 Task: Find connections with filter location Stade with filter topic #socialmediawith filter profile language English with filter current company Government Jobs in India with filter school Indian Institute of Management Kashipur with filter industry Fashion Accessories Manufacturing with filter service category Network Support with filter keywords title Homeless Shelter Worker
Action: Mouse moved to (186, 282)
Screenshot: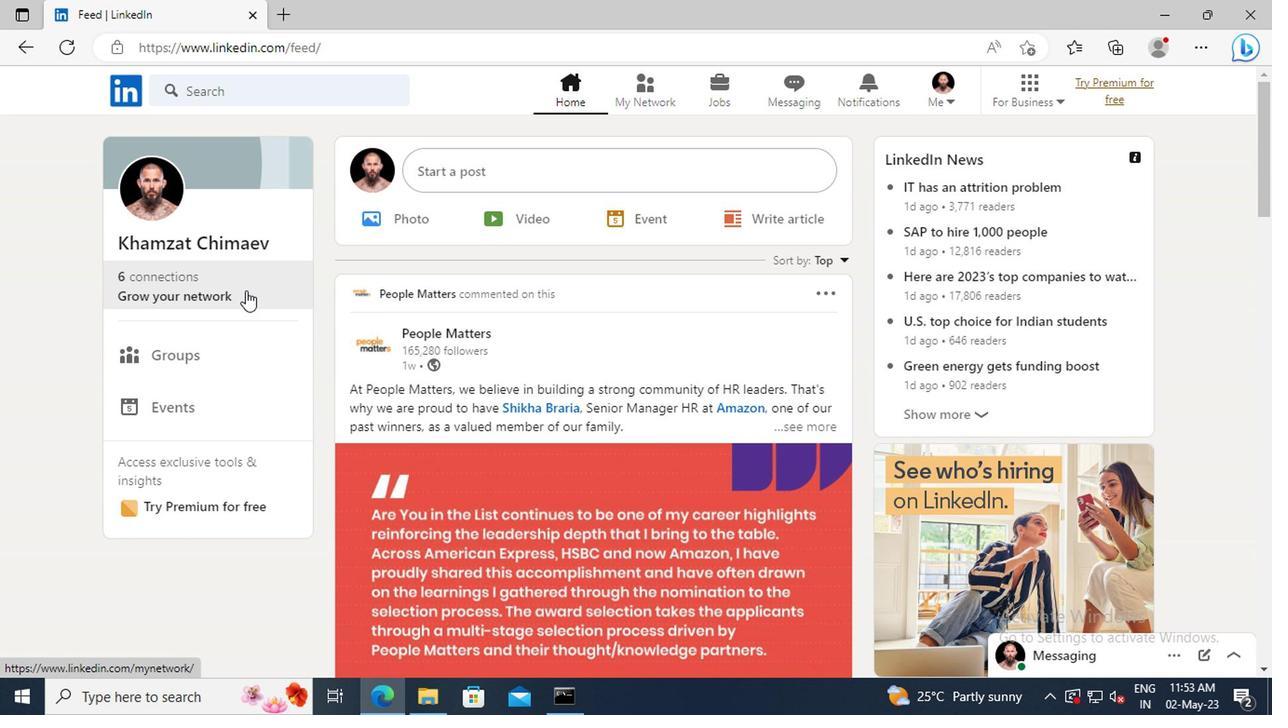 
Action: Mouse pressed left at (186, 282)
Screenshot: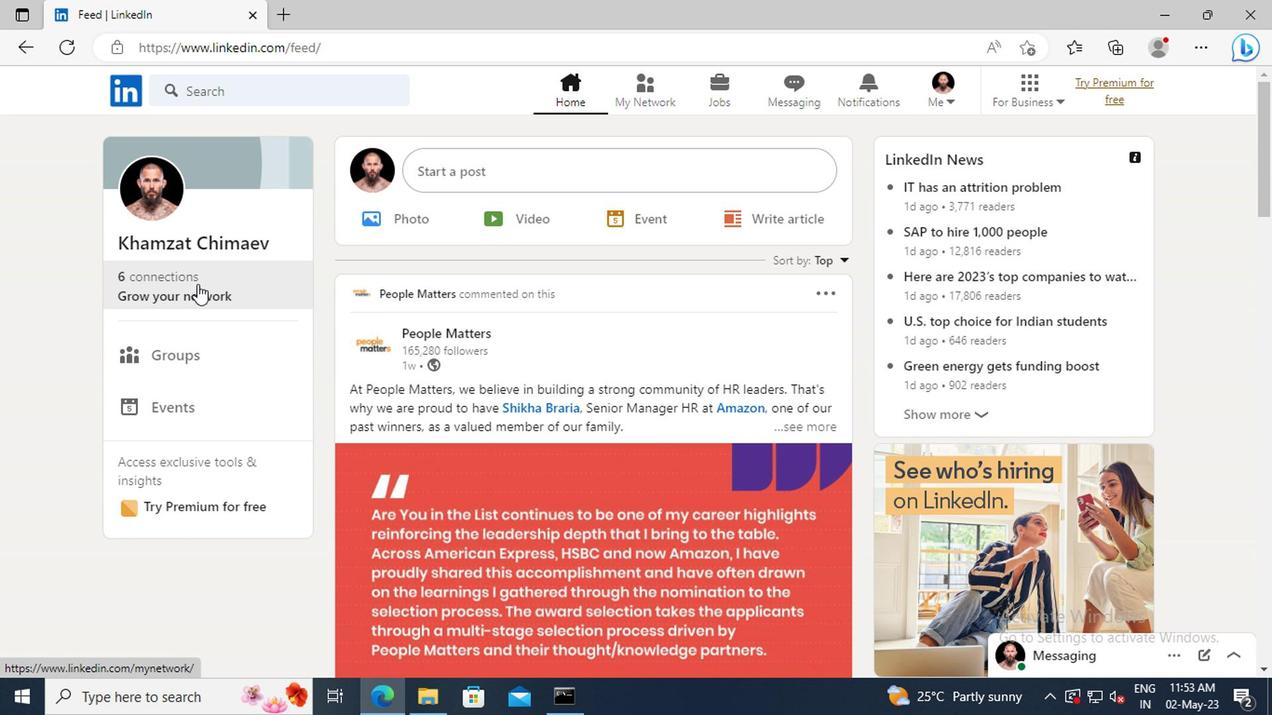 
Action: Mouse moved to (197, 196)
Screenshot: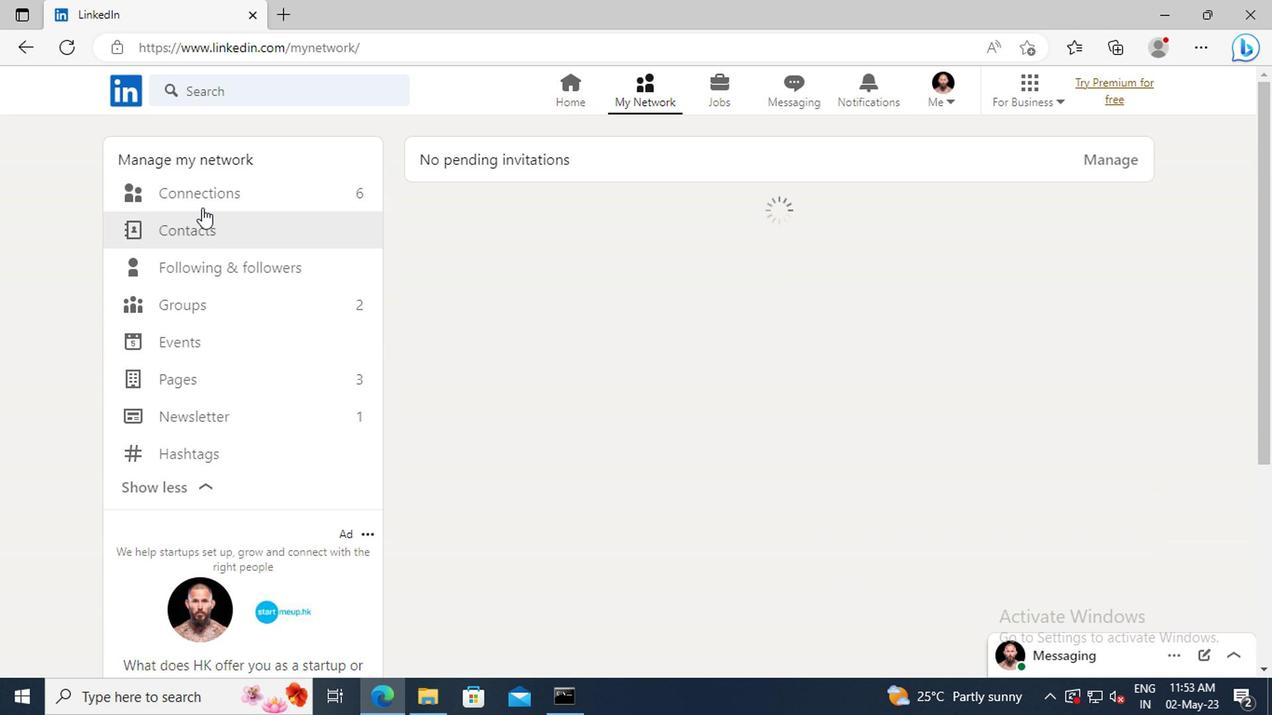 
Action: Mouse pressed left at (197, 196)
Screenshot: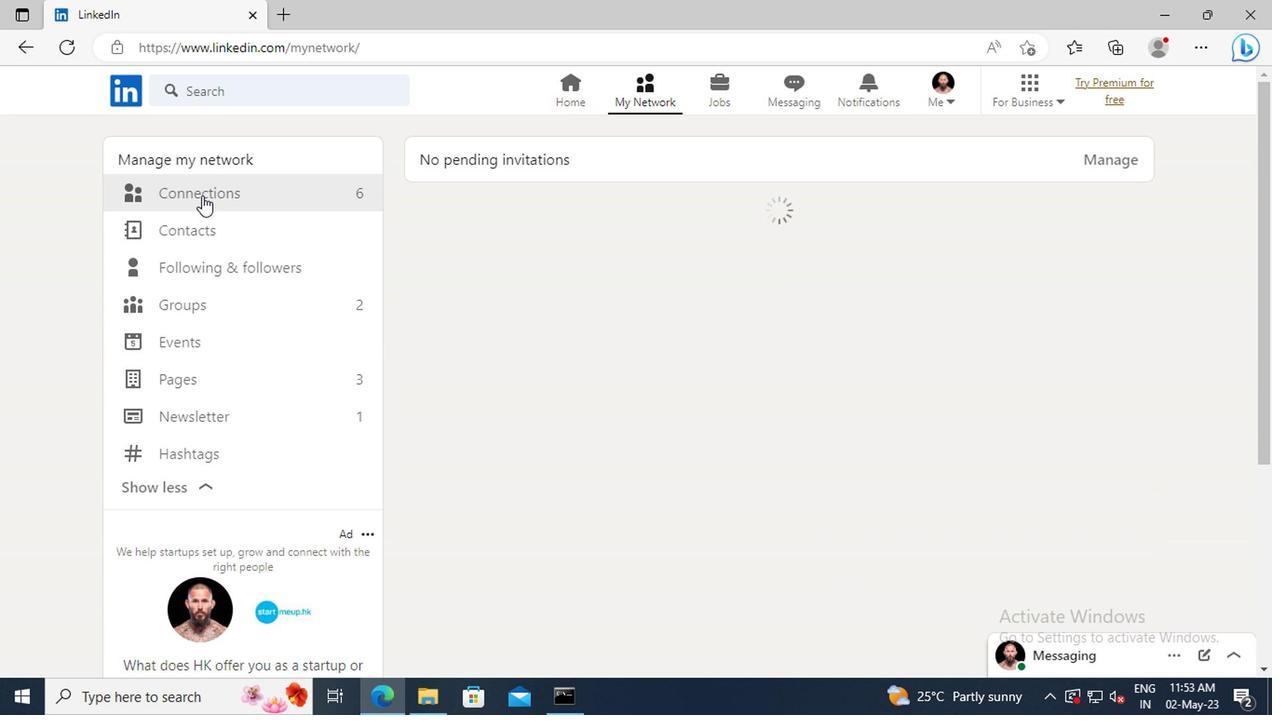 
Action: Mouse moved to (746, 200)
Screenshot: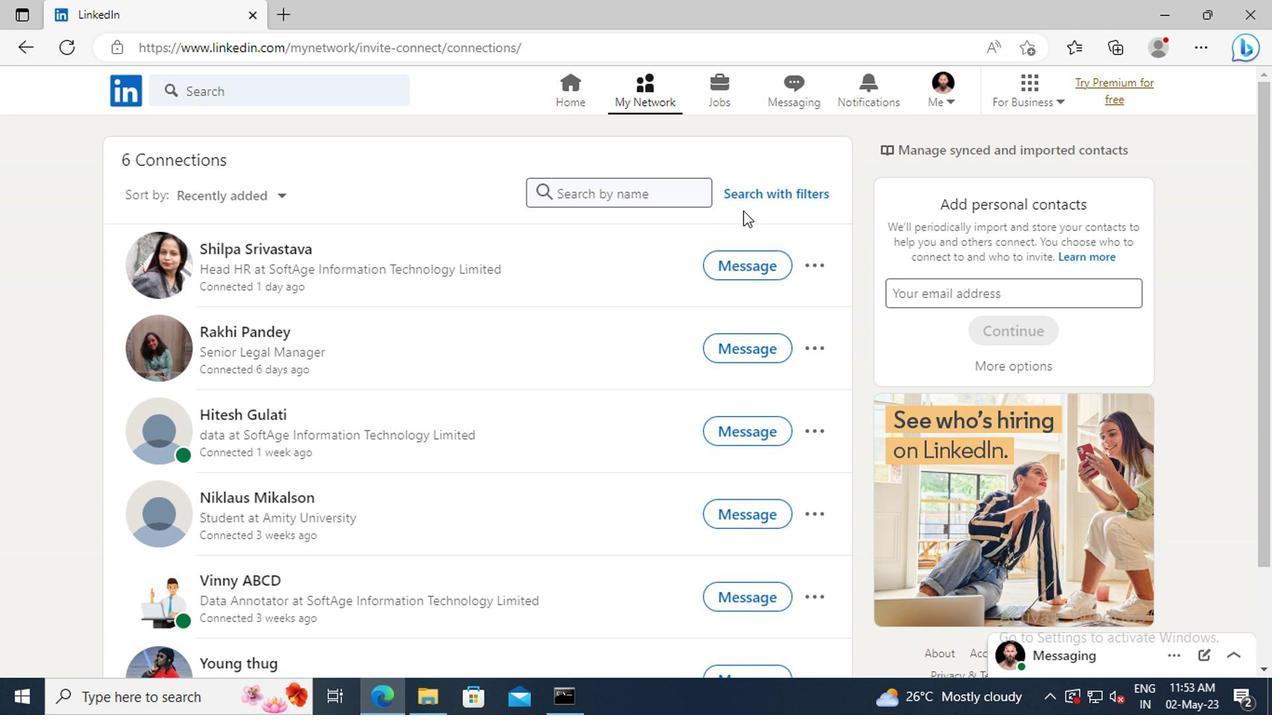 
Action: Mouse pressed left at (746, 200)
Screenshot: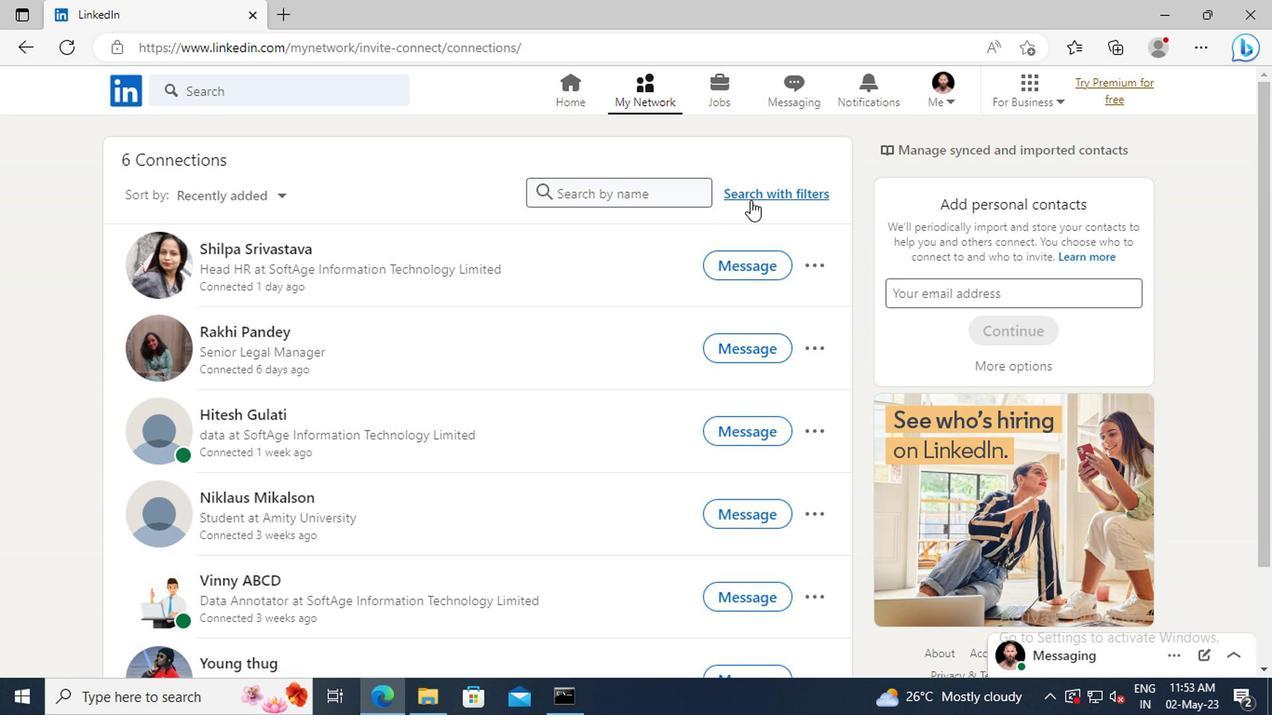
Action: Mouse moved to (699, 145)
Screenshot: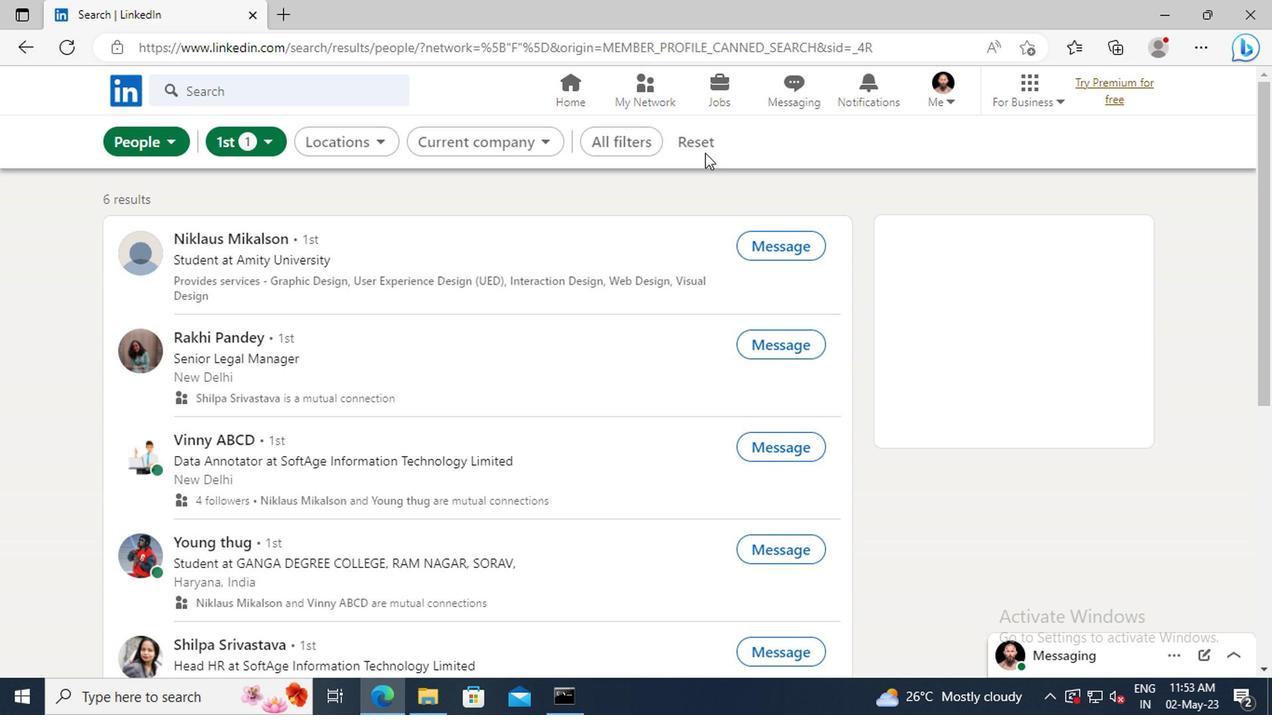 
Action: Mouse pressed left at (699, 145)
Screenshot: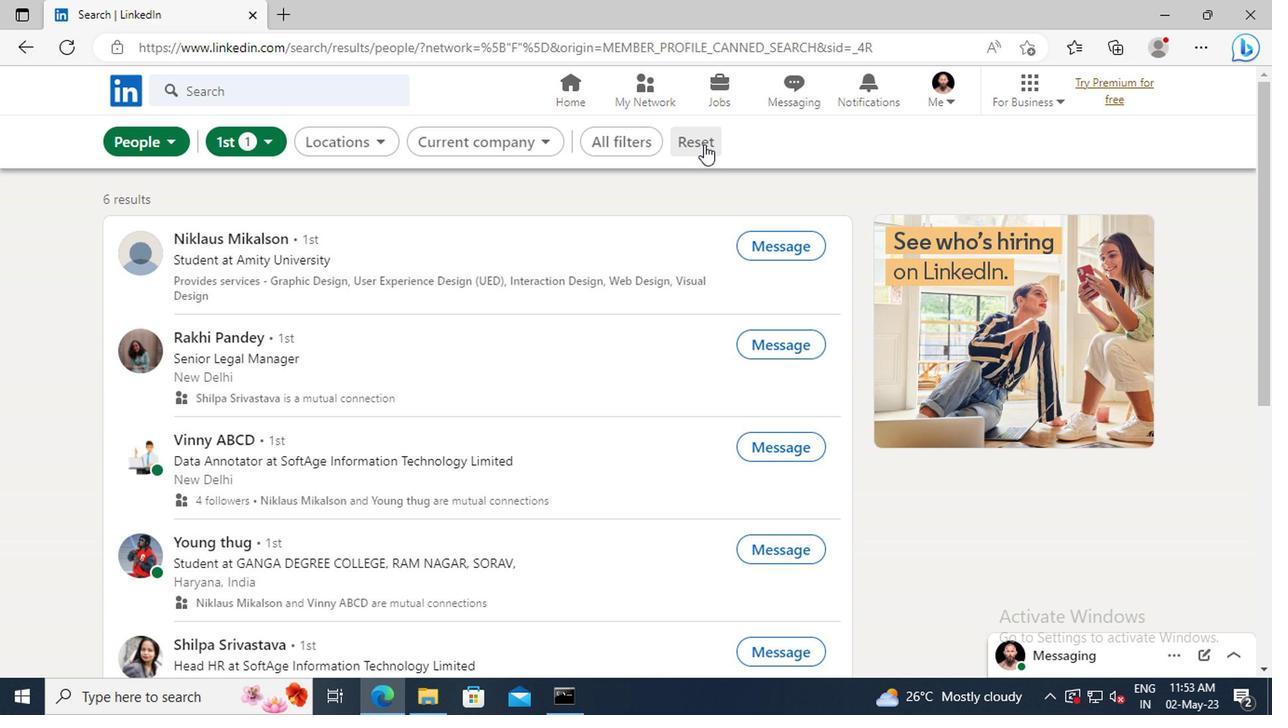 
Action: Mouse moved to (676, 141)
Screenshot: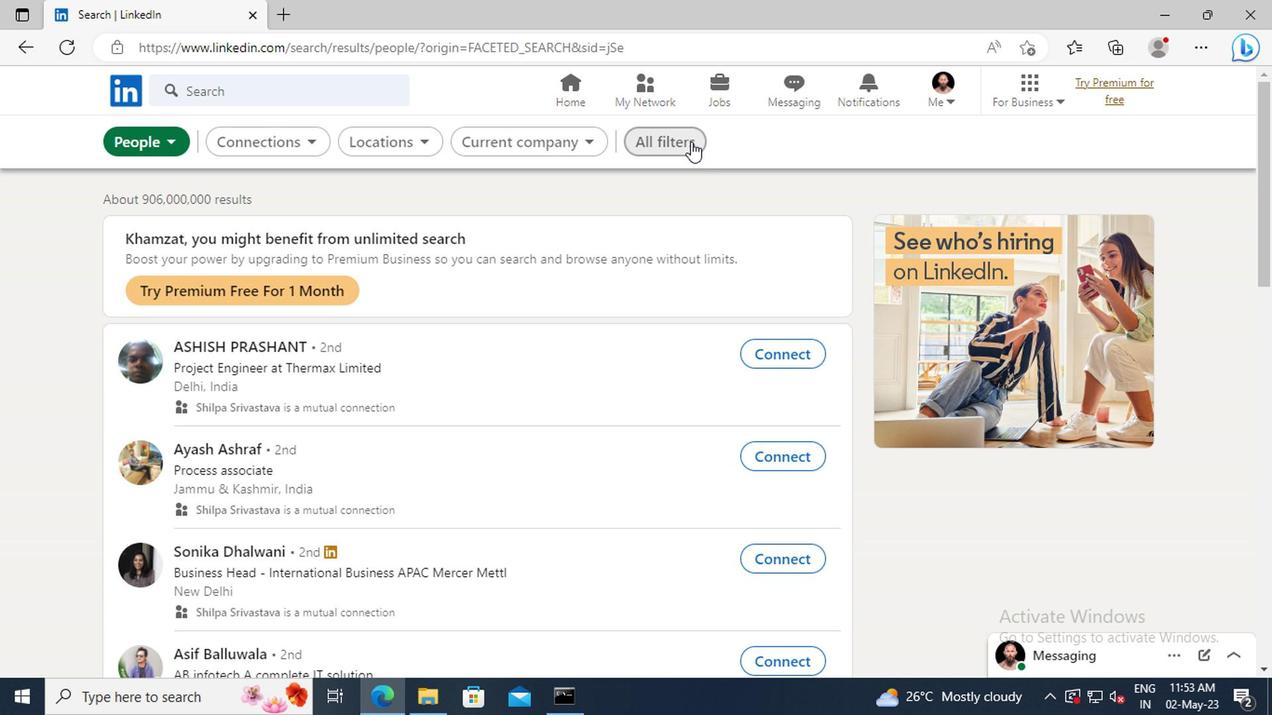 
Action: Mouse pressed left at (676, 141)
Screenshot: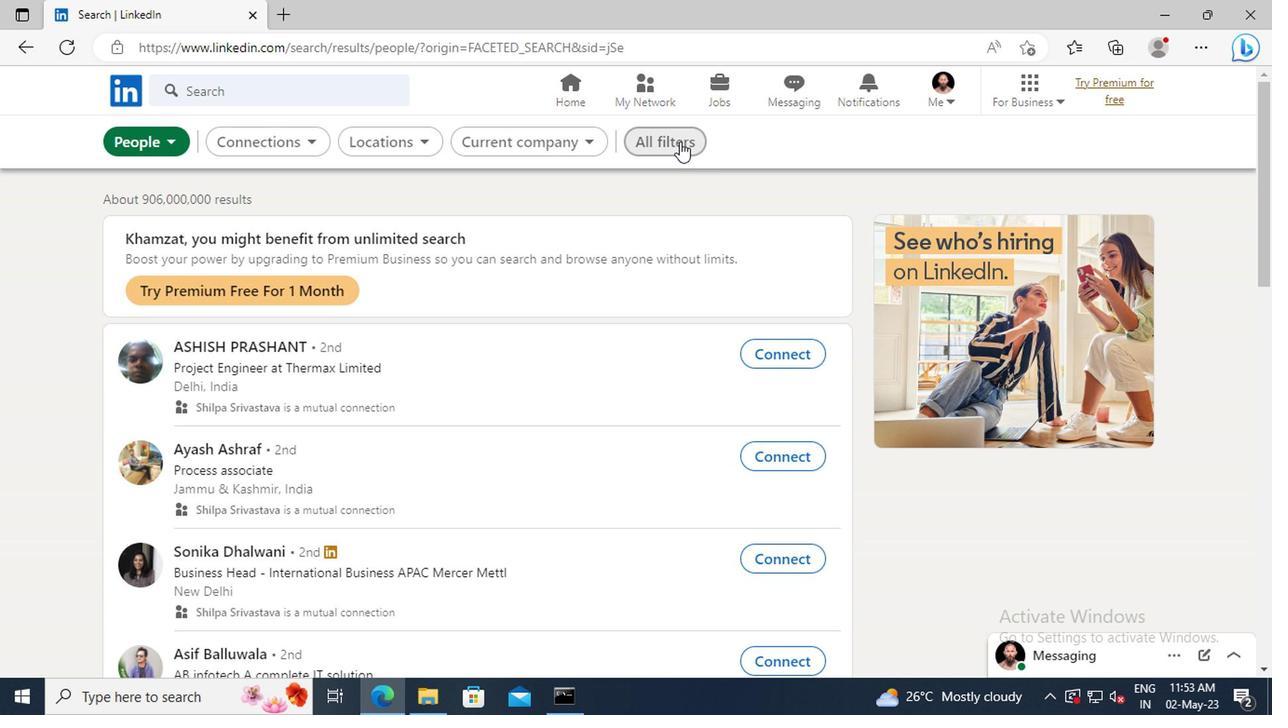 
Action: Mouse moved to (988, 347)
Screenshot: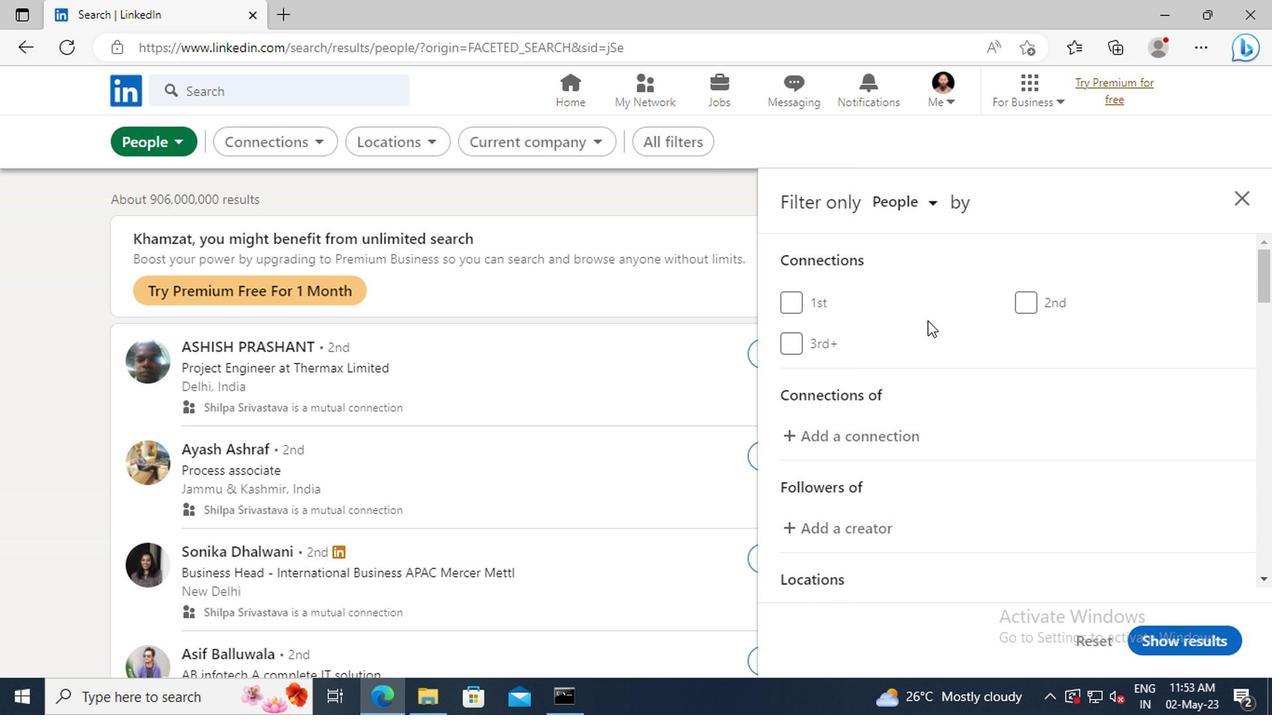 
Action: Mouse scrolled (988, 346) with delta (0, -1)
Screenshot: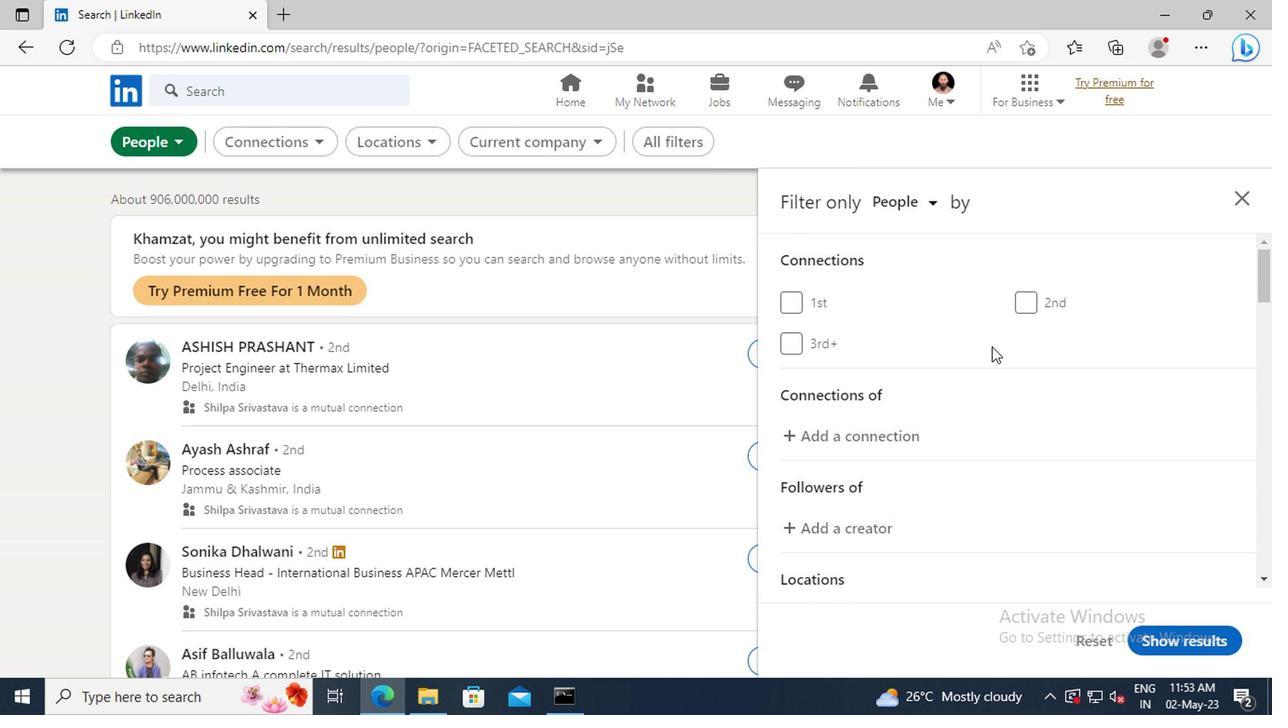 
Action: Mouse scrolled (988, 346) with delta (0, -1)
Screenshot: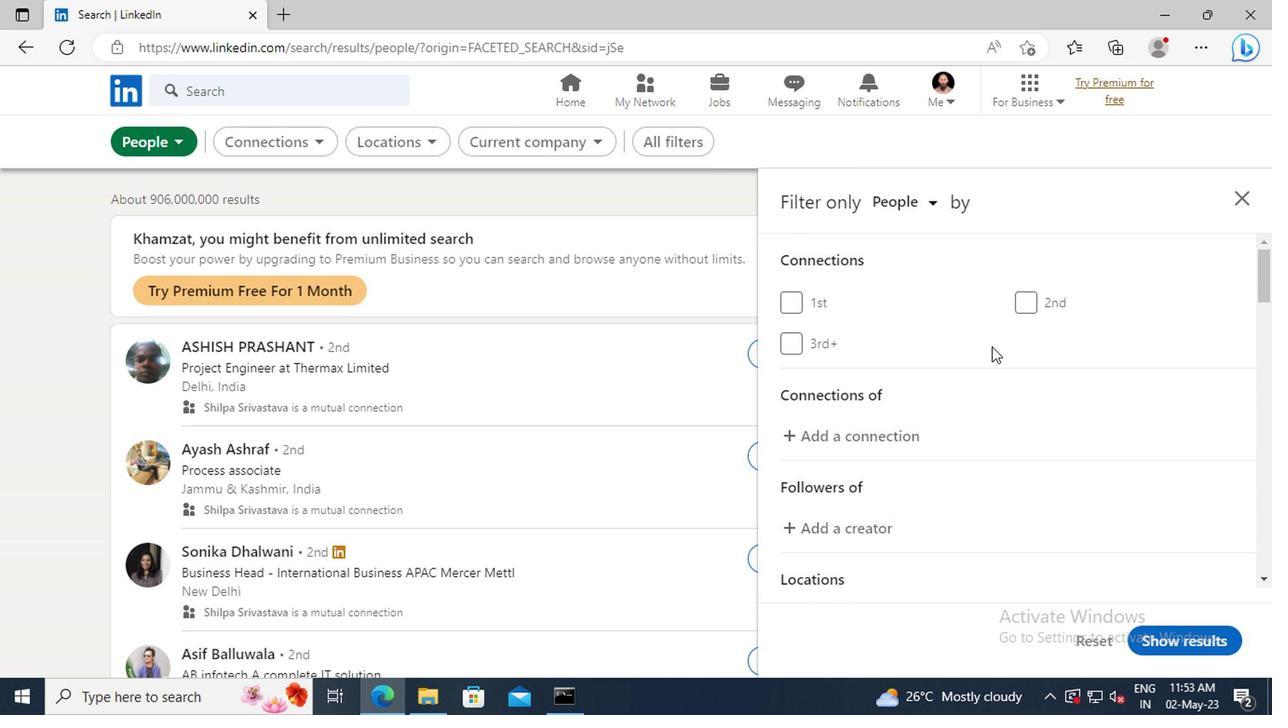 
Action: Mouse scrolled (988, 346) with delta (0, -1)
Screenshot: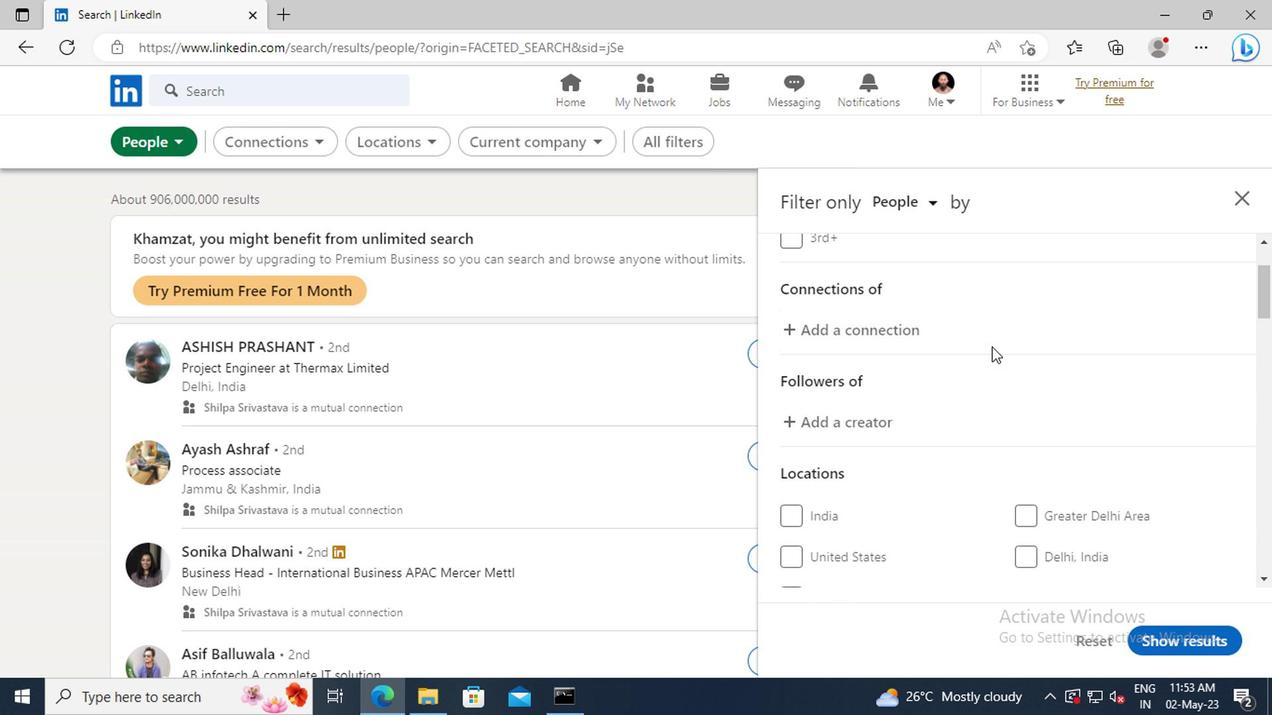 
Action: Mouse scrolled (988, 346) with delta (0, -1)
Screenshot: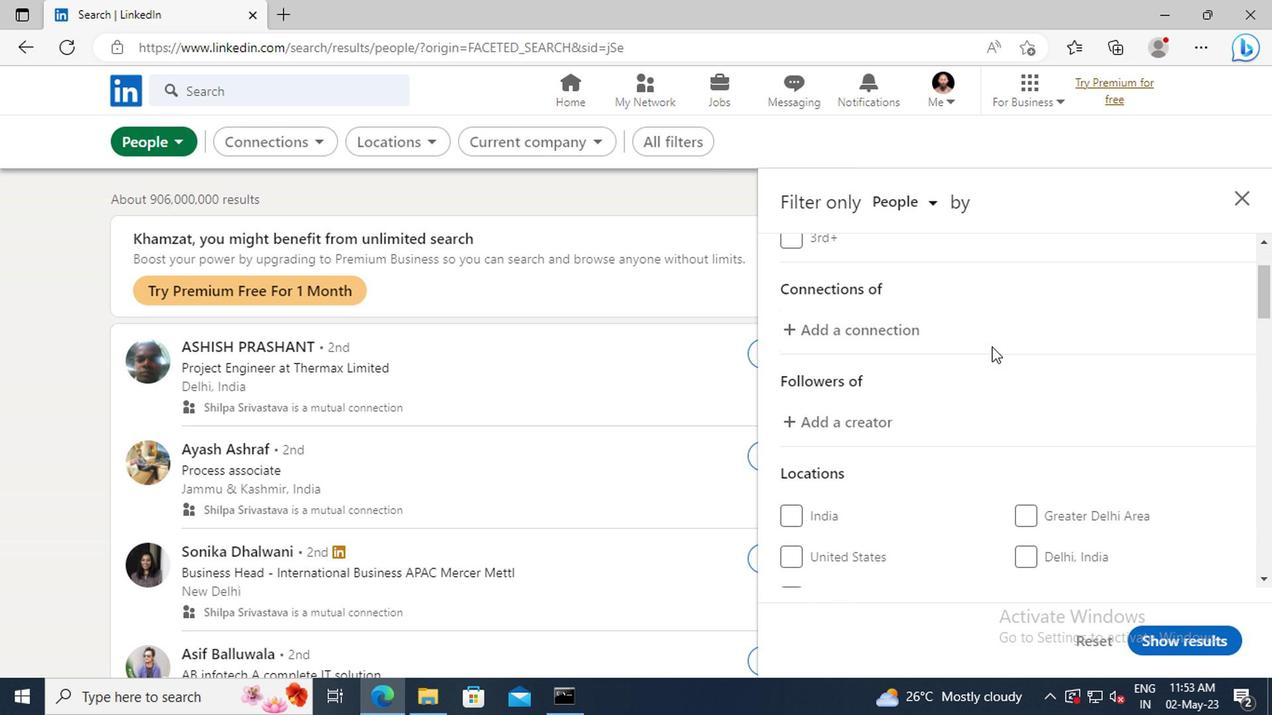 
Action: Mouse scrolled (988, 346) with delta (0, -1)
Screenshot: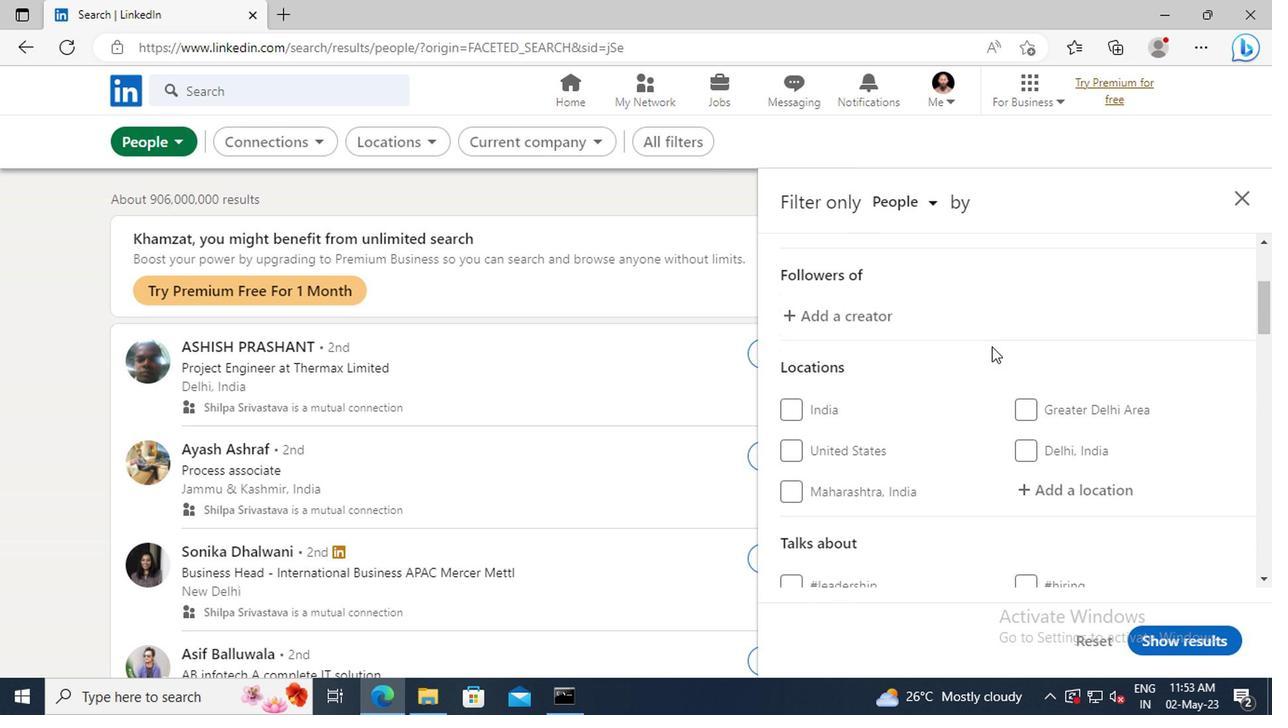 
Action: Mouse moved to (1024, 437)
Screenshot: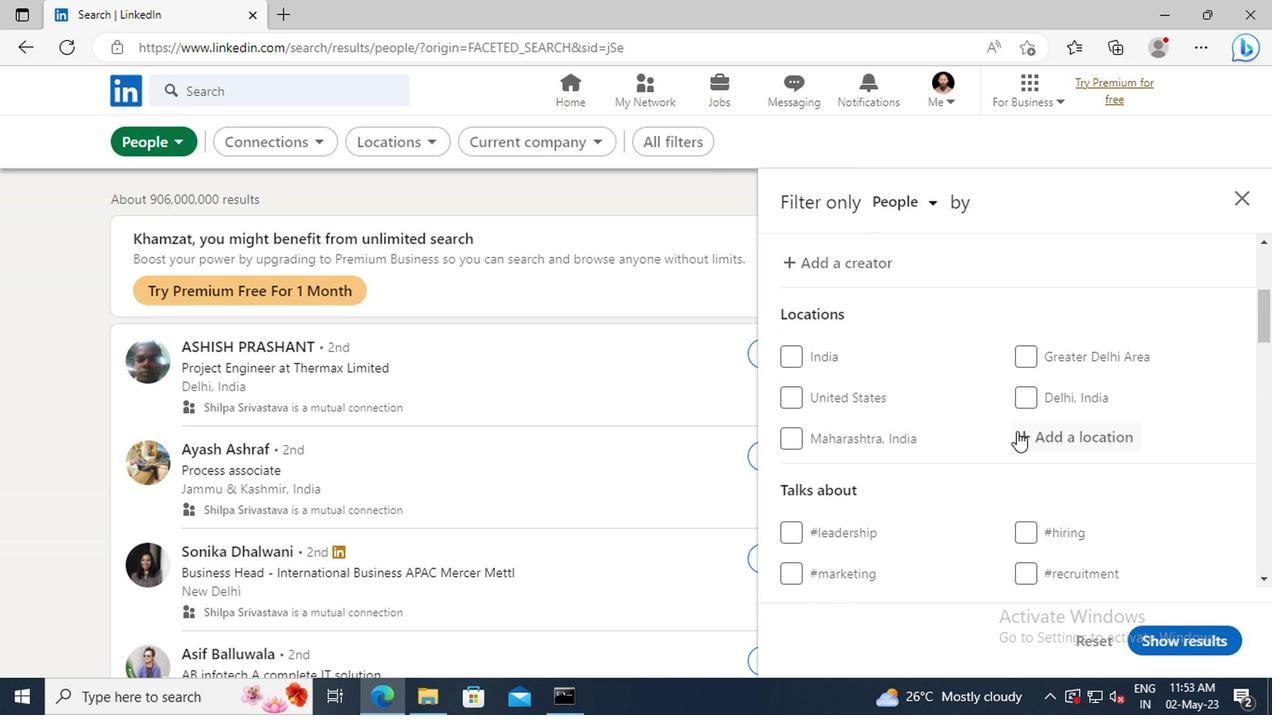 
Action: Mouse pressed left at (1024, 437)
Screenshot: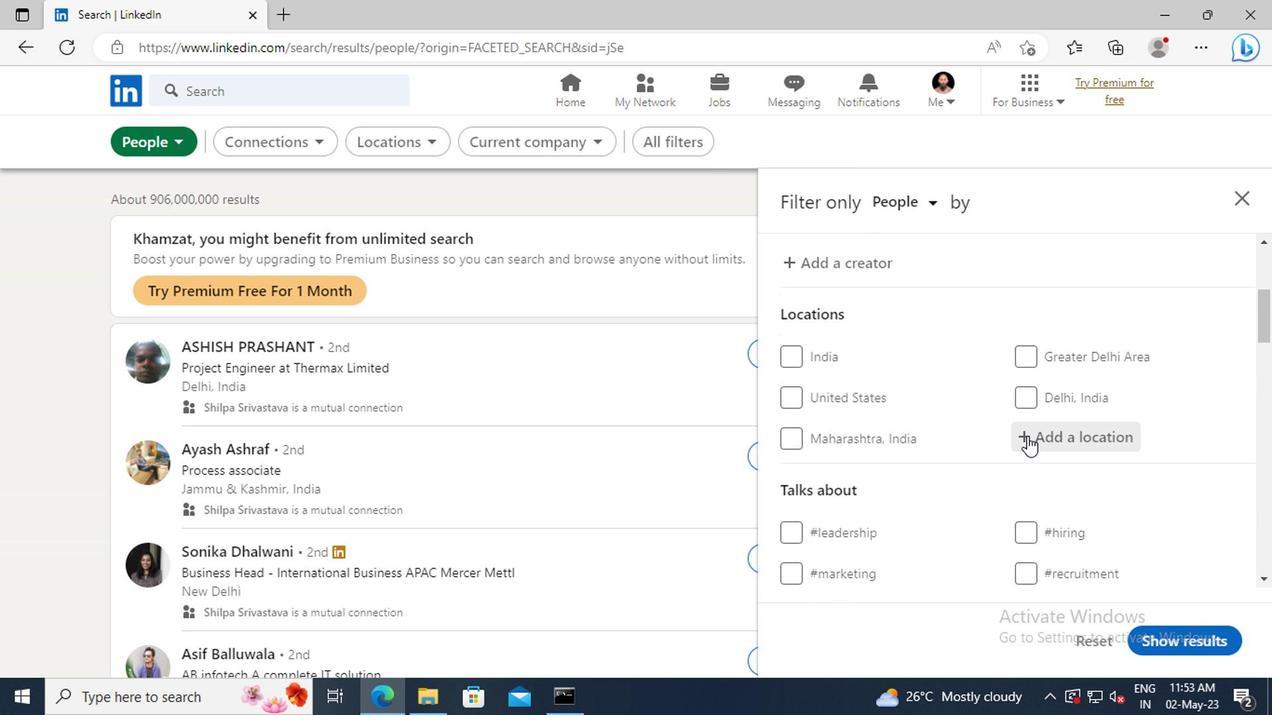 
Action: Key pressed <Key.shift>STADE
Screenshot: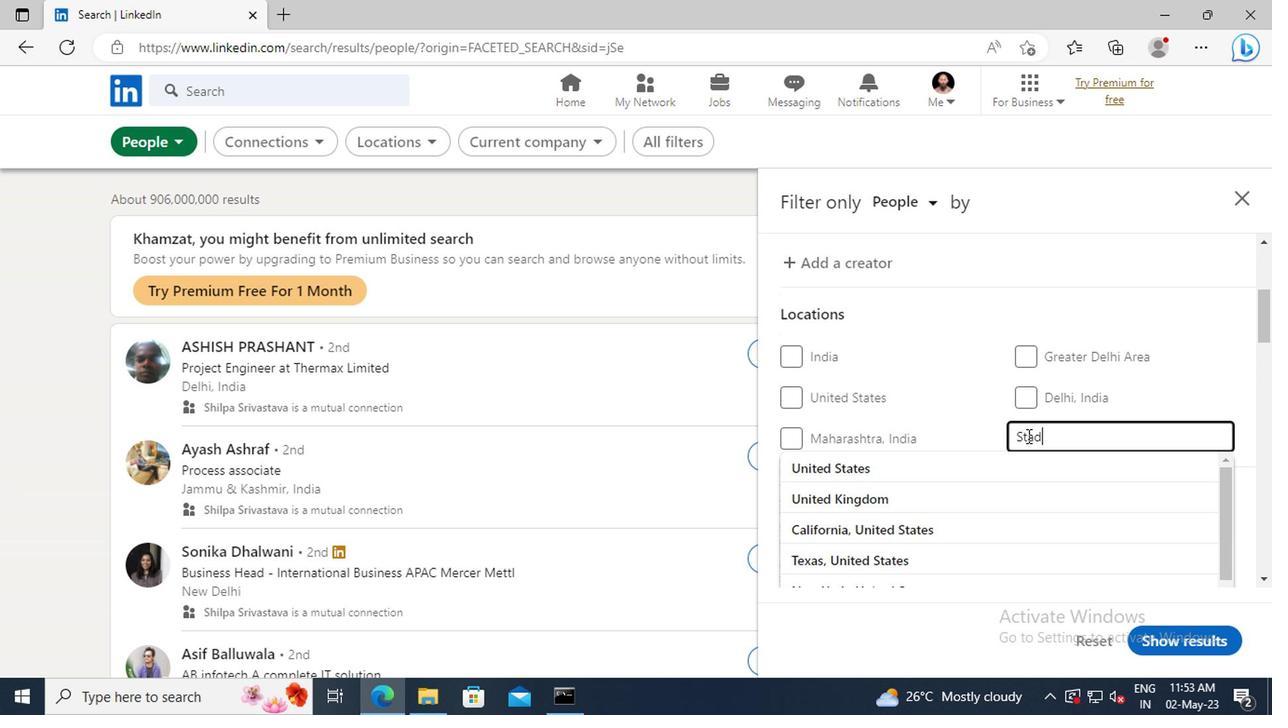 
Action: Mouse moved to (1033, 534)
Screenshot: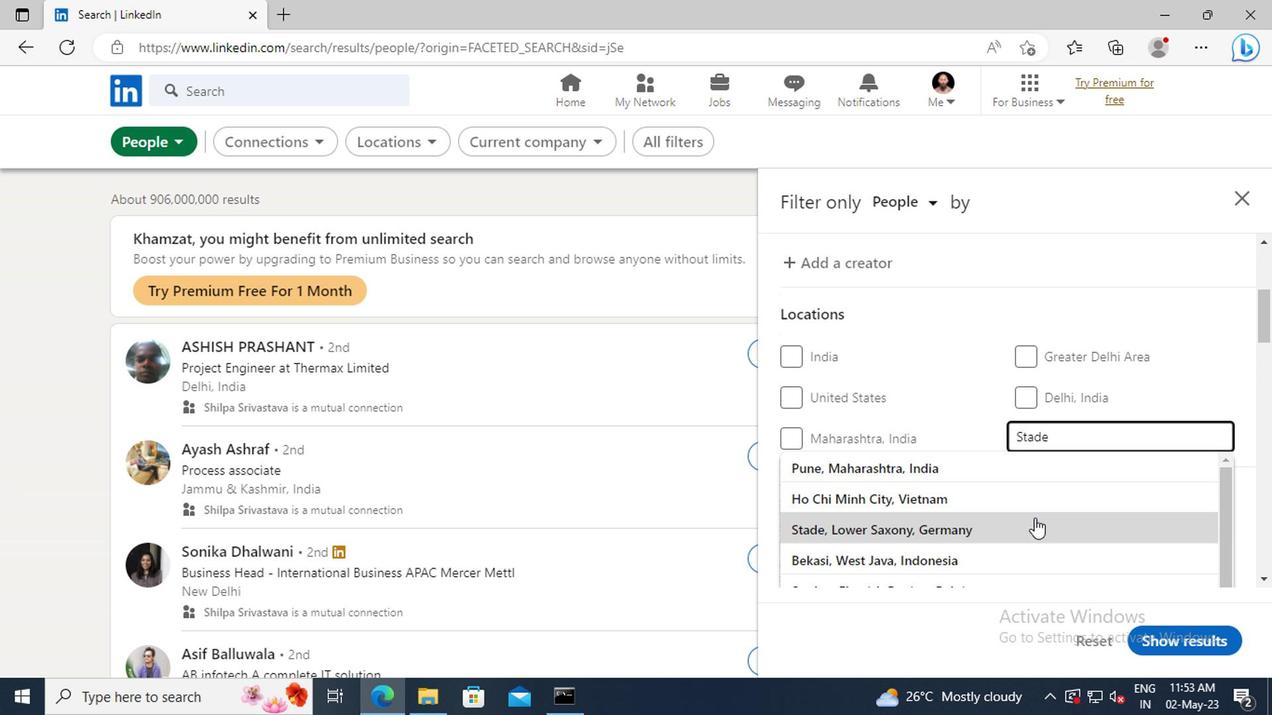 
Action: Mouse pressed left at (1033, 534)
Screenshot: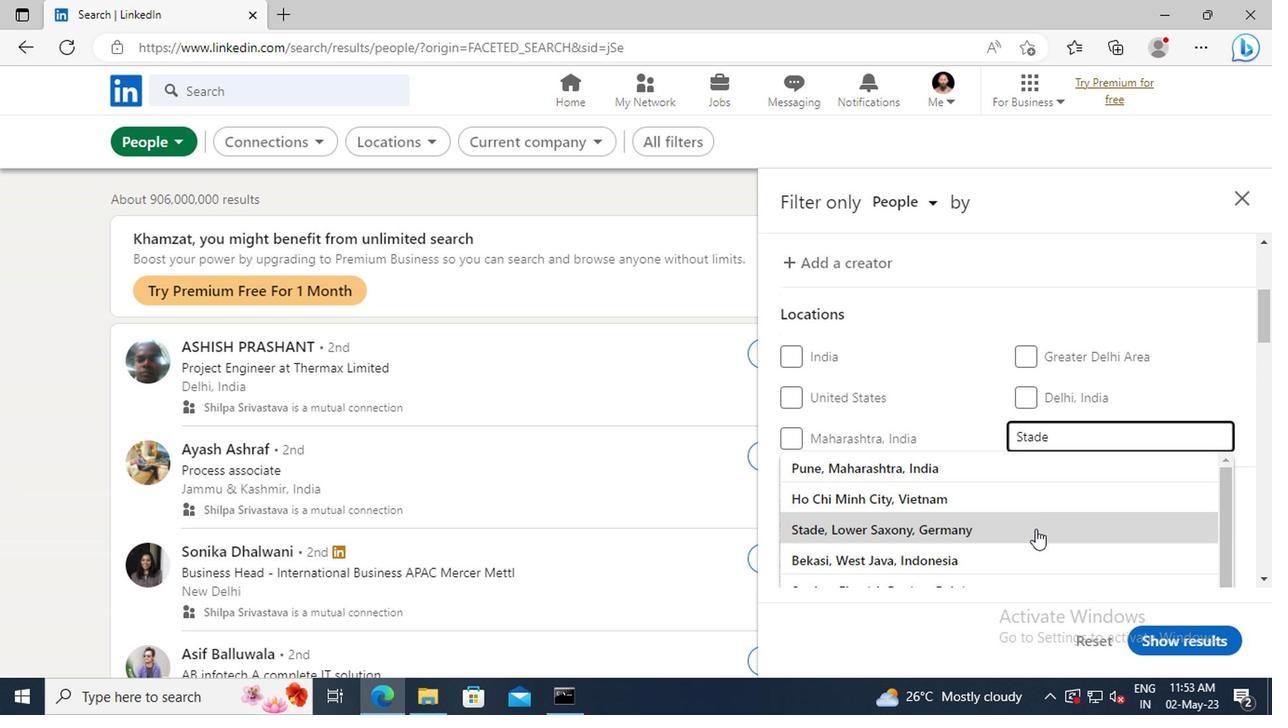 
Action: Mouse moved to (1033, 526)
Screenshot: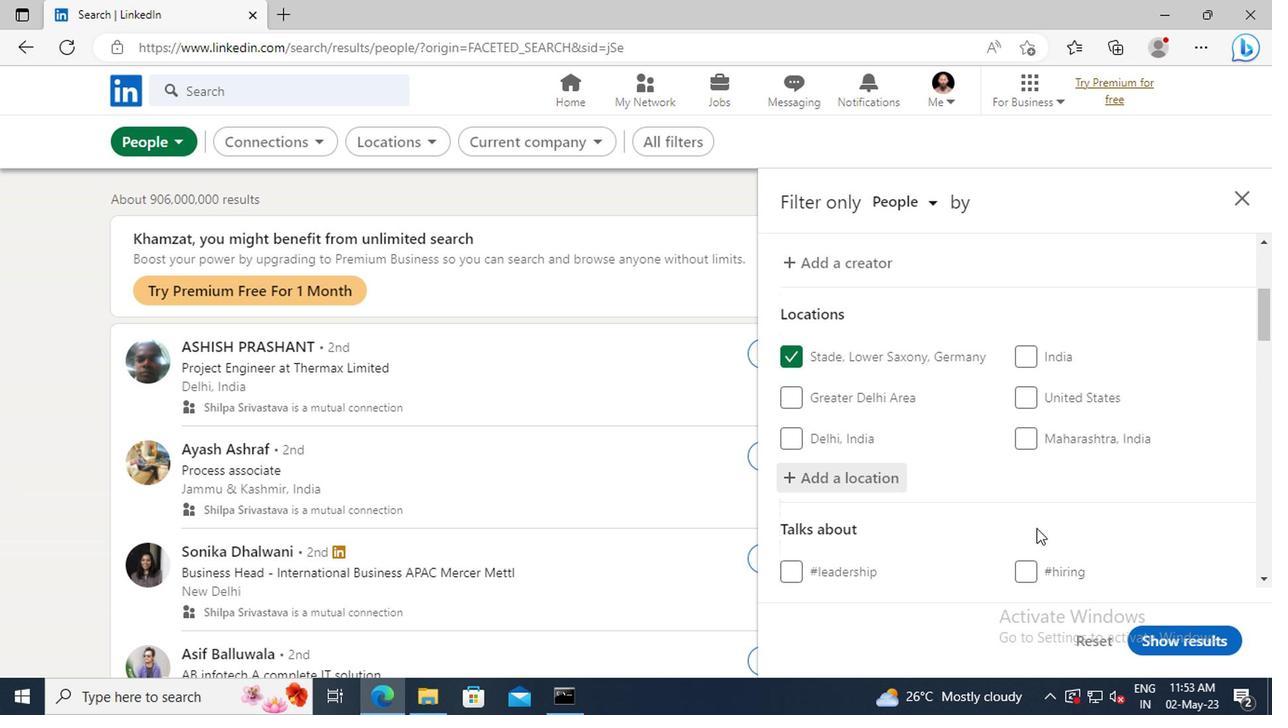 
Action: Mouse scrolled (1033, 524) with delta (0, -1)
Screenshot: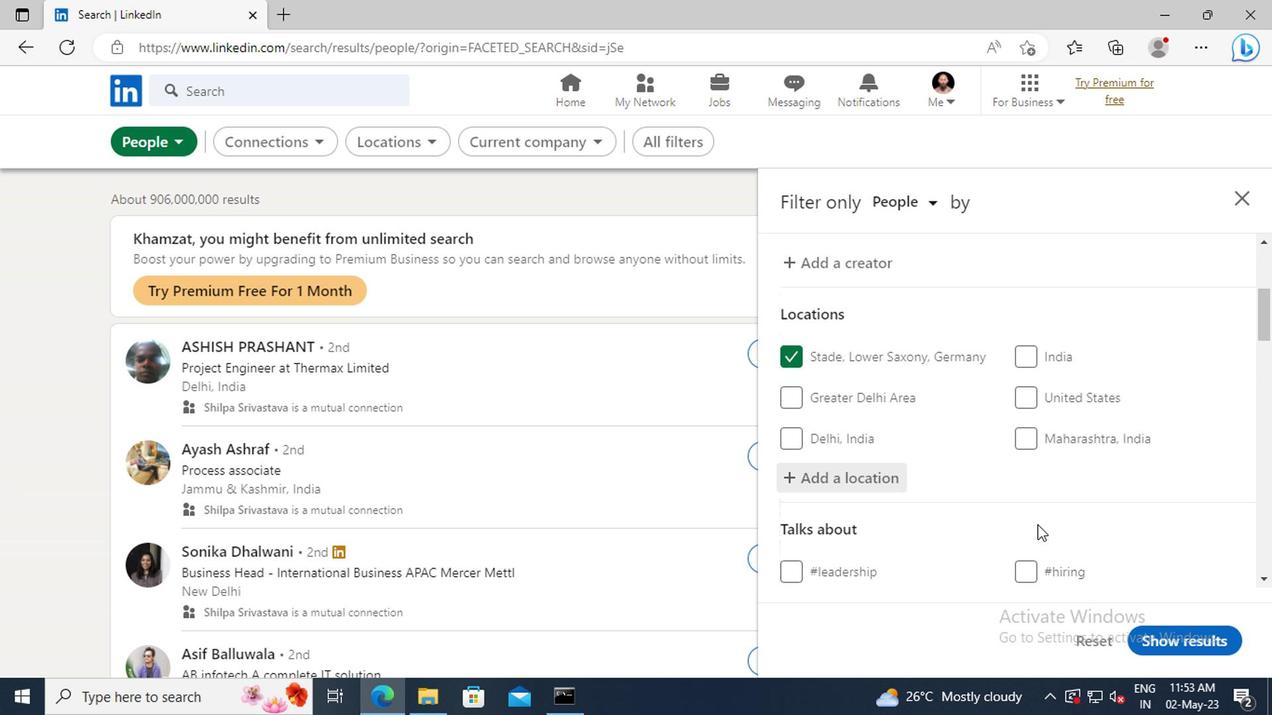 
Action: Mouse scrolled (1033, 524) with delta (0, -1)
Screenshot: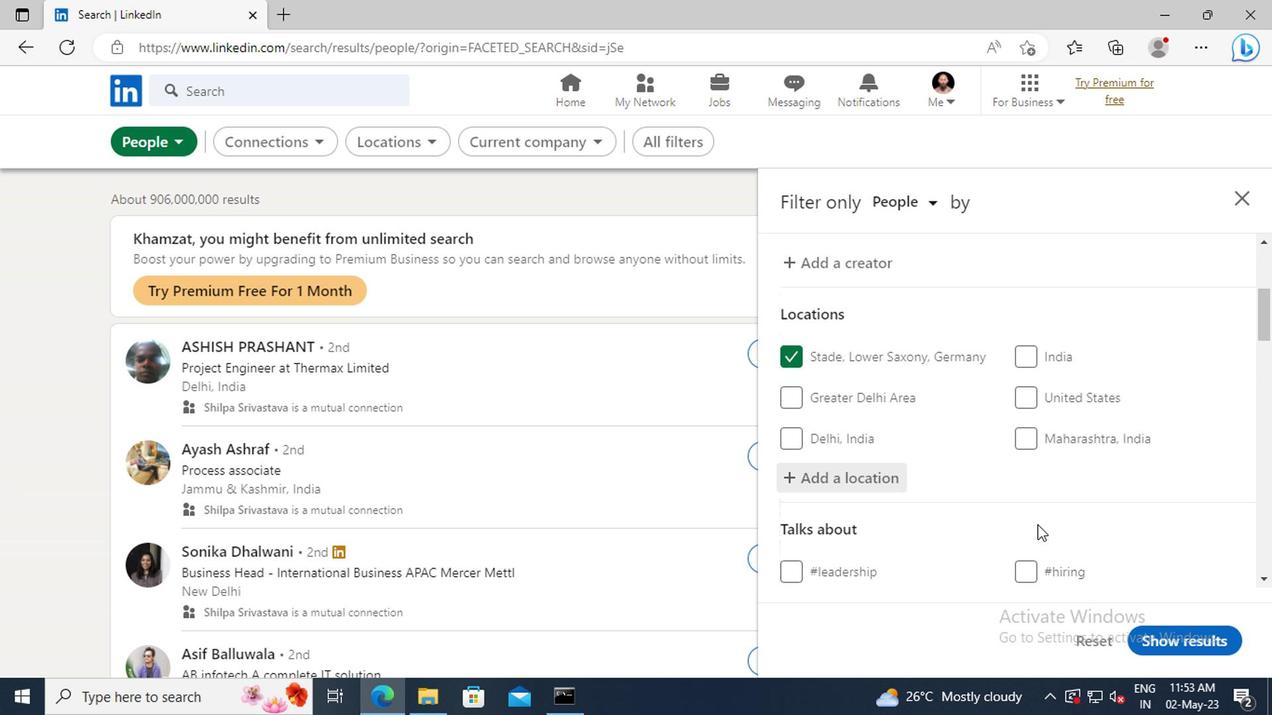 
Action: Mouse moved to (1033, 520)
Screenshot: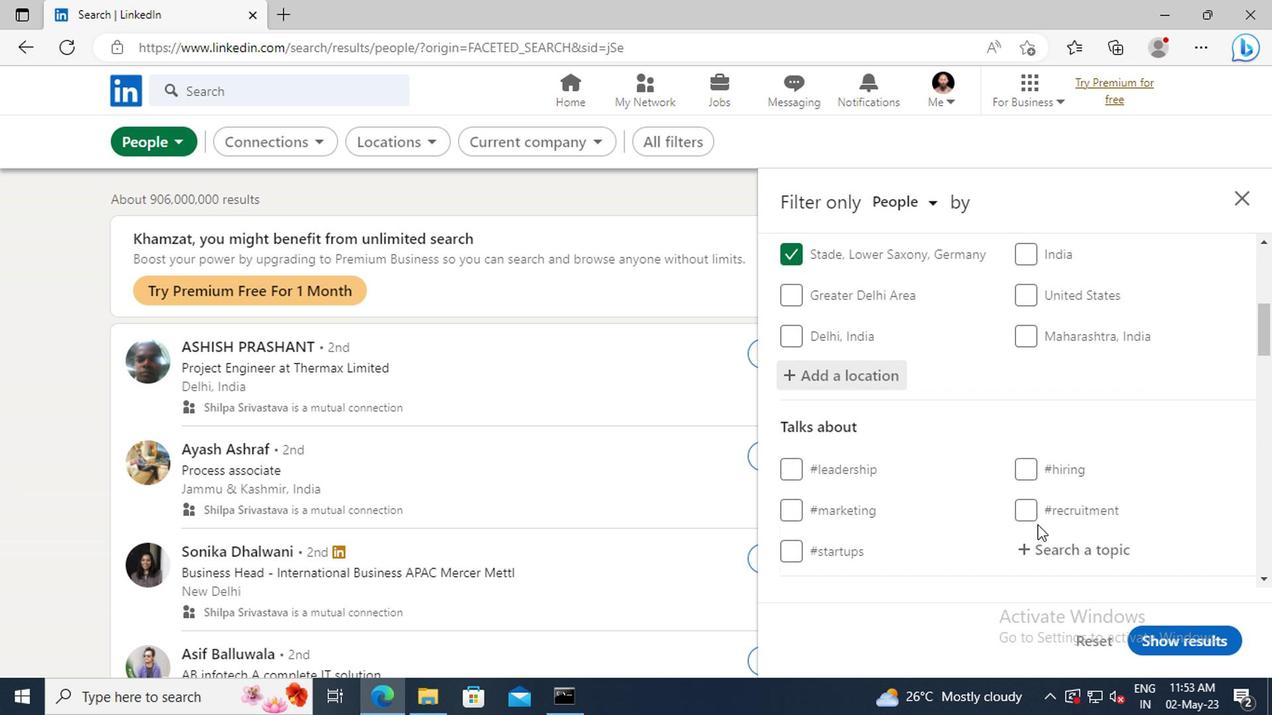 
Action: Mouse scrolled (1033, 519) with delta (0, 0)
Screenshot: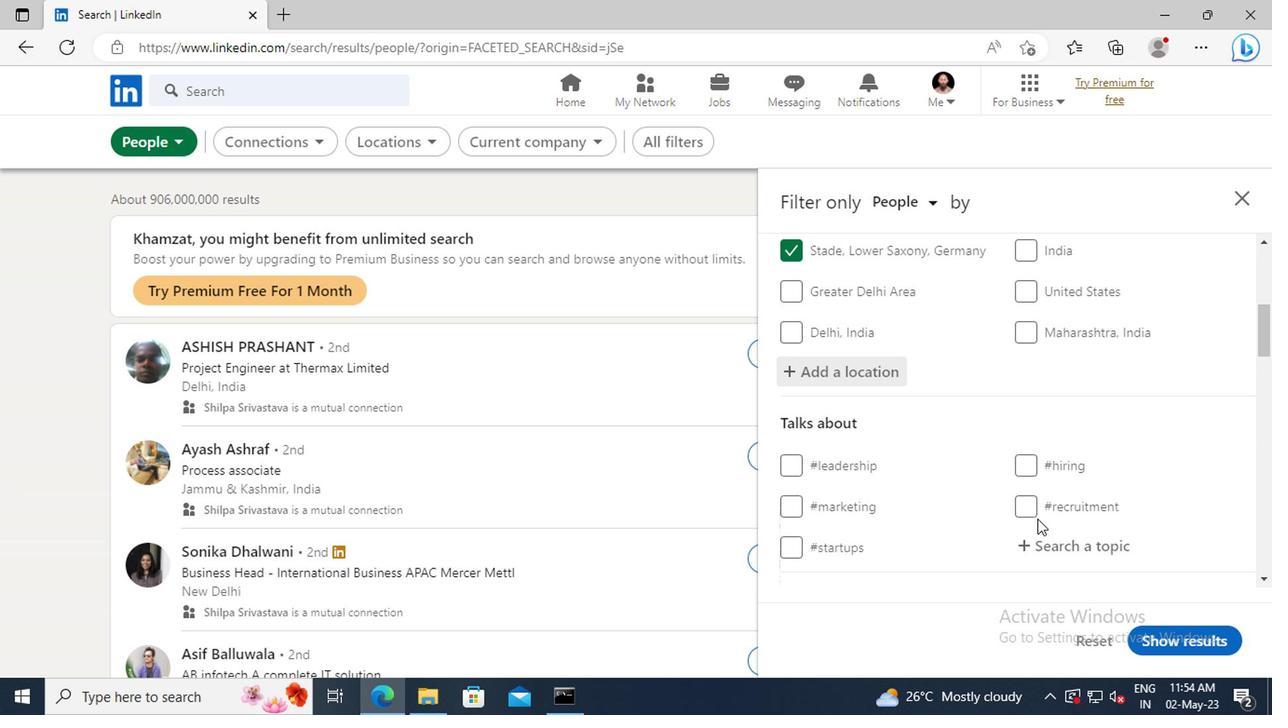 
Action: Mouse moved to (1033, 501)
Screenshot: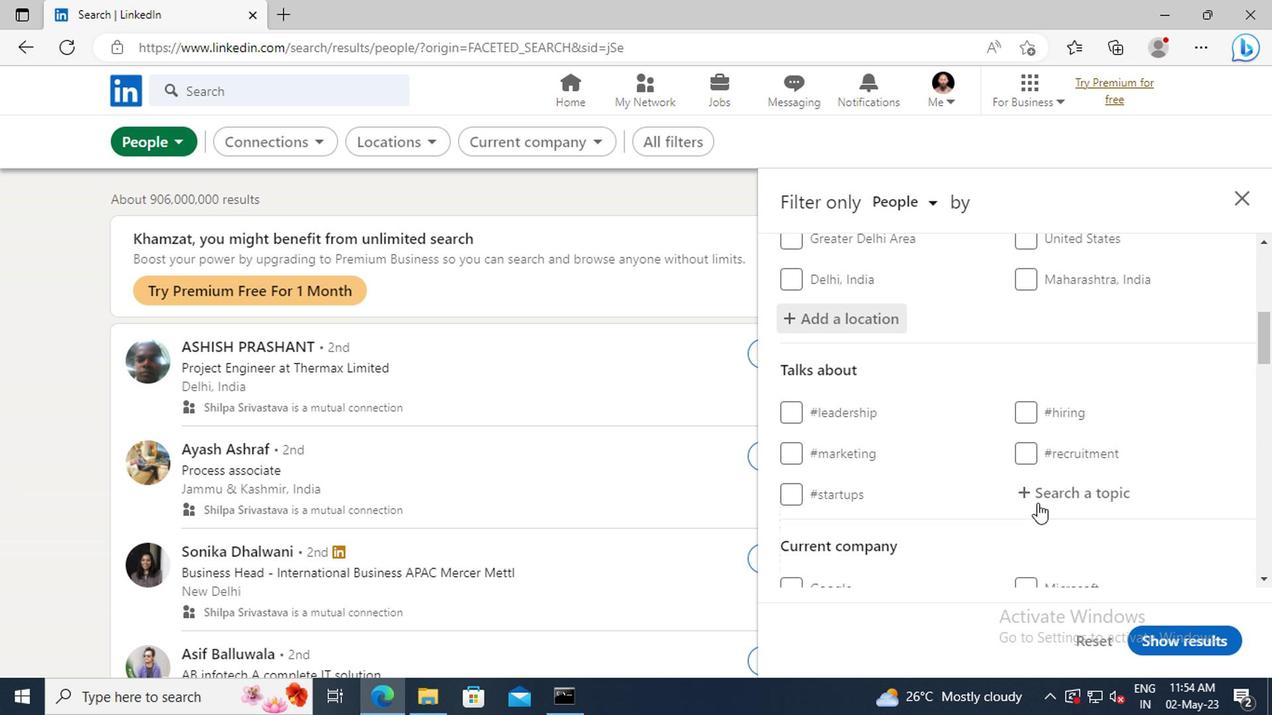 
Action: Mouse pressed left at (1033, 501)
Screenshot: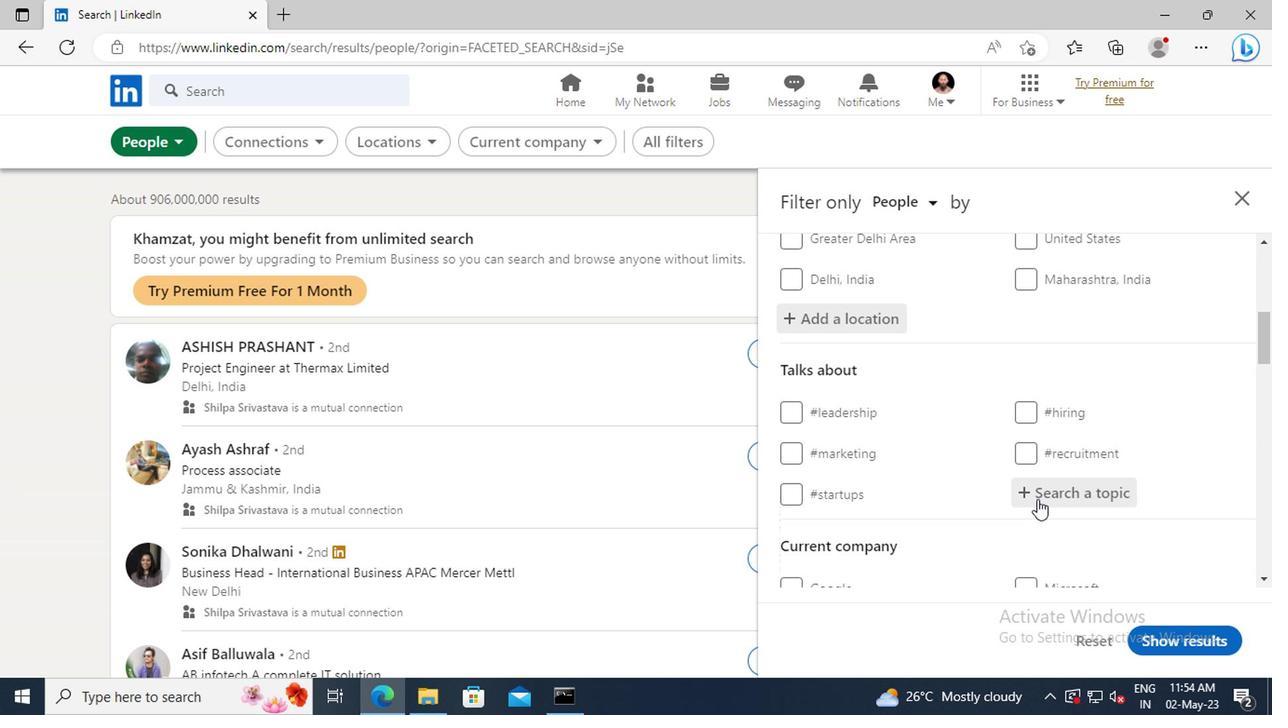 
Action: Key pressed SOCIALMEDIA
Screenshot: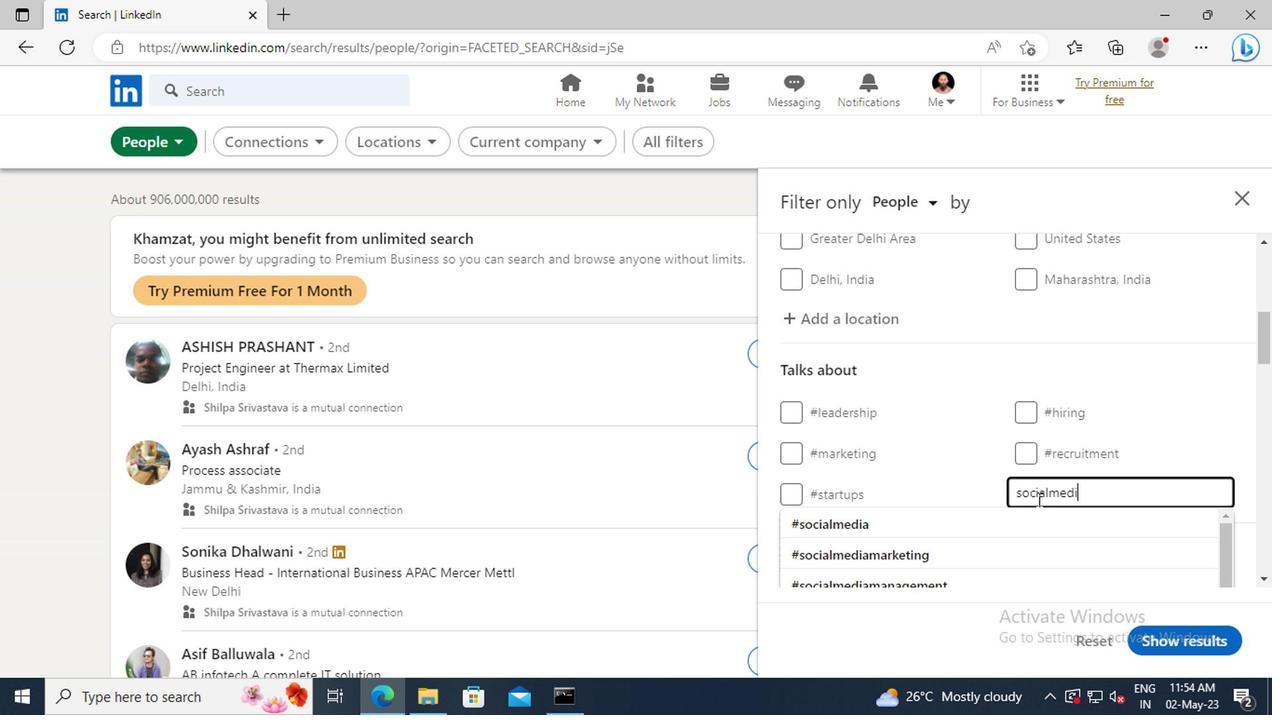 
Action: Mouse moved to (1033, 518)
Screenshot: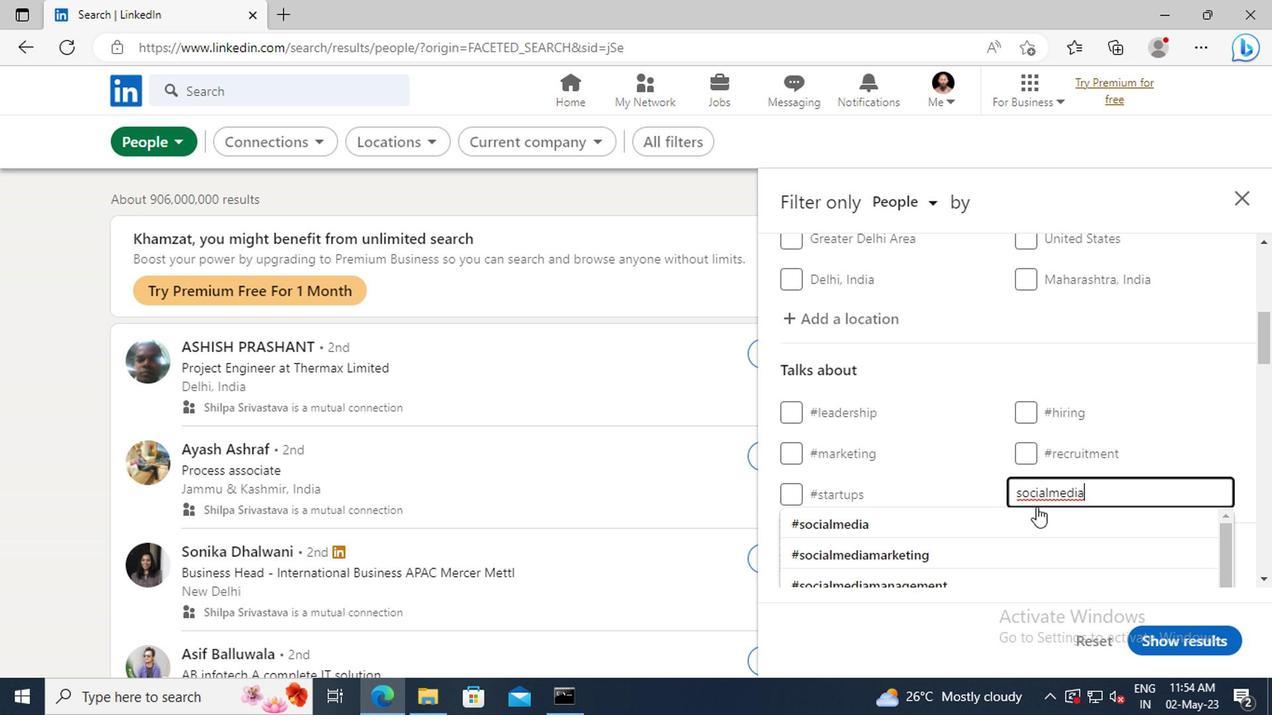 
Action: Mouse pressed left at (1033, 518)
Screenshot: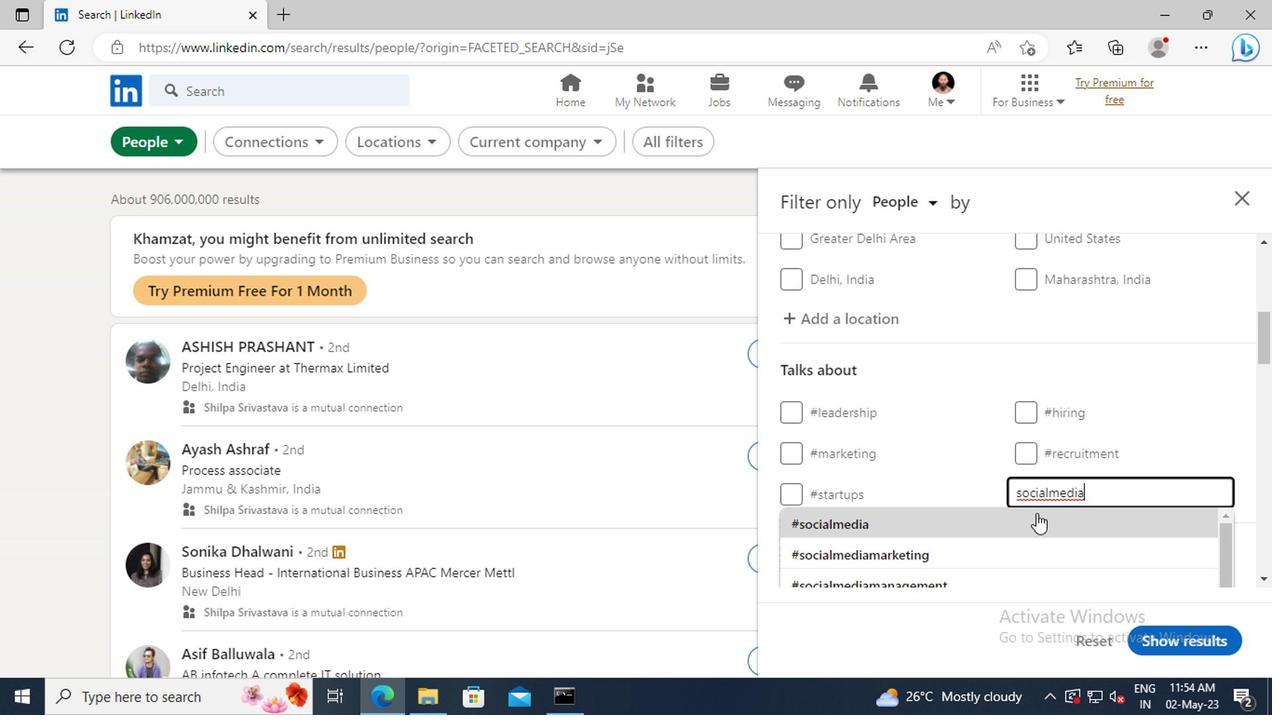 
Action: Mouse moved to (1030, 497)
Screenshot: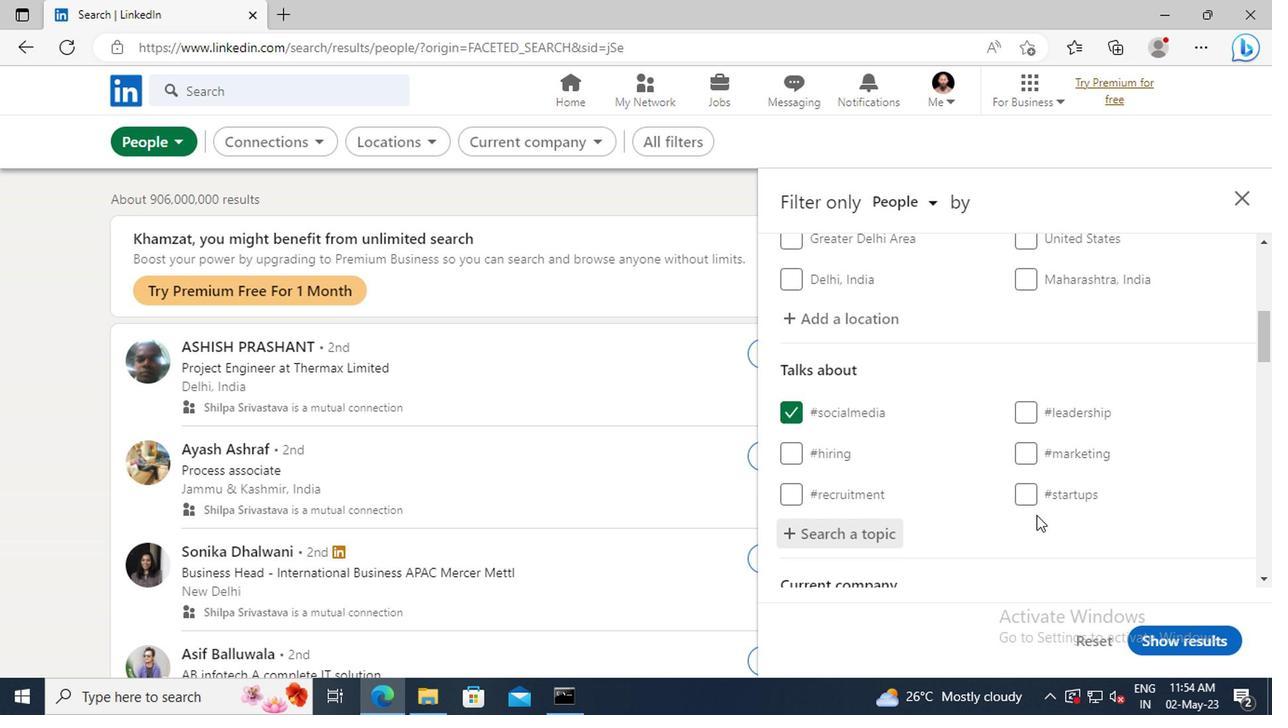 
Action: Mouse scrolled (1030, 496) with delta (0, 0)
Screenshot: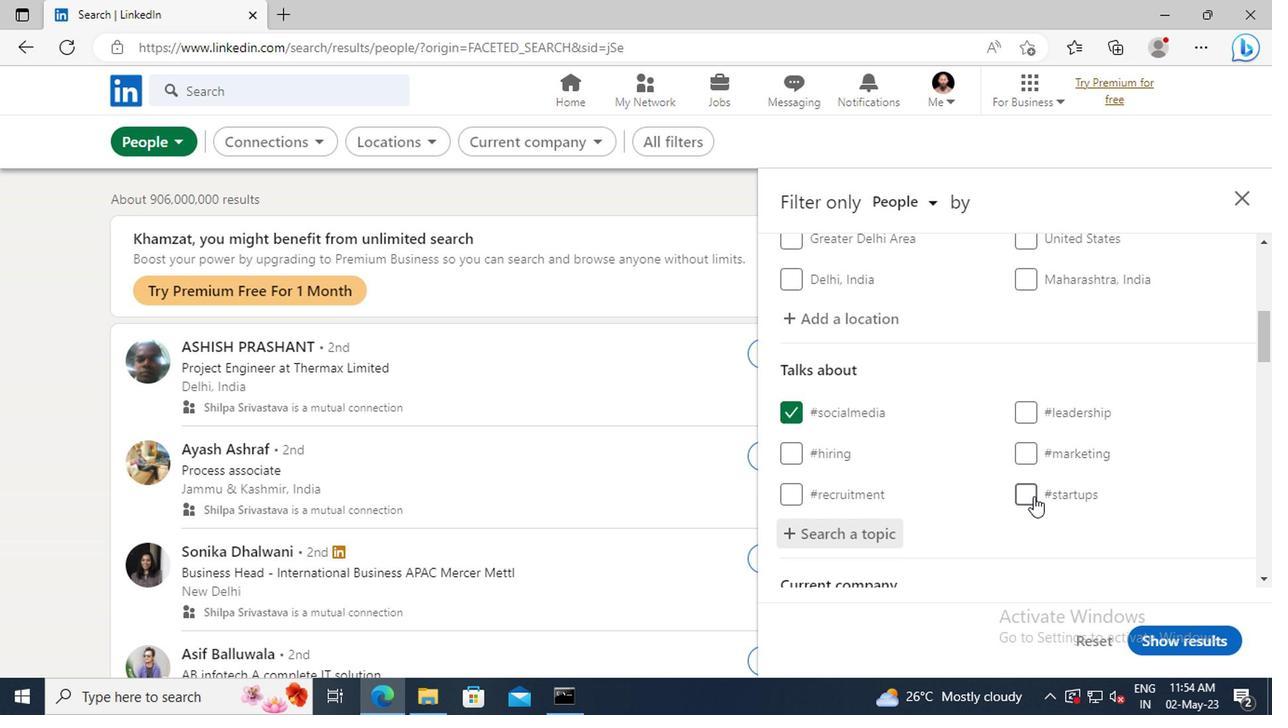 
Action: Mouse scrolled (1030, 496) with delta (0, 0)
Screenshot: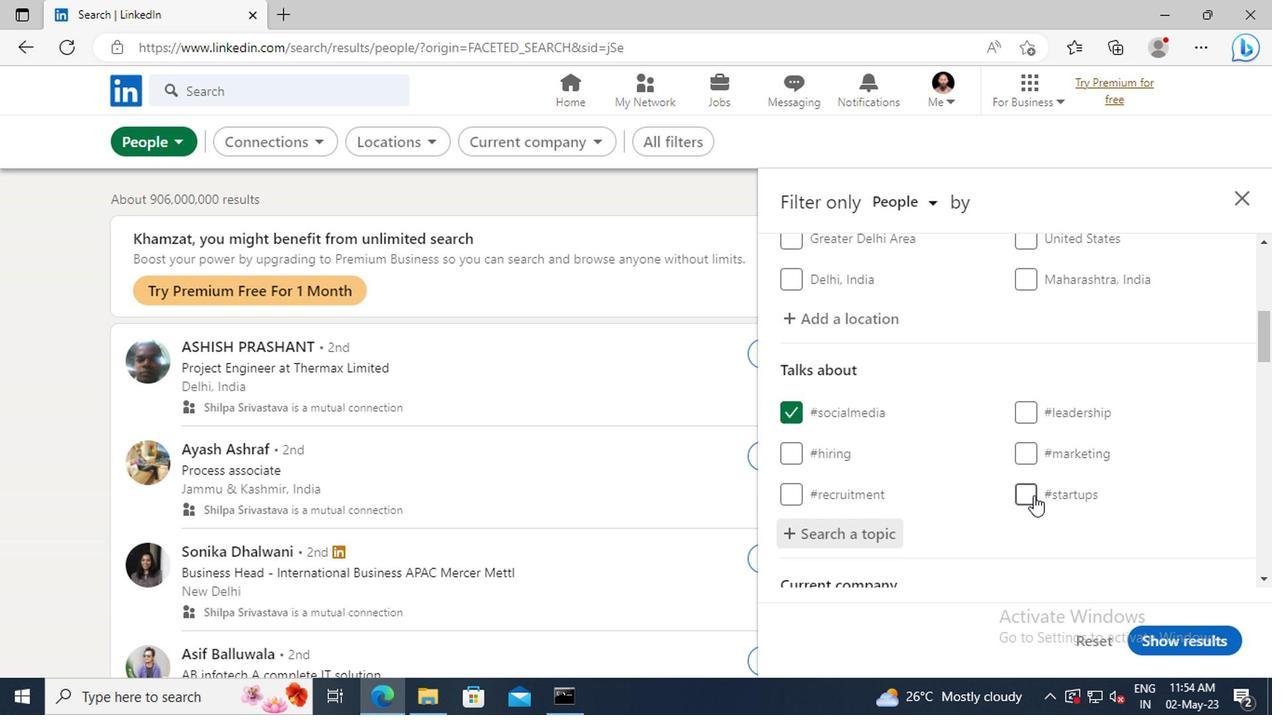 
Action: Mouse moved to (1028, 479)
Screenshot: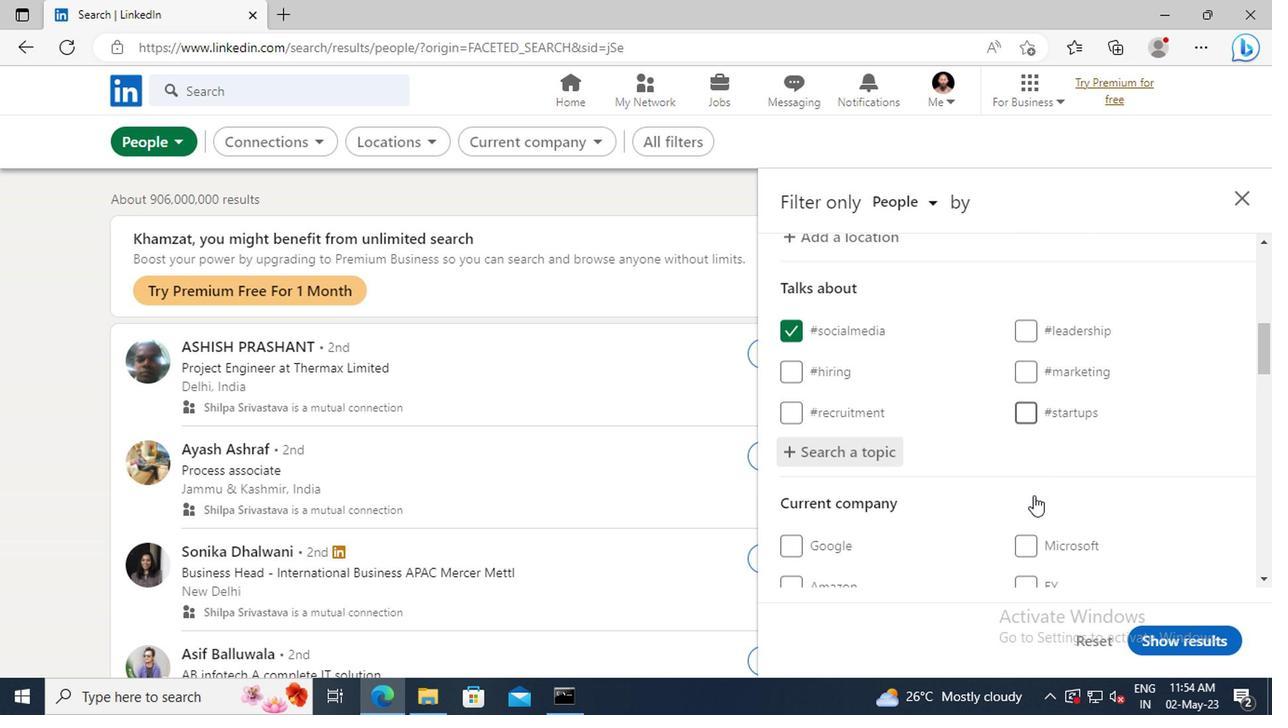 
Action: Mouse scrolled (1028, 478) with delta (0, 0)
Screenshot: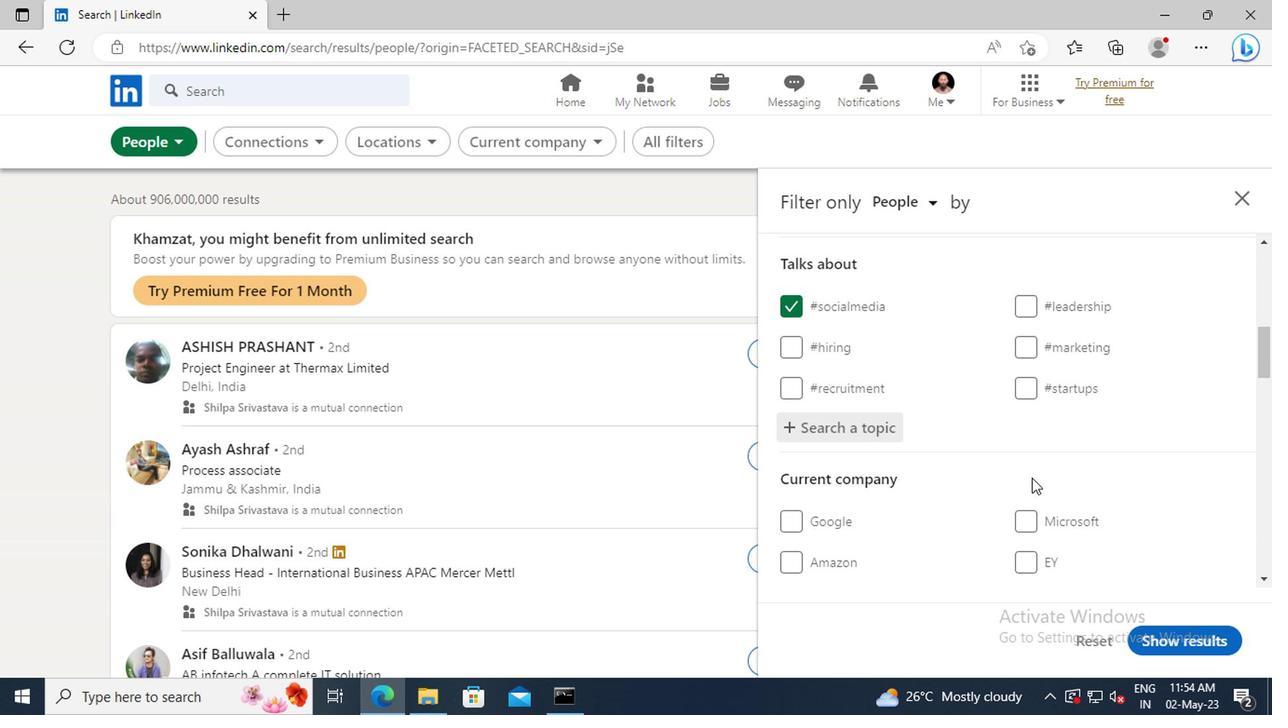 
Action: Mouse scrolled (1028, 478) with delta (0, 0)
Screenshot: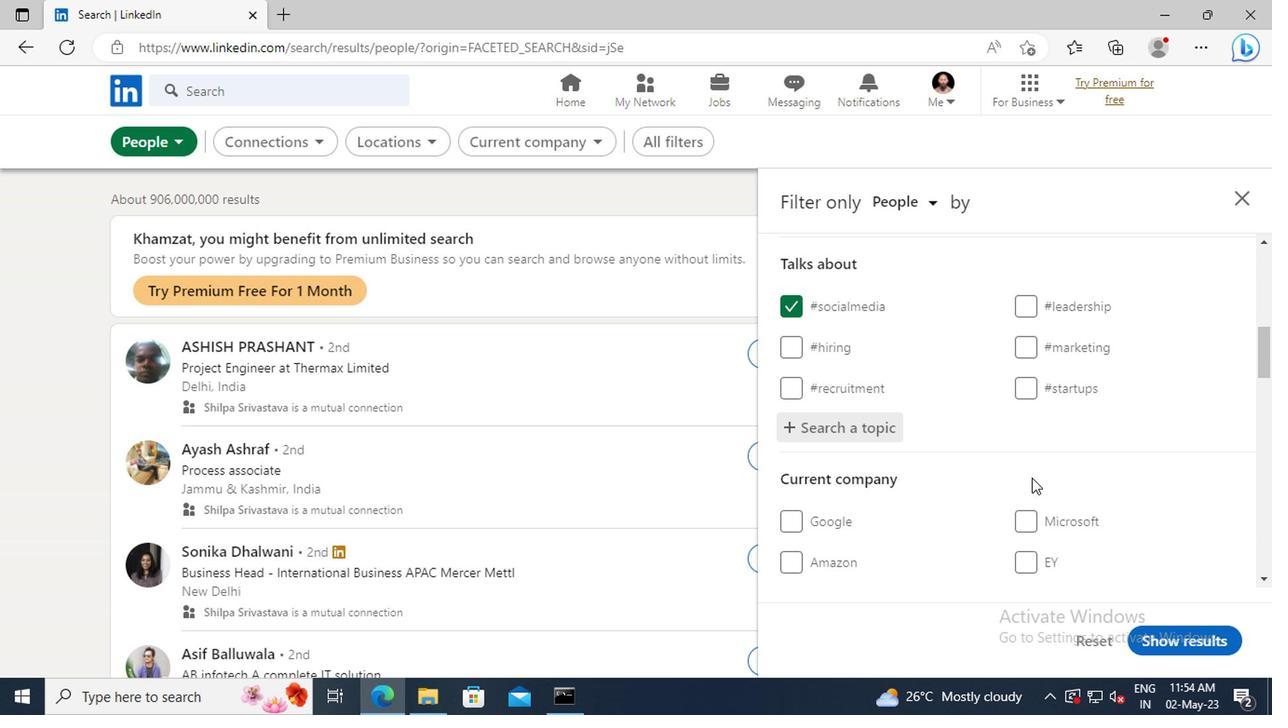 
Action: Mouse scrolled (1028, 478) with delta (0, 0)
Screenshot: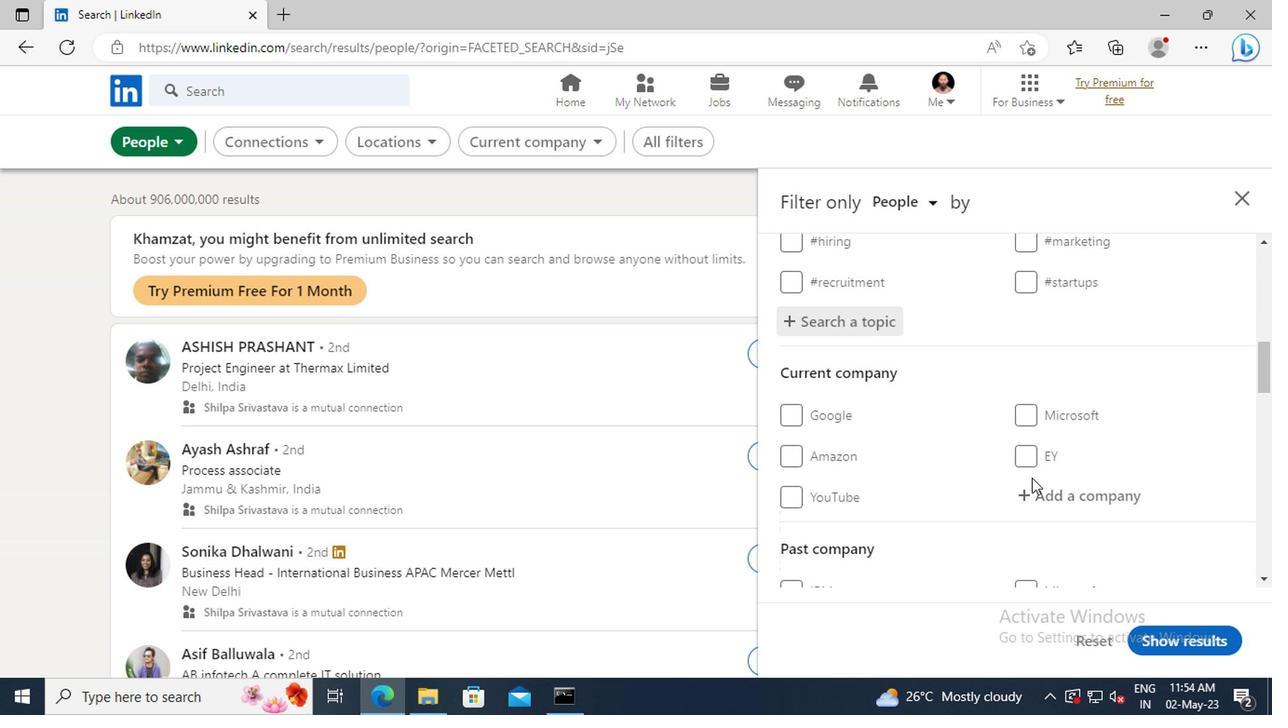 
Action: Mouse scrolled (1028, 478) with delta (0, 0)
Screenshot: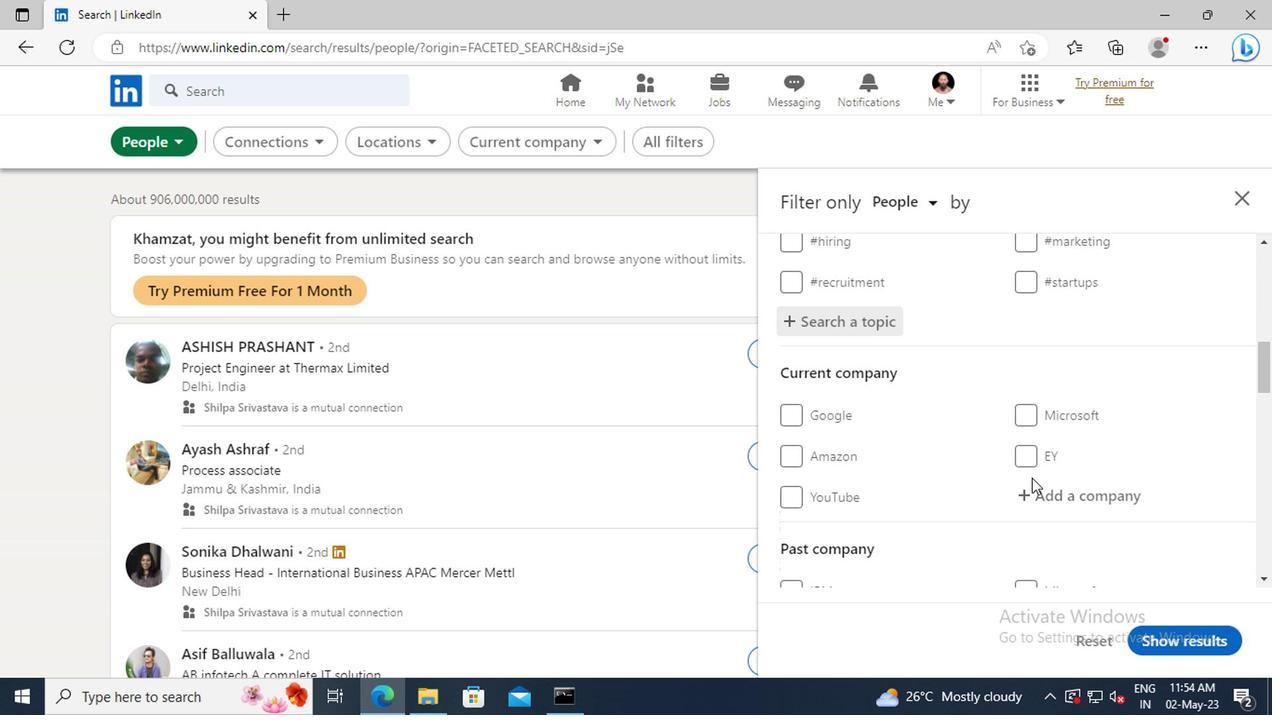 
Action: Mouse scrolled (1028, 478) with delta (0, 0)
Screenshot: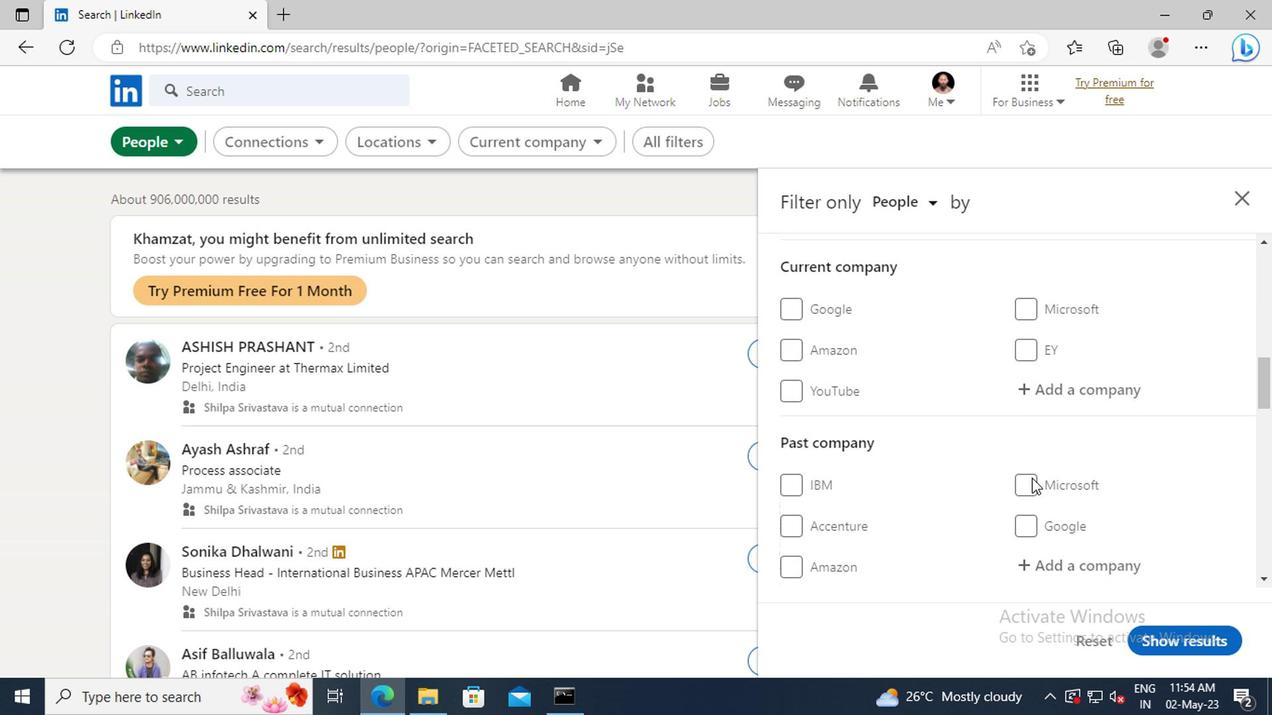 
Action: Mouse scrolled (1028, 478) with delta (0, 0)
Screenshot: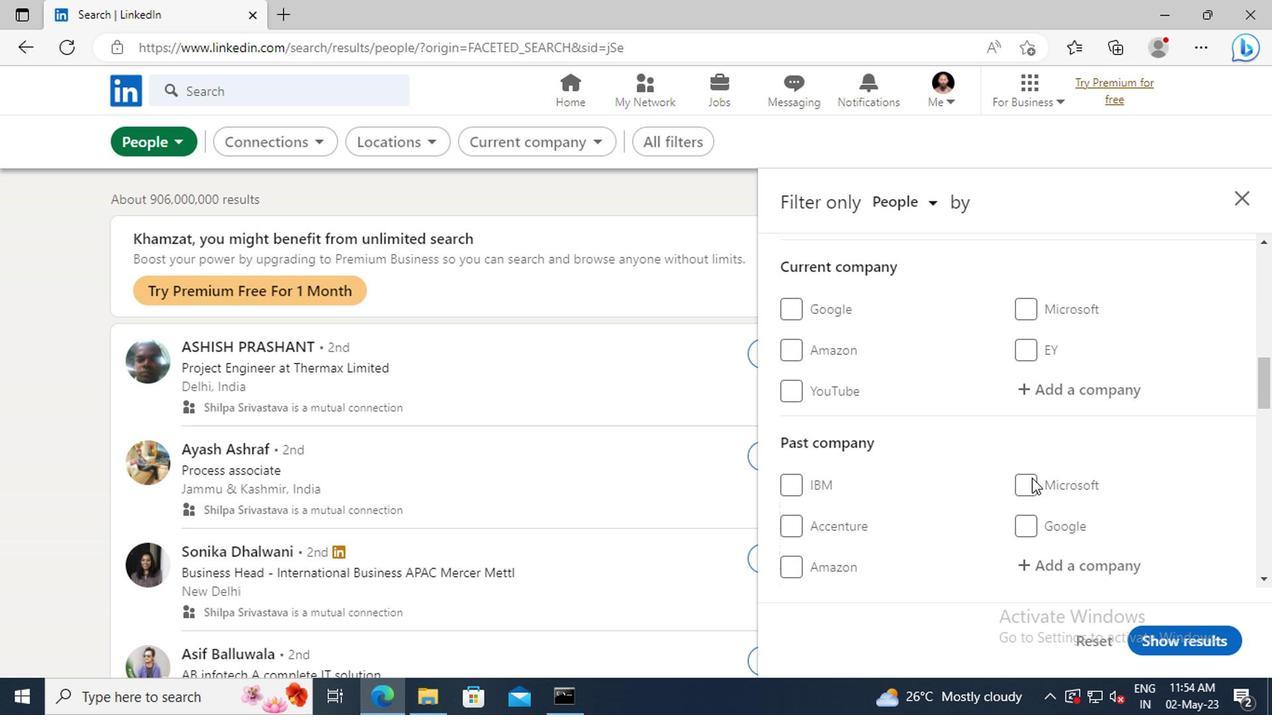 
Action: Mouse scrolled (1028, 478) with delta (0, 0)
Screenshot: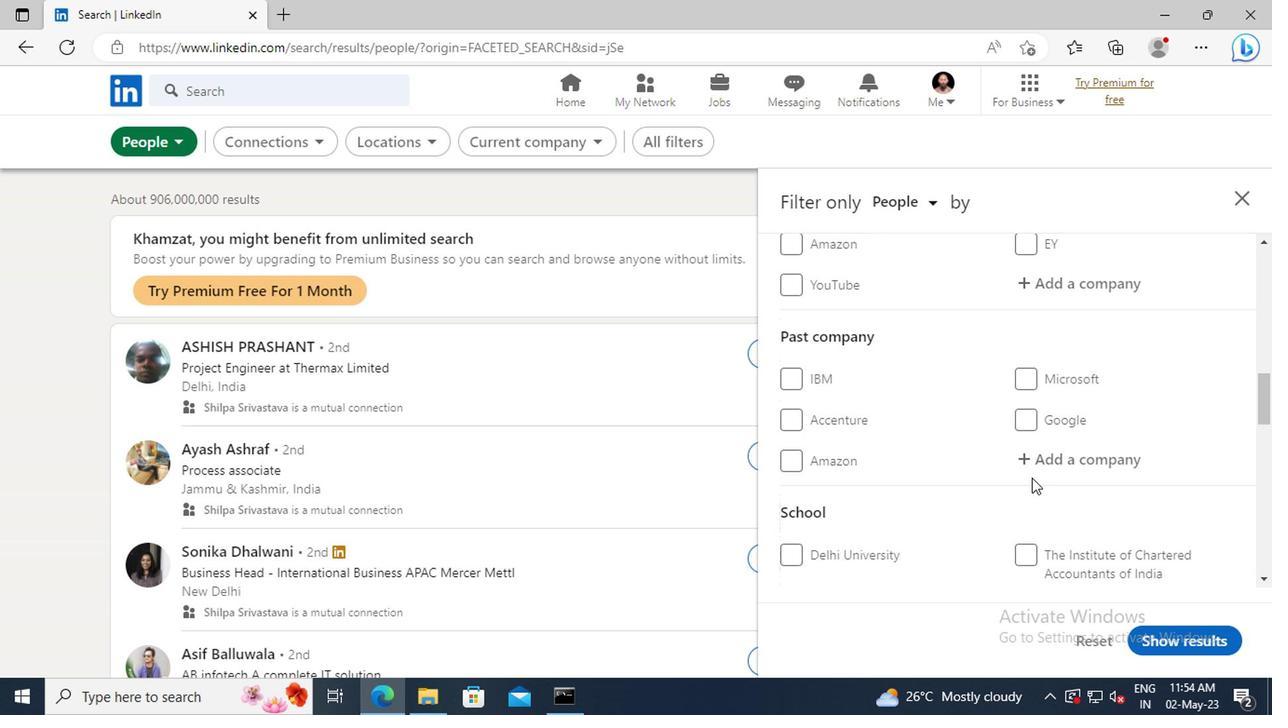
Action: Mouse scrolled (1028, 478) with delta (0, 0)
Screenshot: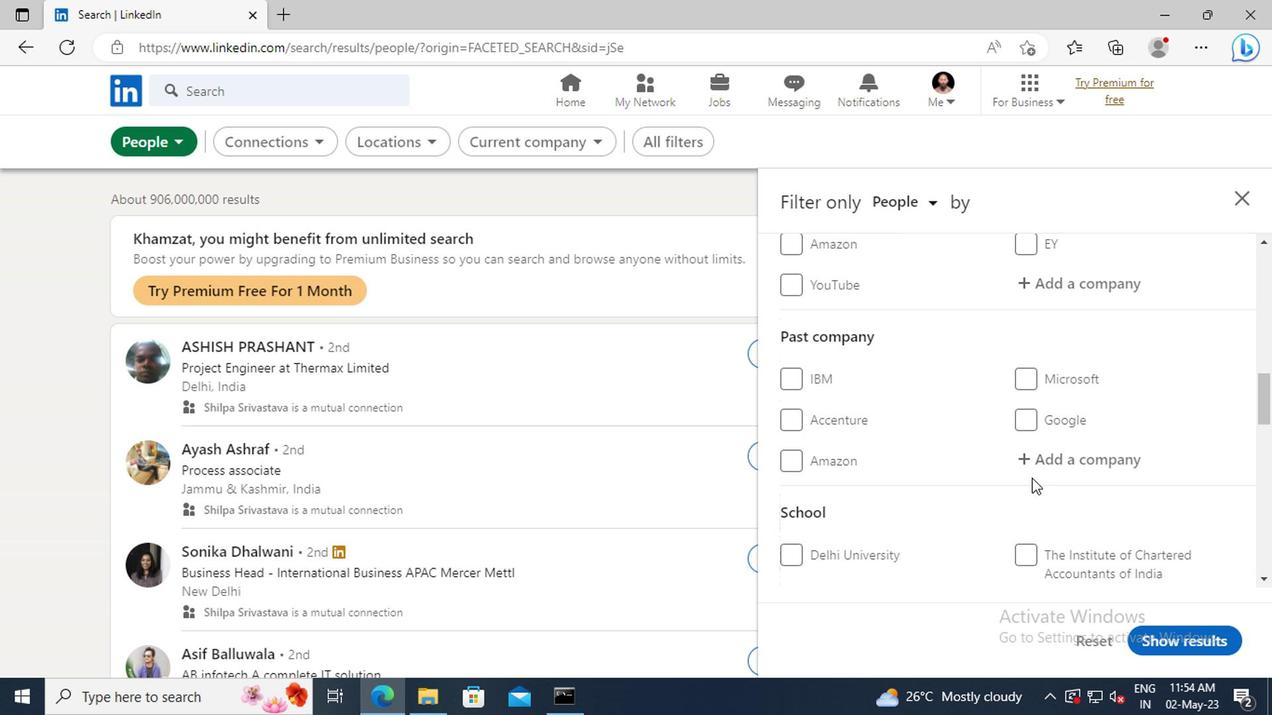 
Action: Mouse scrolled (1028, 478) with delta (0, 0)
Screenshot: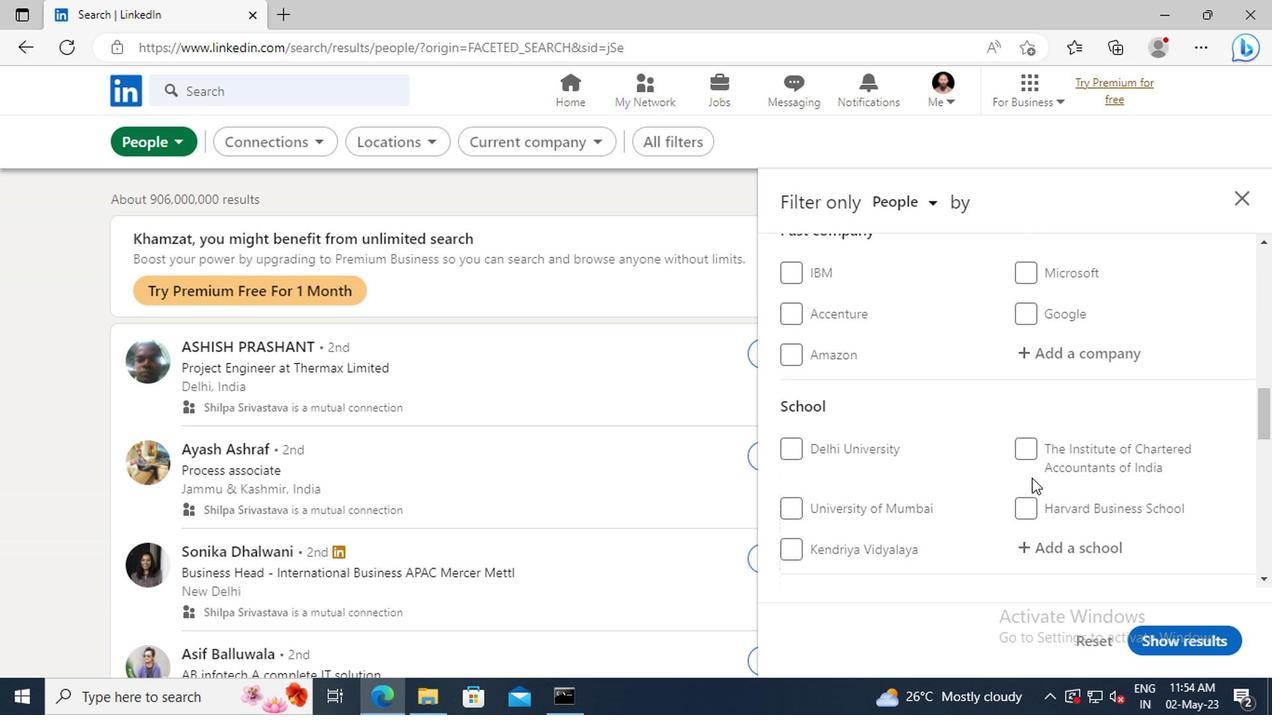
Action: Mouse scrolled (1028, 478) with delta (0, 0)
Screenshot: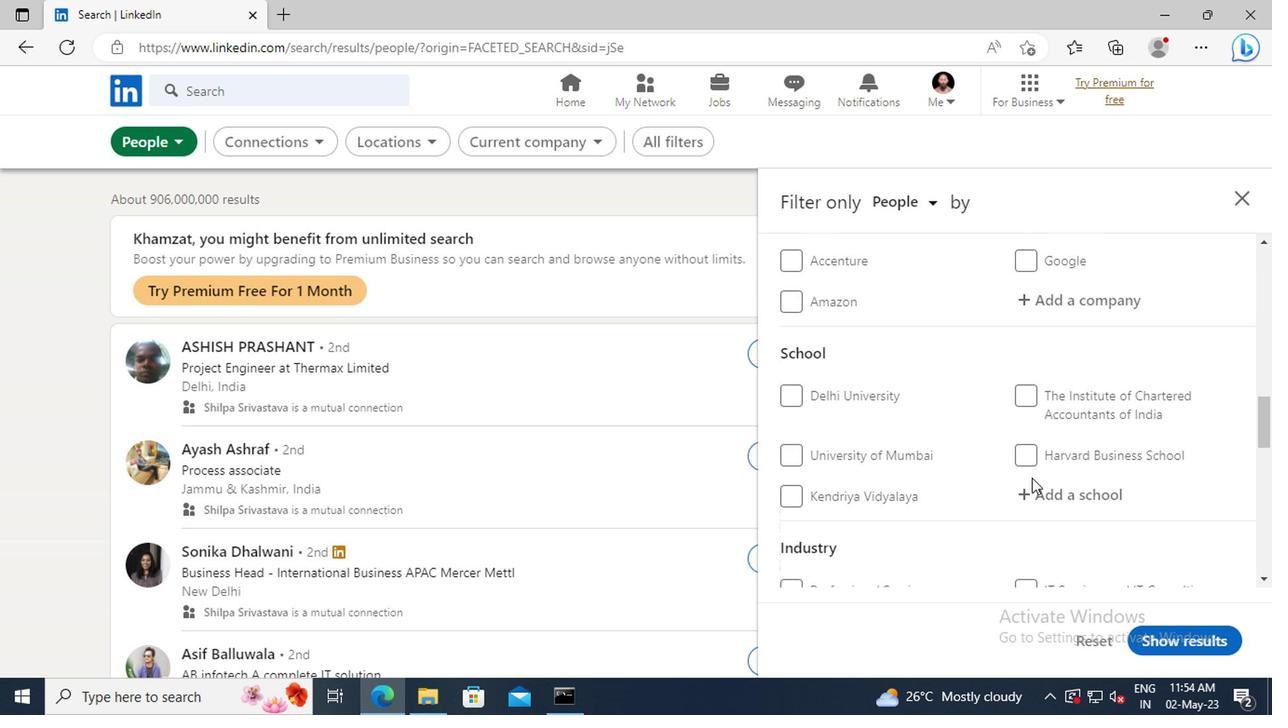 
Action: Mouse scrolled (1028, 478) with delta (0, 0)
Screenshot: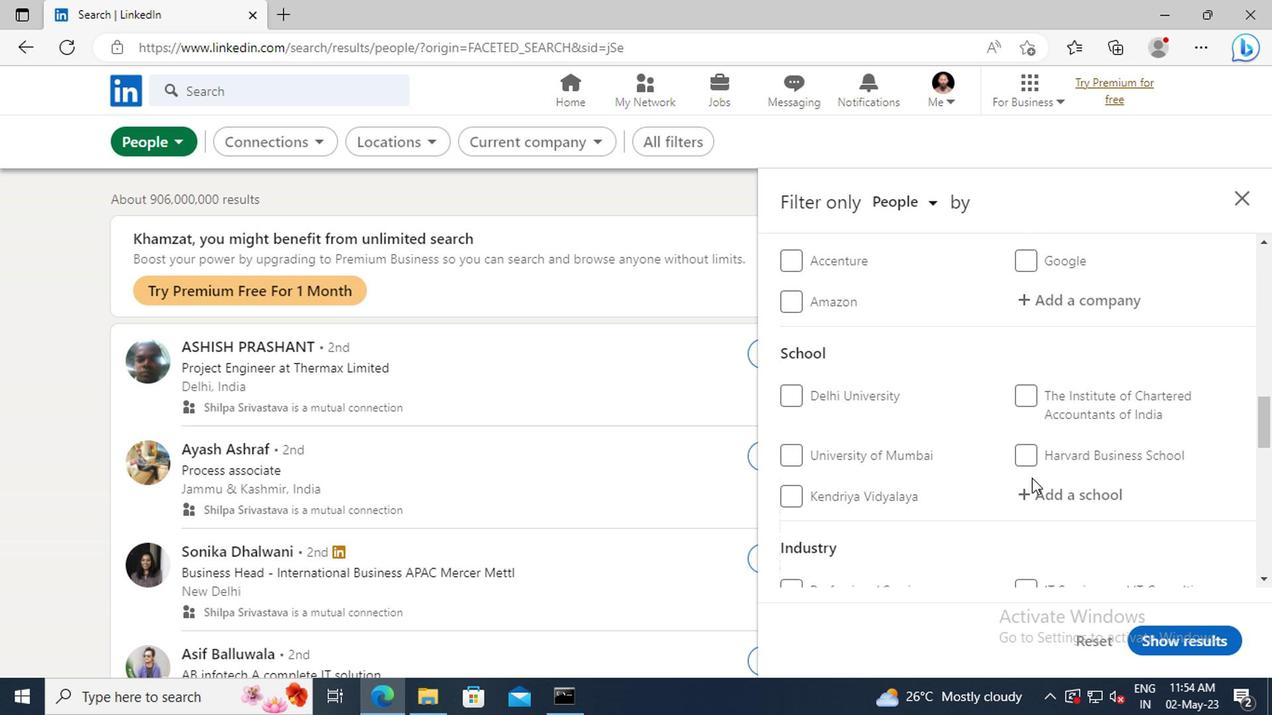 
Action: Mouse scrolled (1028, 478) with delta (0, 0)
Screenshot: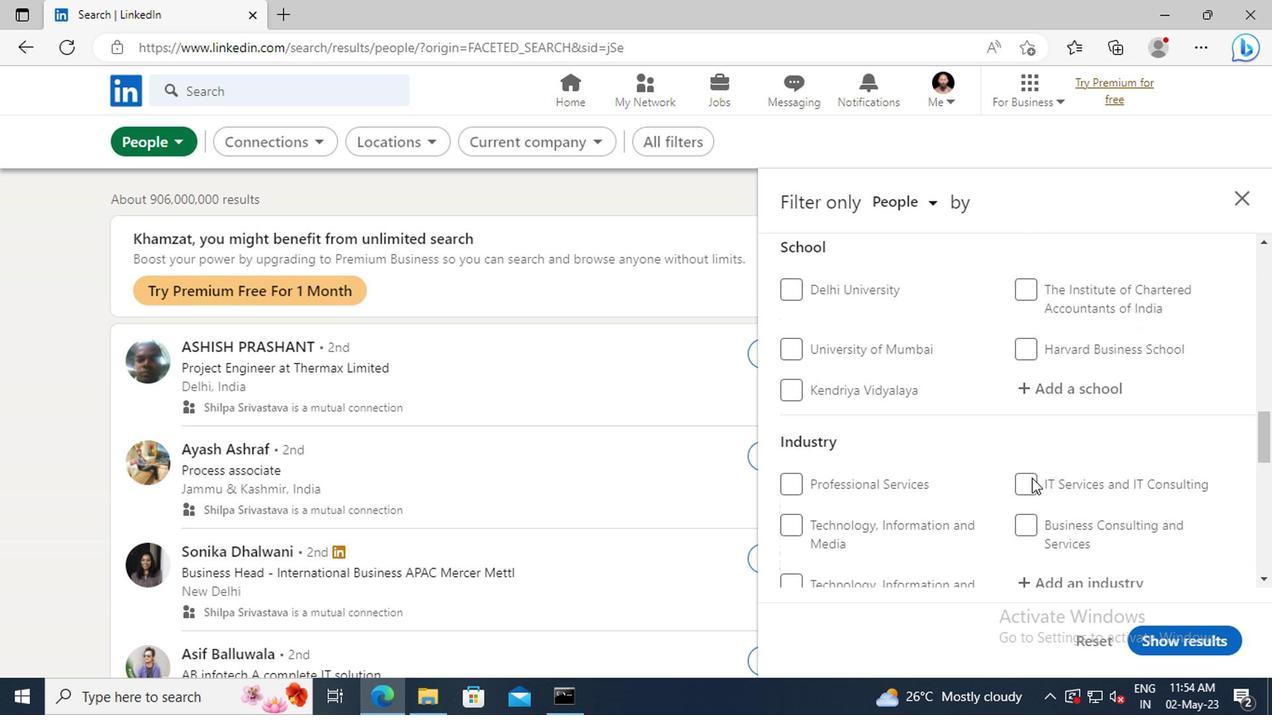 
Action: Mouse scrolled (1028, 478) with delta (0, 0)
Screenshot: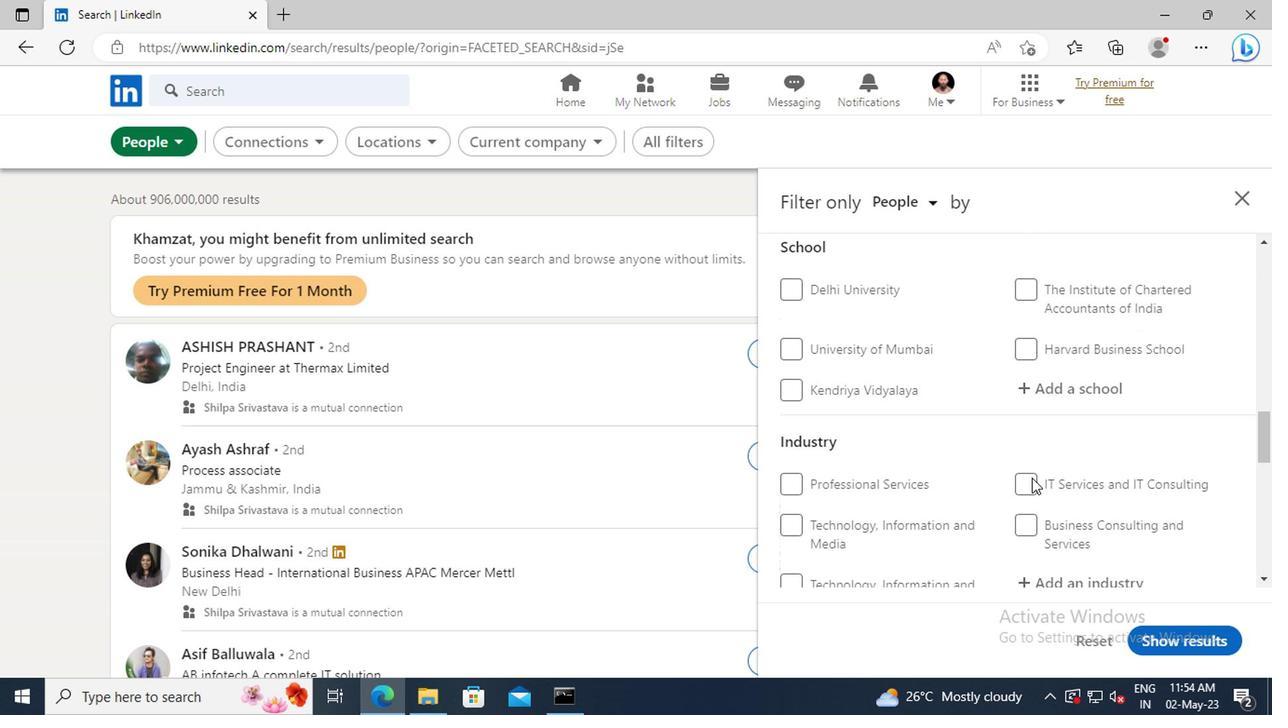 
Action: Mouse scrolled (1028, 478) with delta (0, 0)
Screenshot: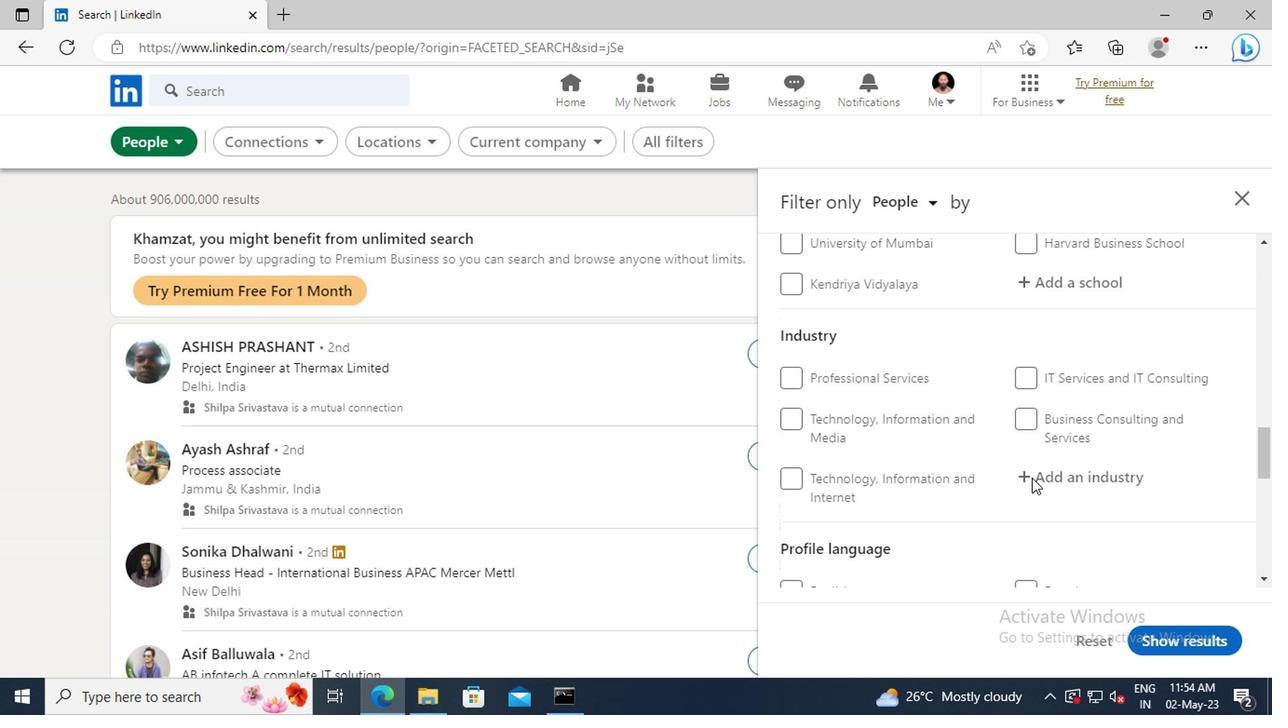 
Action: Mouse scrolled (1028, 478) with delta (0, 0)
Screenshot: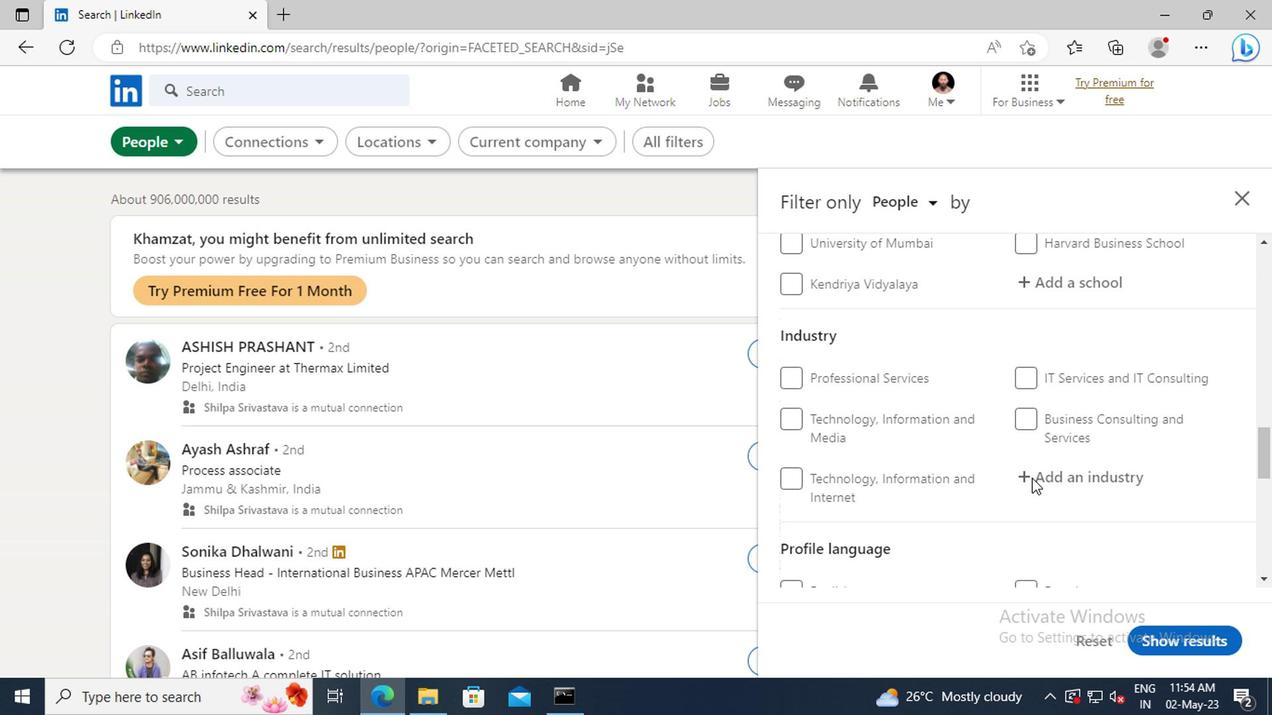 
Action: Mouse moved to (788, 494)
Screenshot: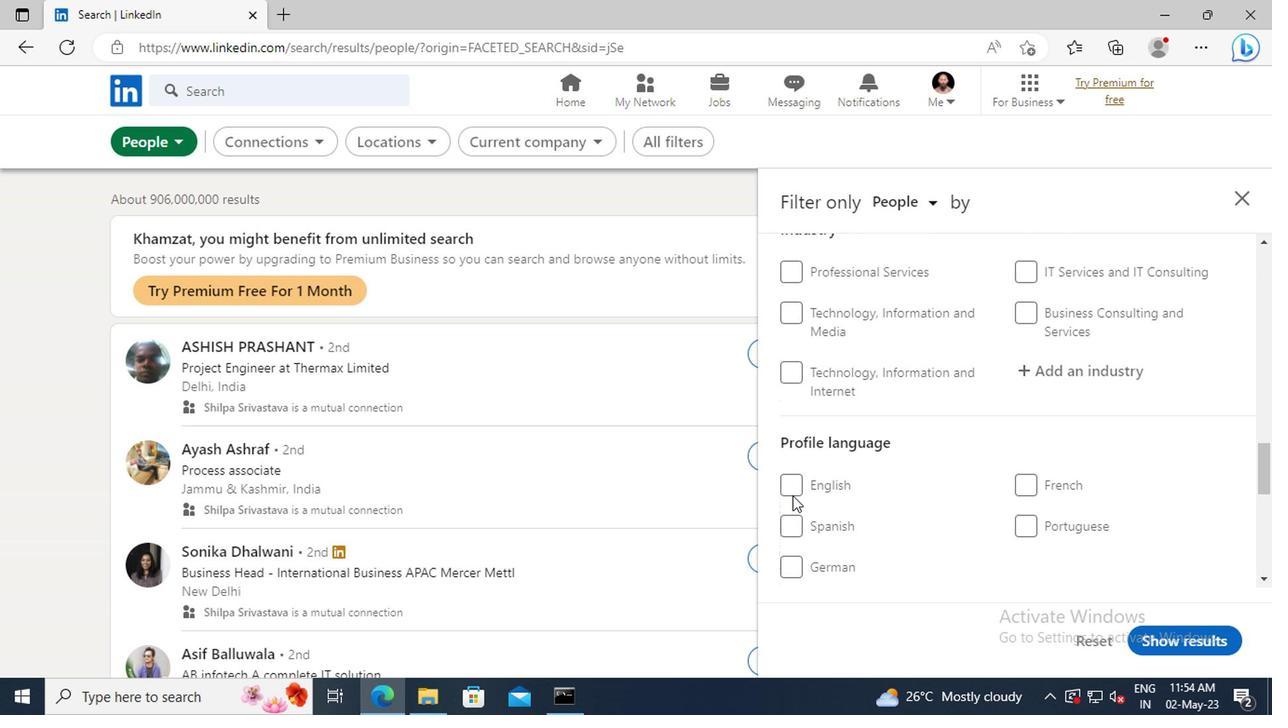 
Action: Mouse pressed left at (788, 494)
Screenshot: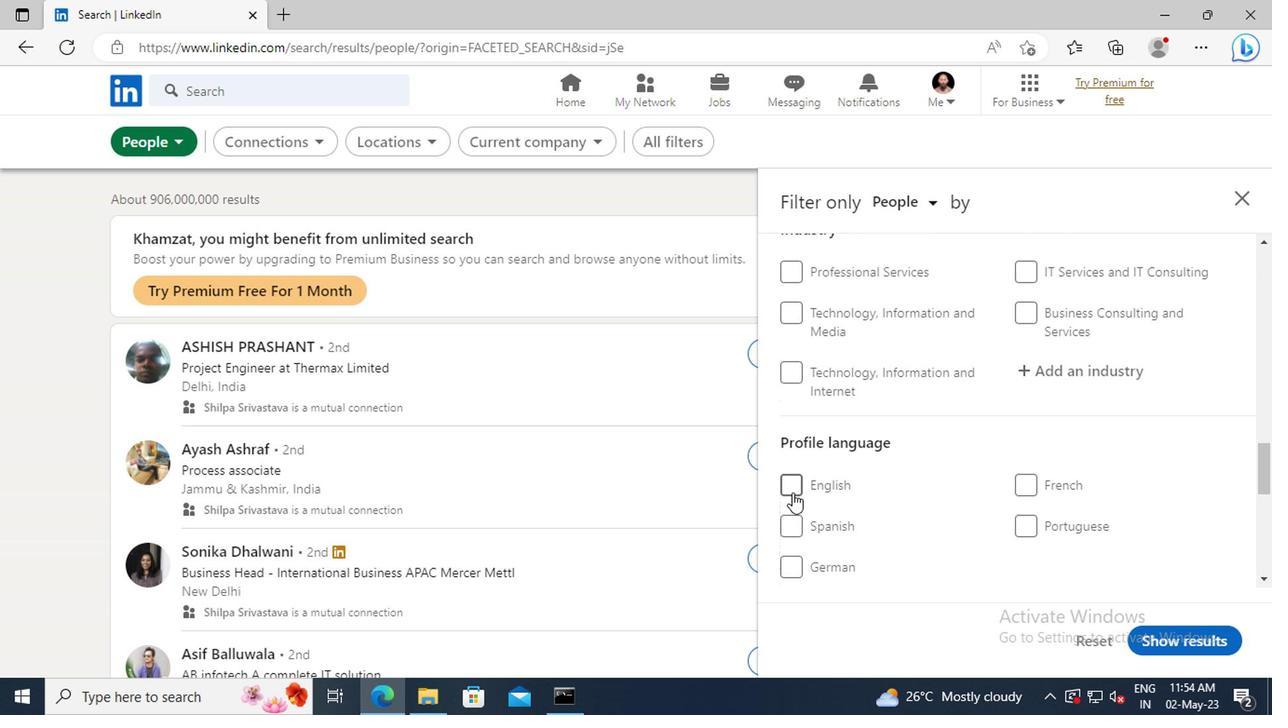 
Action: Mouse moved to (999, 487)
Screenshot: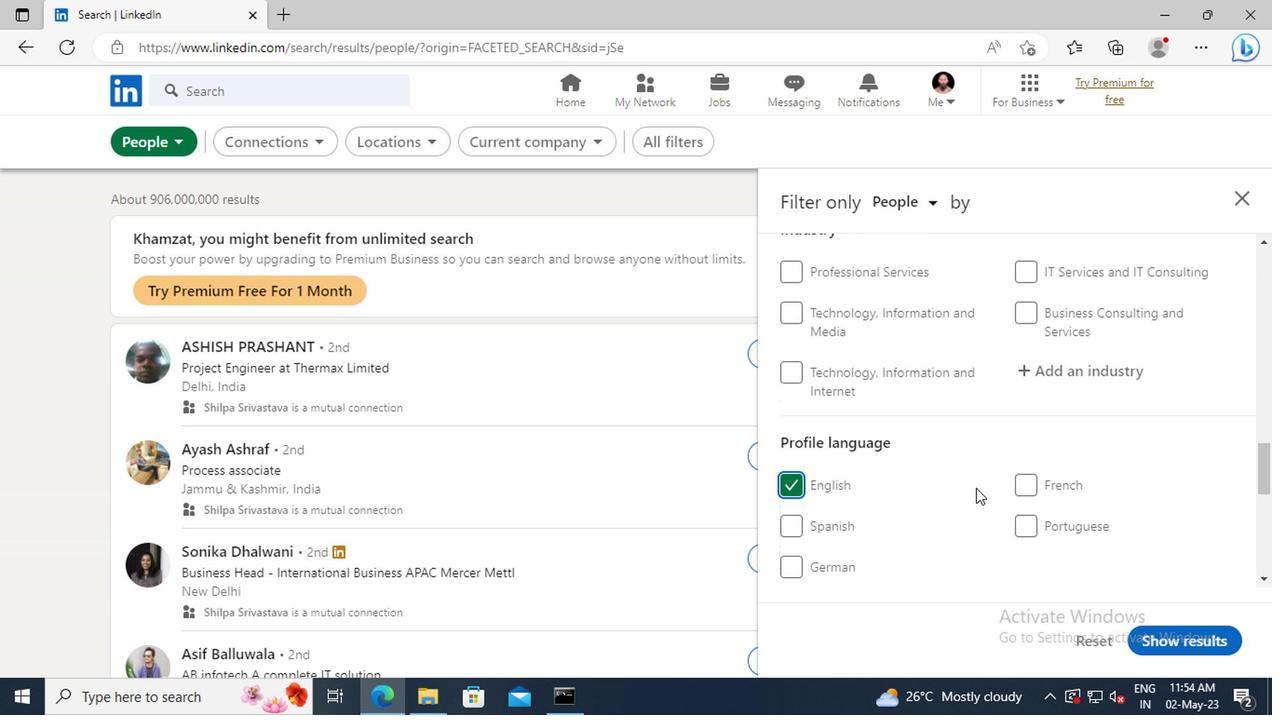 
Action: Mouse scrolled (999, 488) with delta (0, 0)
Screenshot: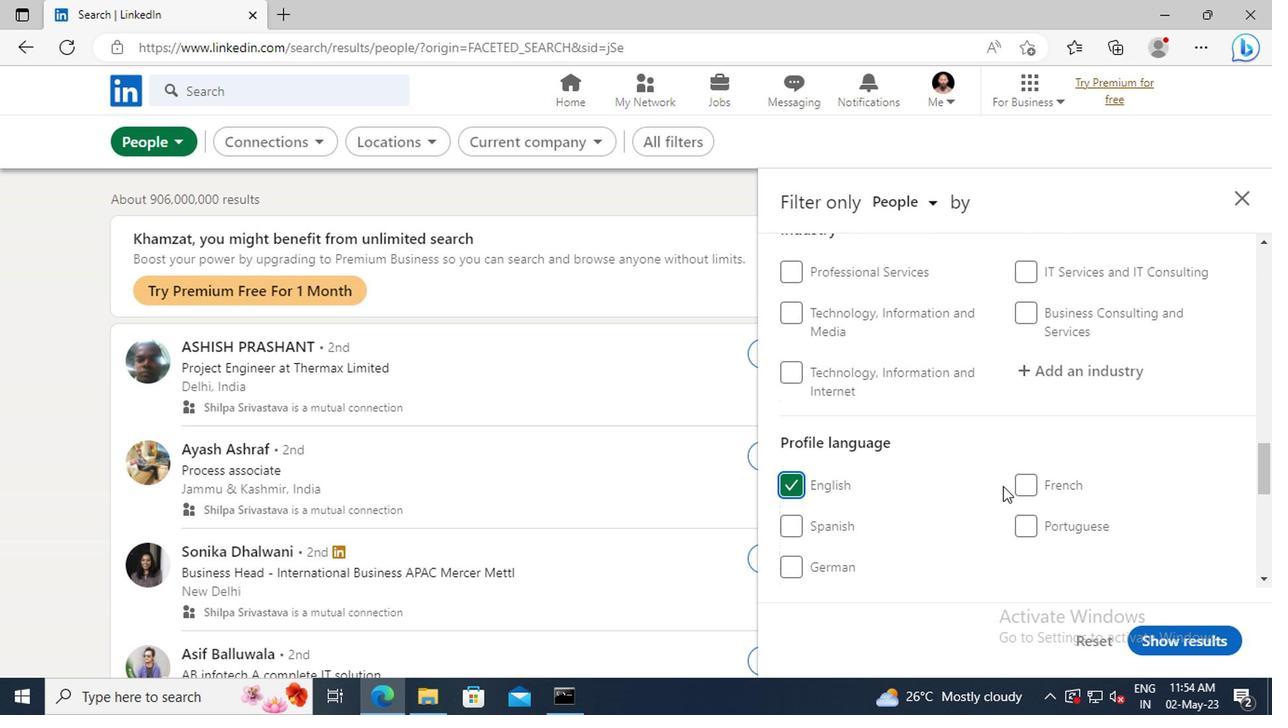 
Action: Mouse scrolled (999, 488) with delta (0, 0)
Screenshot: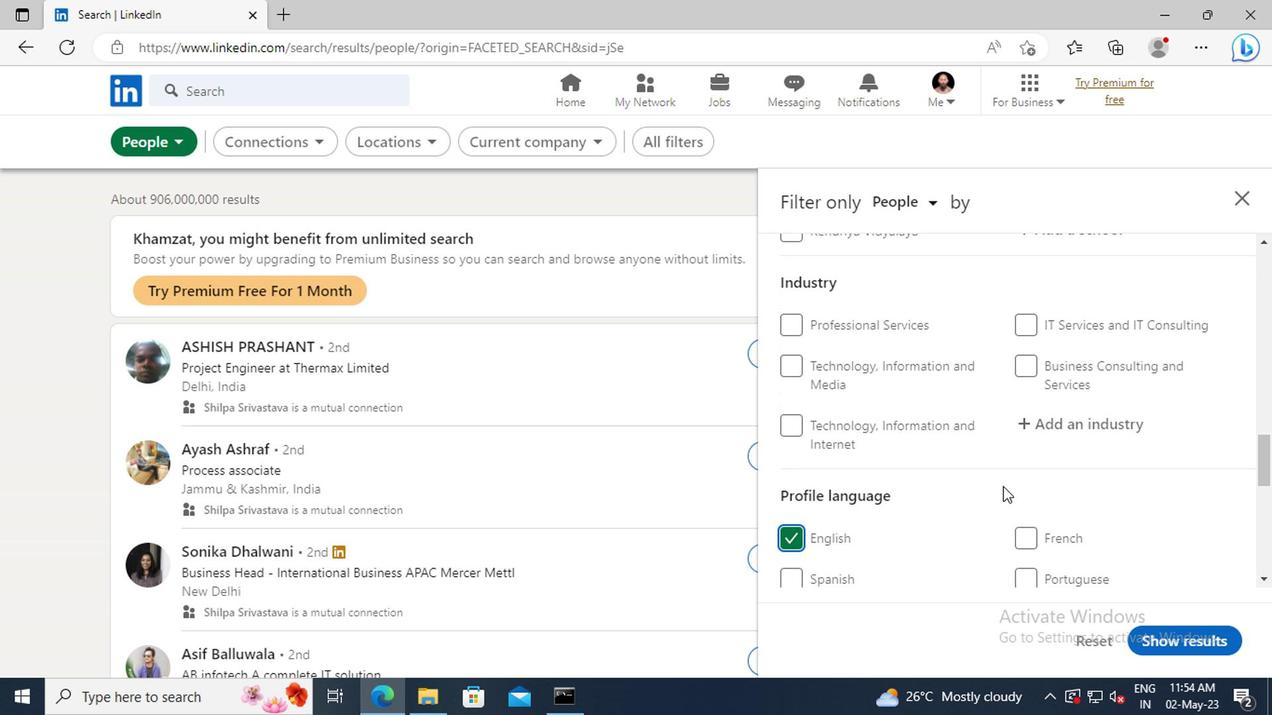 
Action: Mouse scrolled (999, 488) with delta (0, 0)
Screenshot: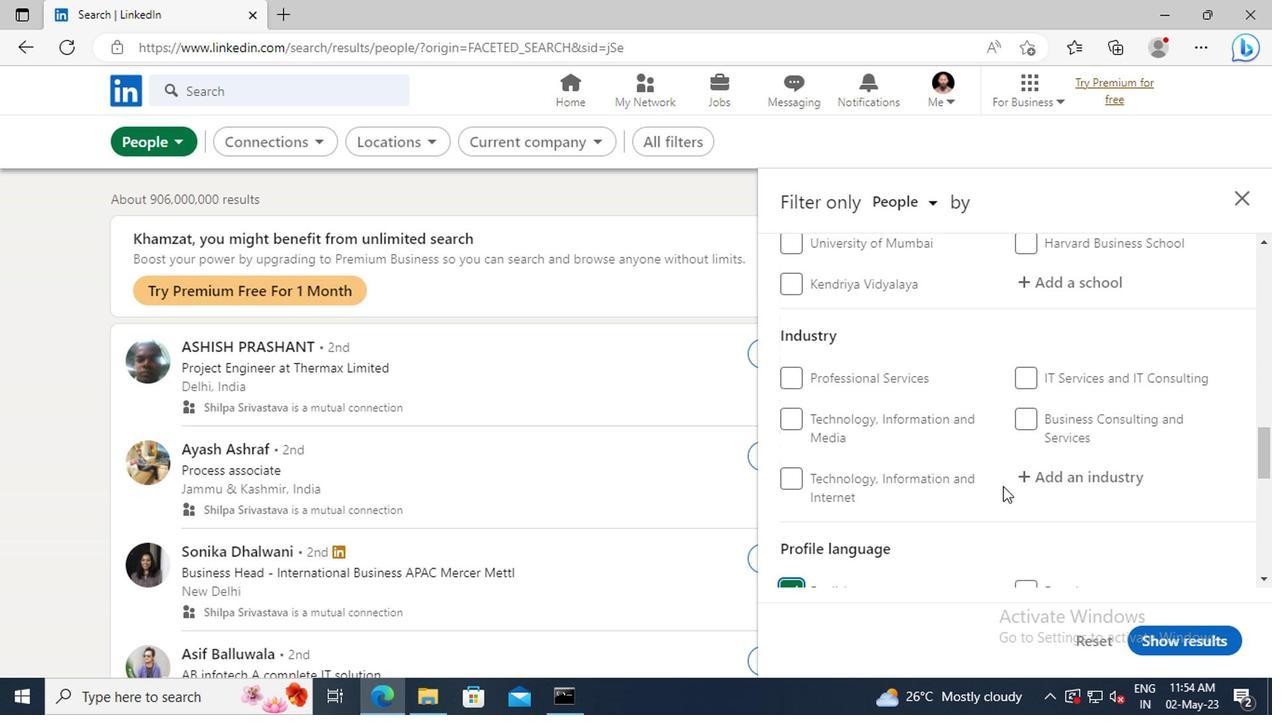 
Action: Mouse moved to (1000, 487)
Screenshot: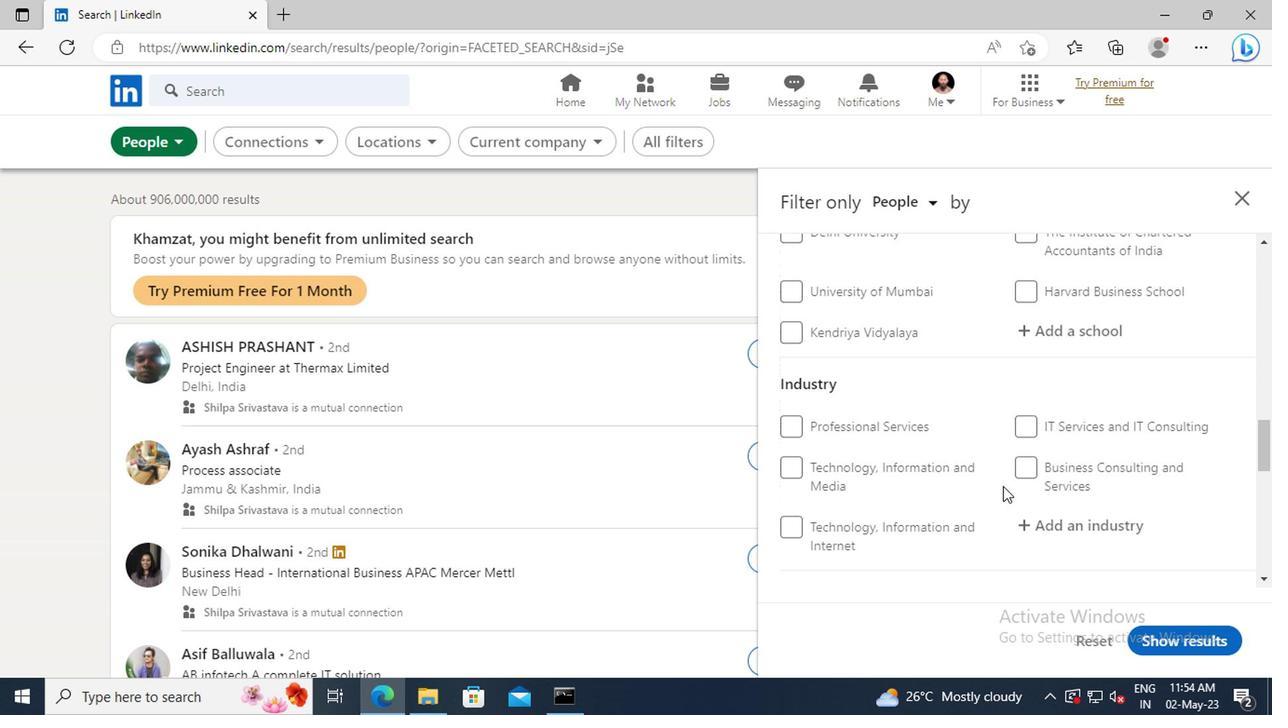 
Action: Mouse scrolled (1000, 488) with delta (0, 0)
Screenshot: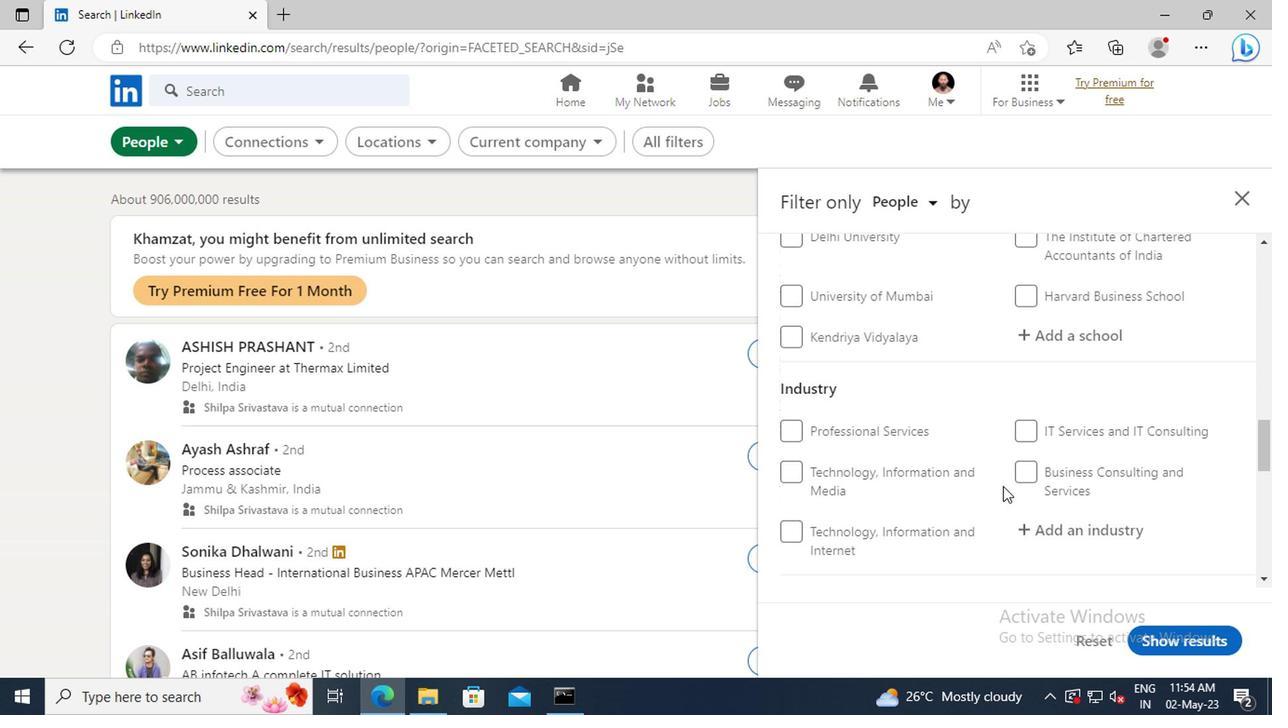 
Action: Mouse scrolled (1000, 488) with delta (0, 0)
Screenshot: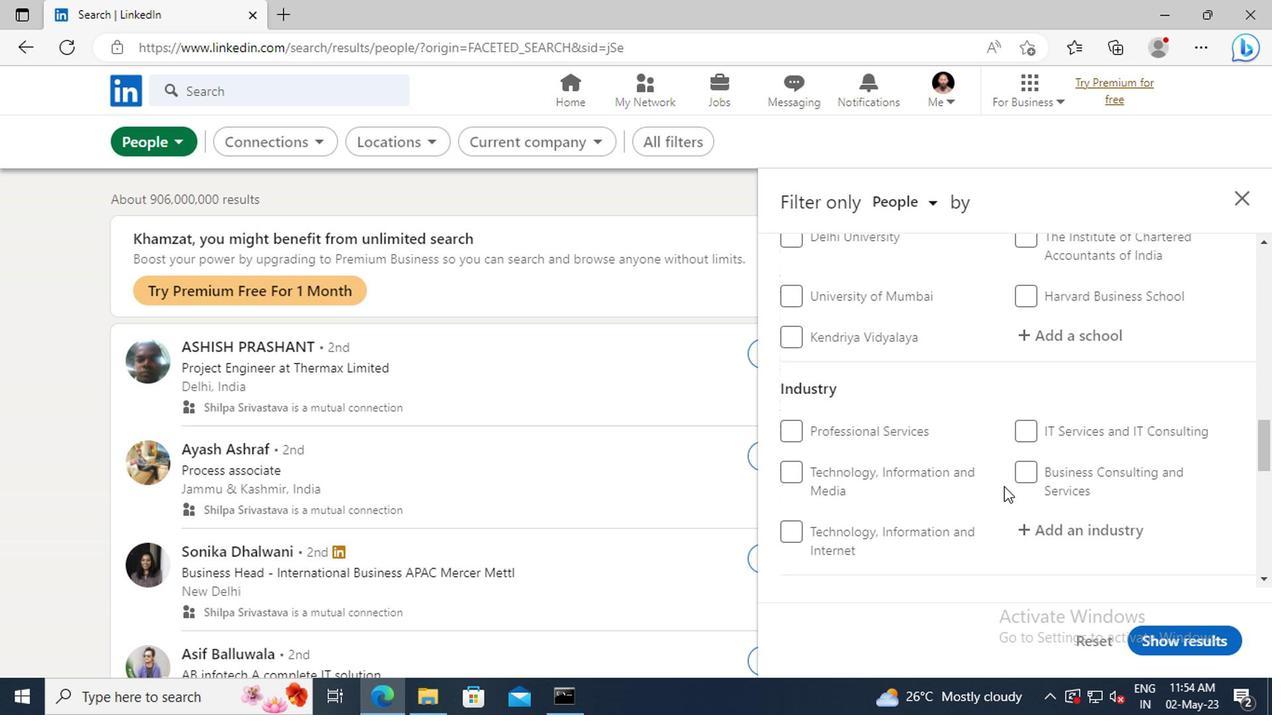 
Action: Mouse scrolled (1000, 488) with delta (0, 0)
Screenshot: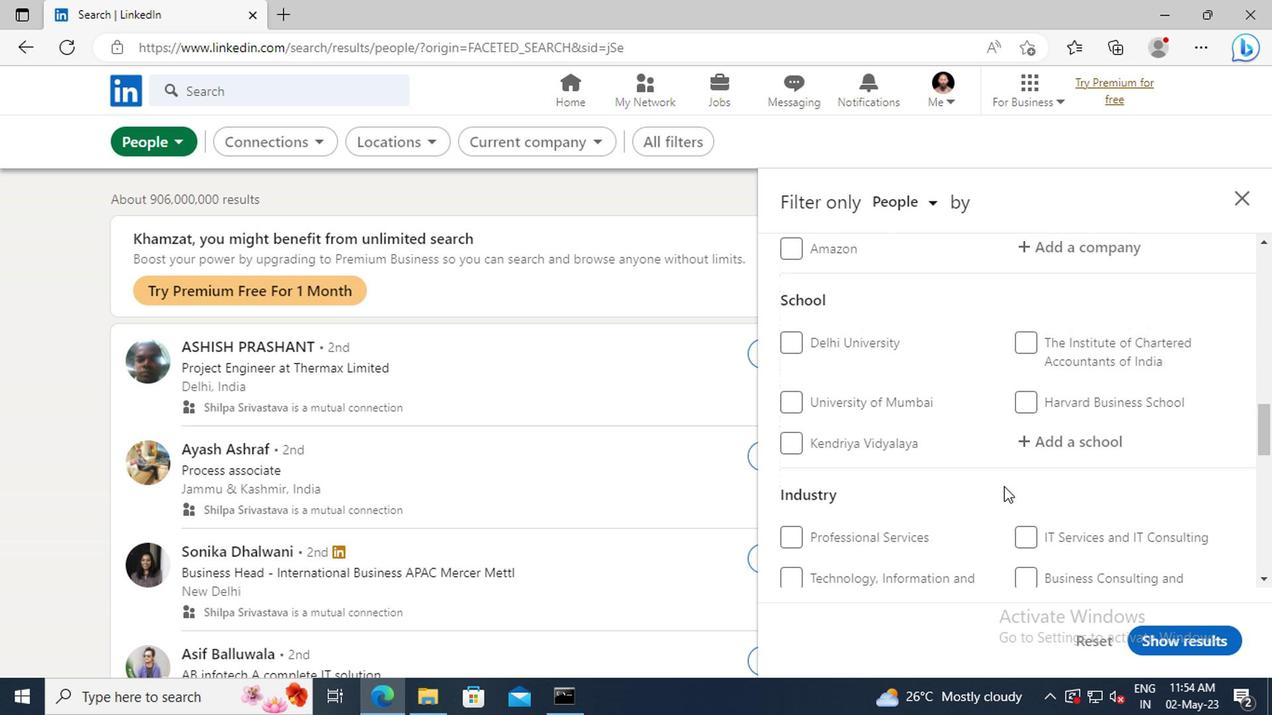 
Action: Mouse scrolled (1000, 488) with delta (0, 0)
Screenshot: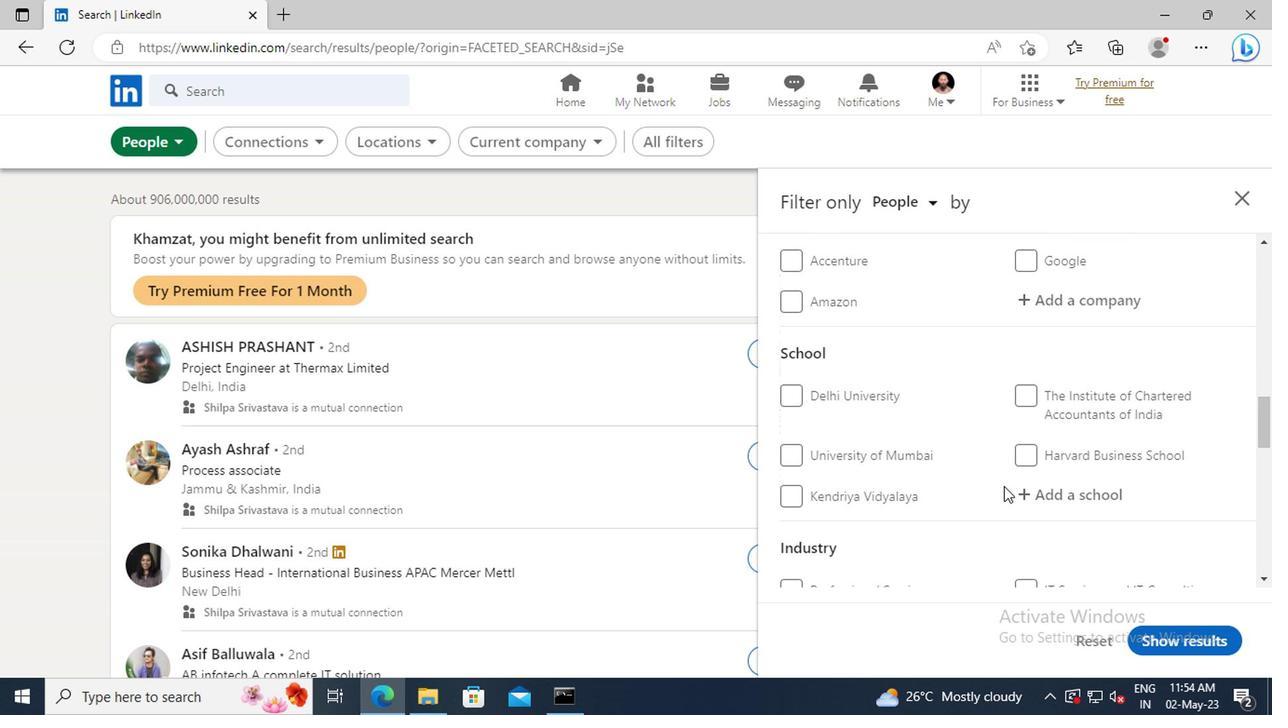 
Action: Mouse scrolled (1000, 488) with delta (0, 0)
Screenshot: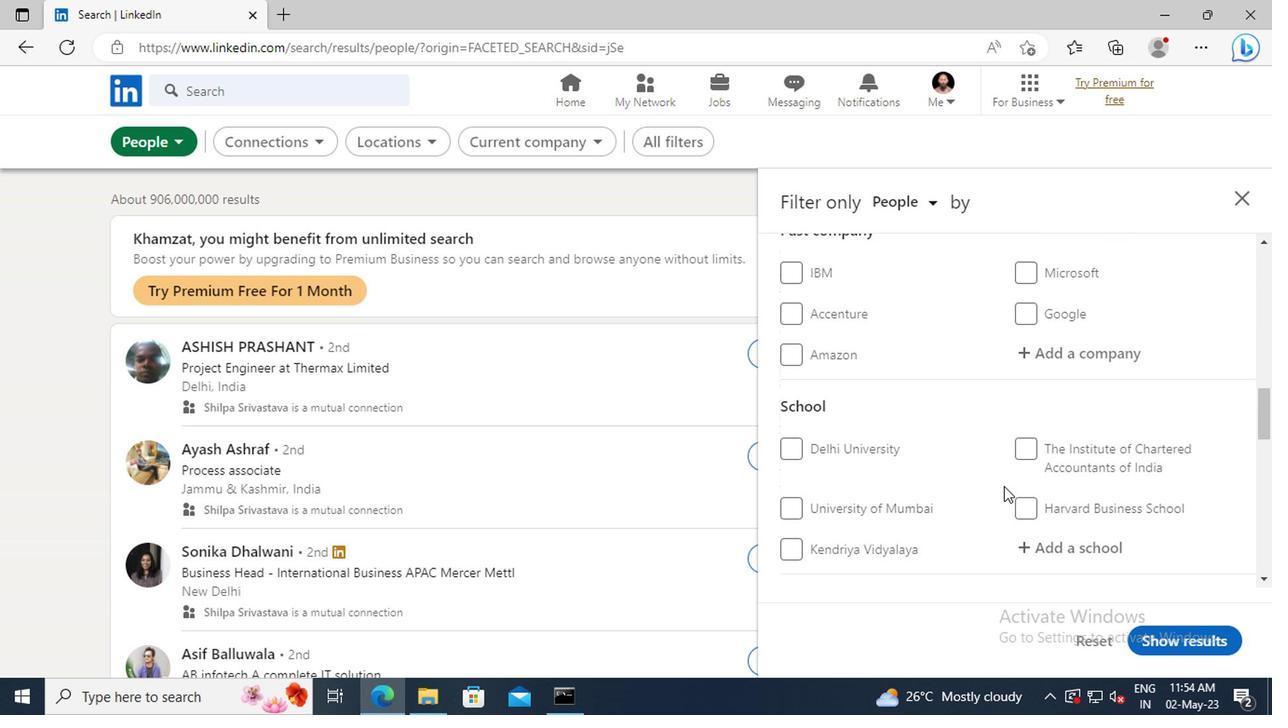 
Action: Mouse scrolled (1000, 488) with delta (0, 0)
Screenshot: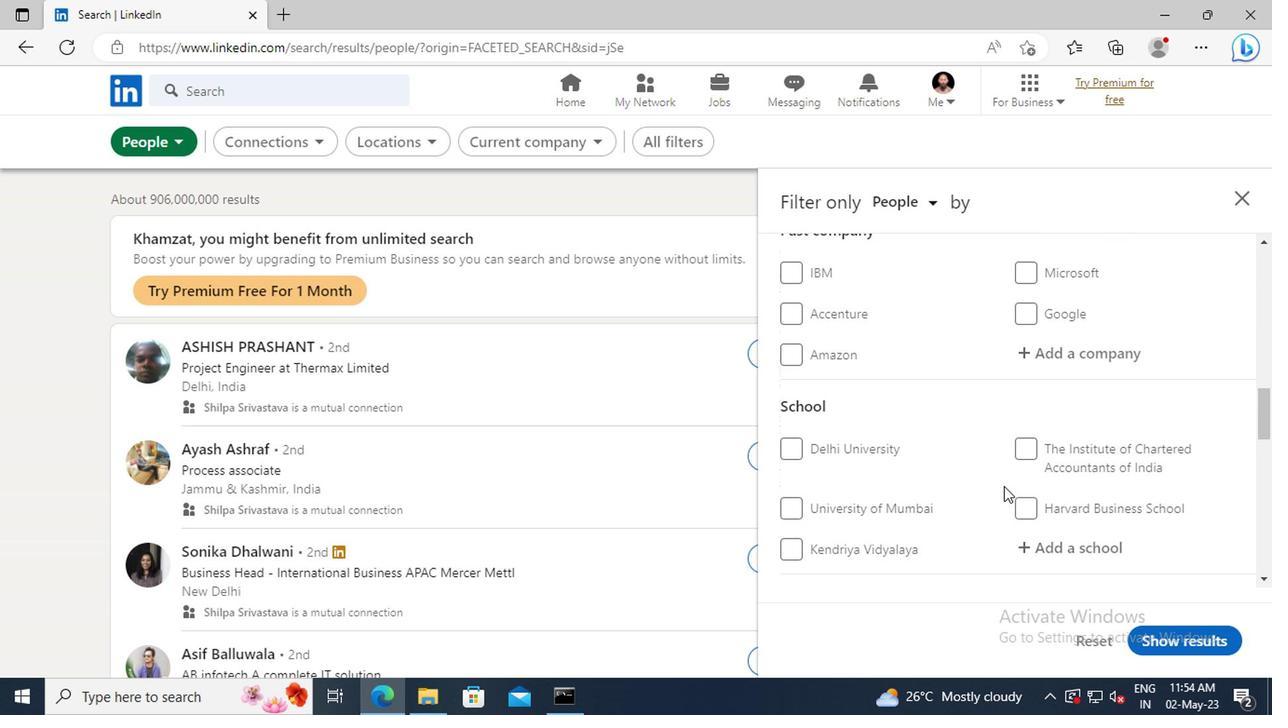 
Action: Mouse scrolled (1000, 488) with delta (0, 0)
Screenshot: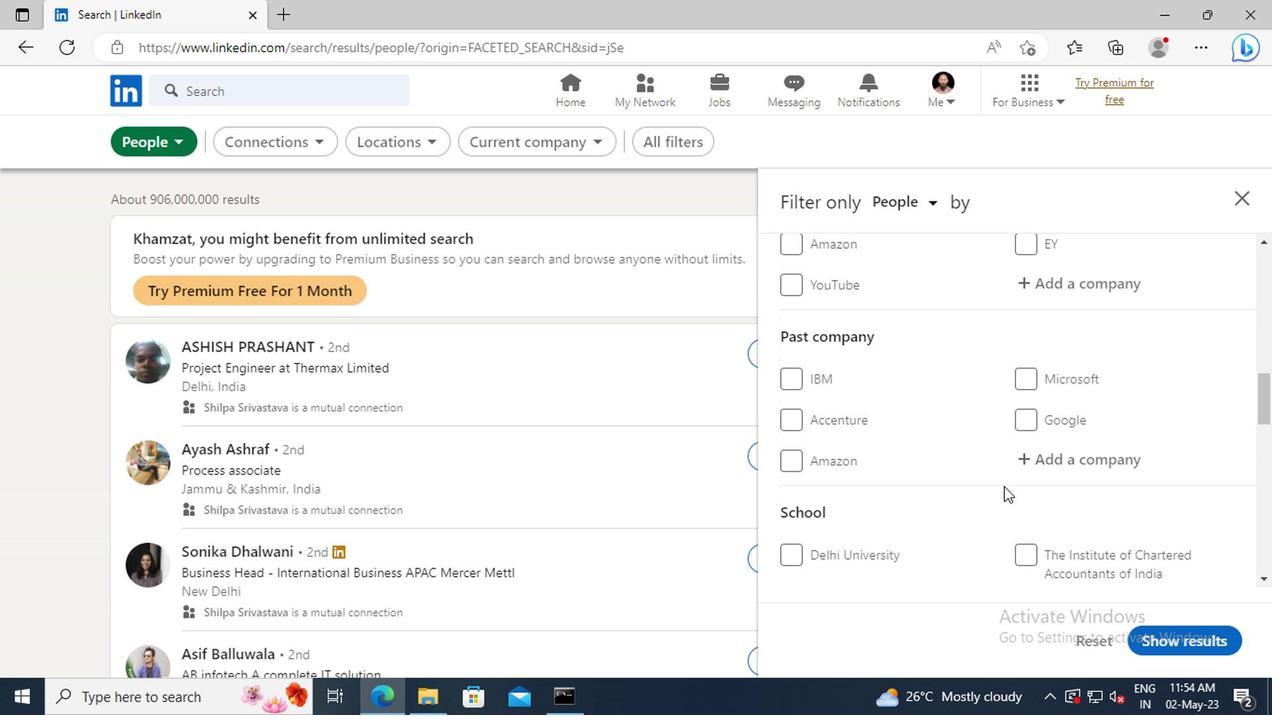 
Action: Mouse scrolled (1000, 488) with delta (0, 0)
Screenshot: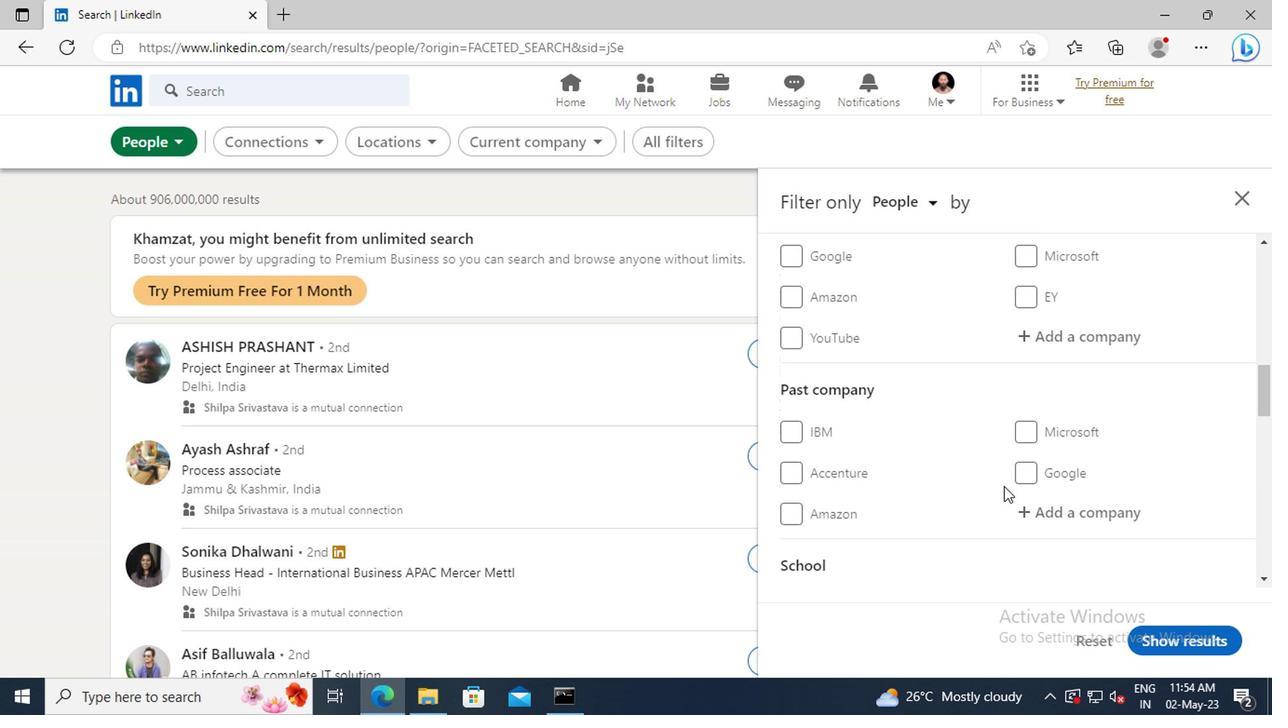 
Action: Mouse scrolled (1000, 488) with delta (0, 0)
Screenshot: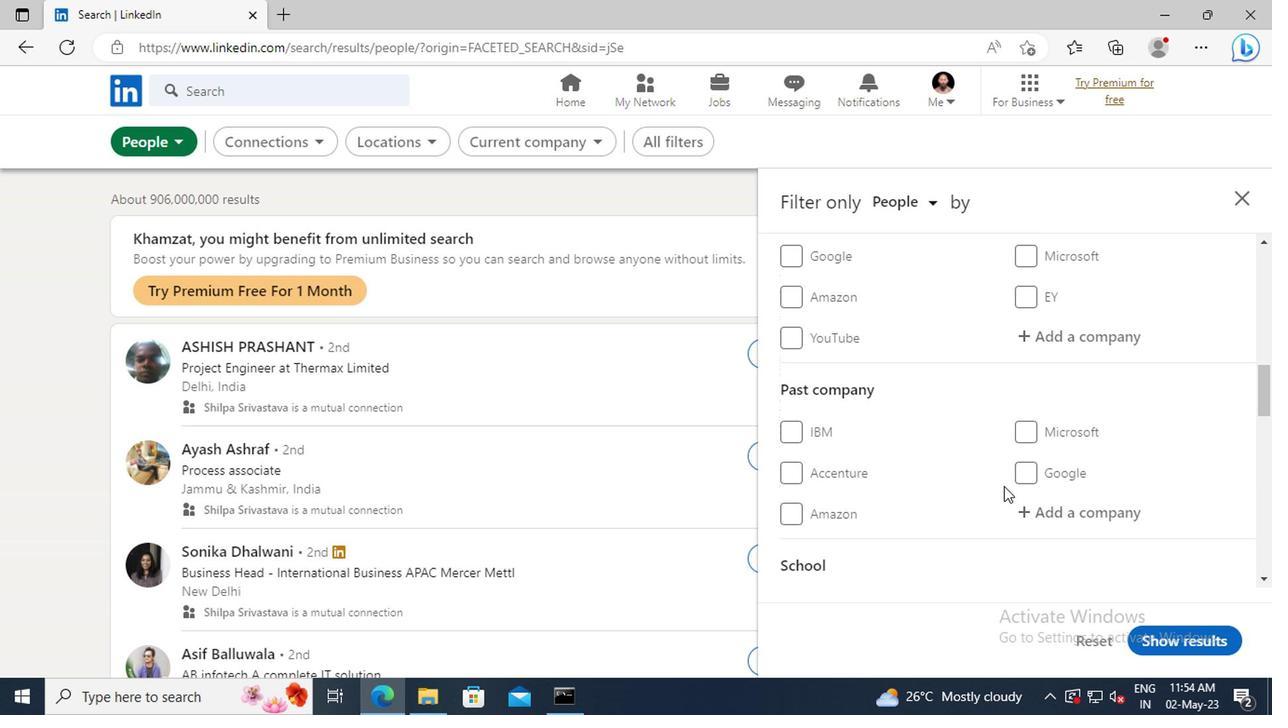 
Action: Mouse moved to (1033, 452)
Screenshot: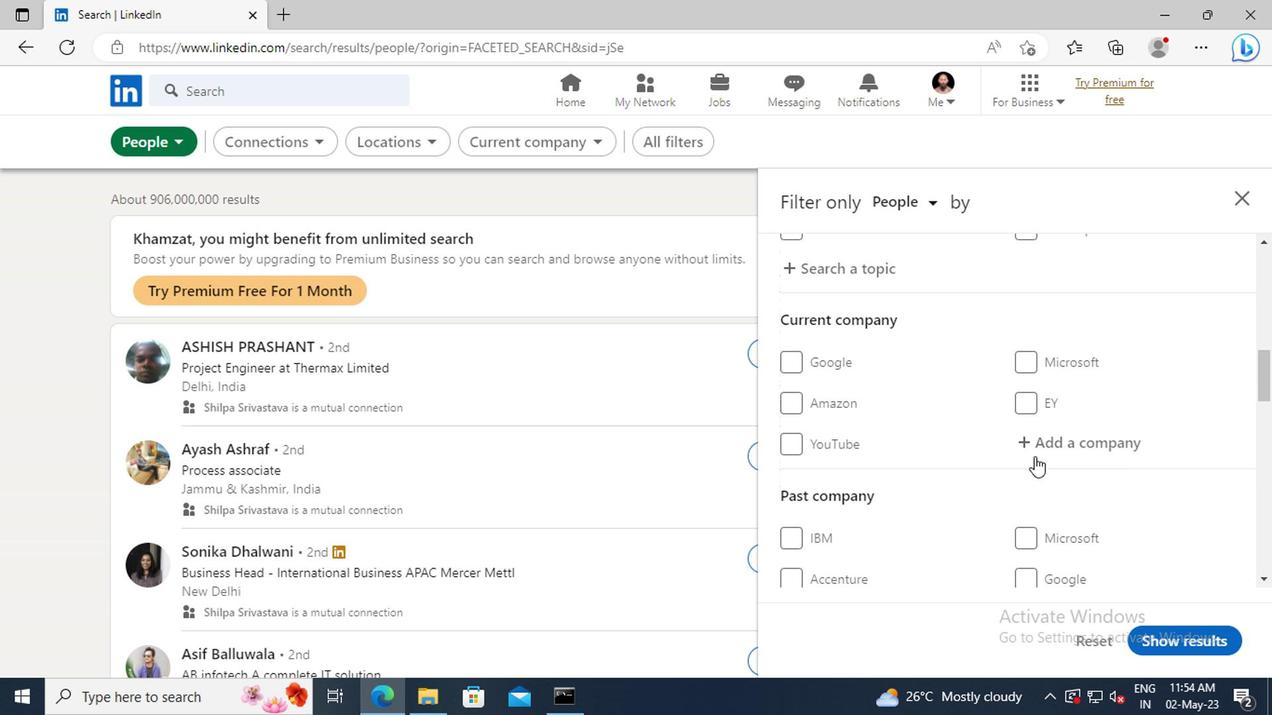 
Action: Mouse pressed left at (1033, 452)
Screenshot: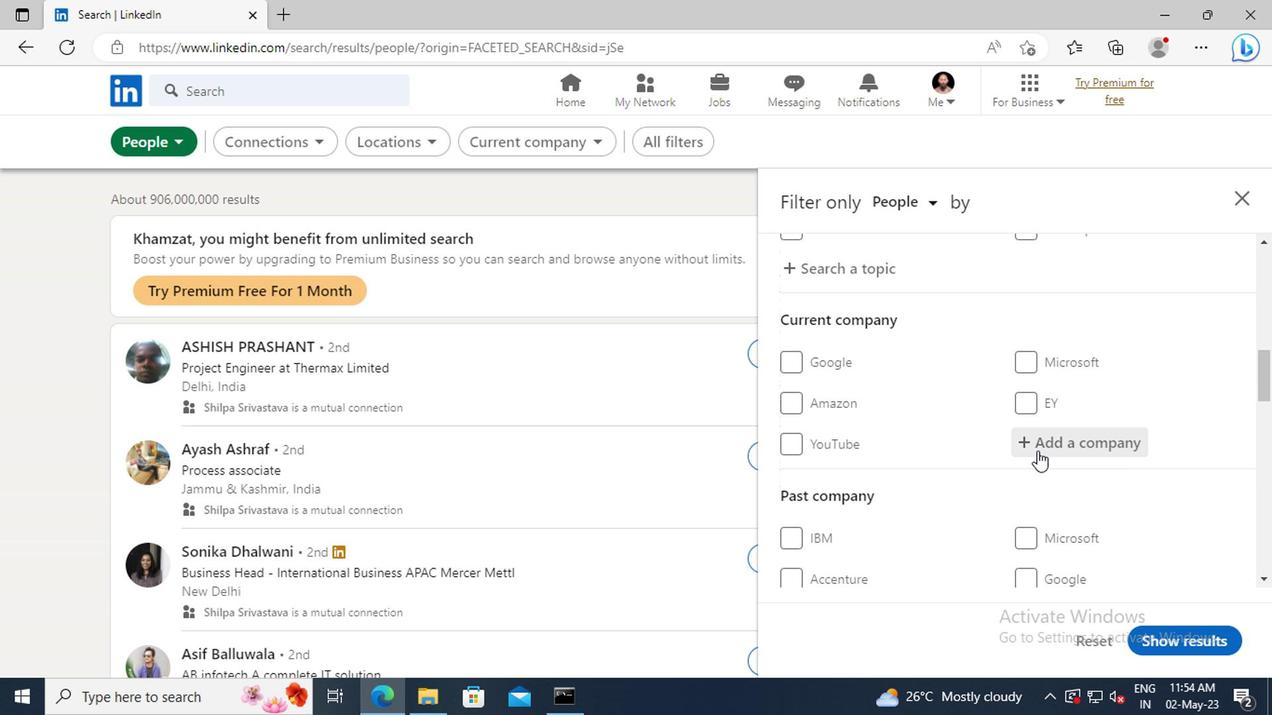 
Action: Key pressed <Key.shift>GOVERNMENT<Key.space><Key.shift>JOBS<Key.space>IN<Key.space><Key.shift>I
Screenshot: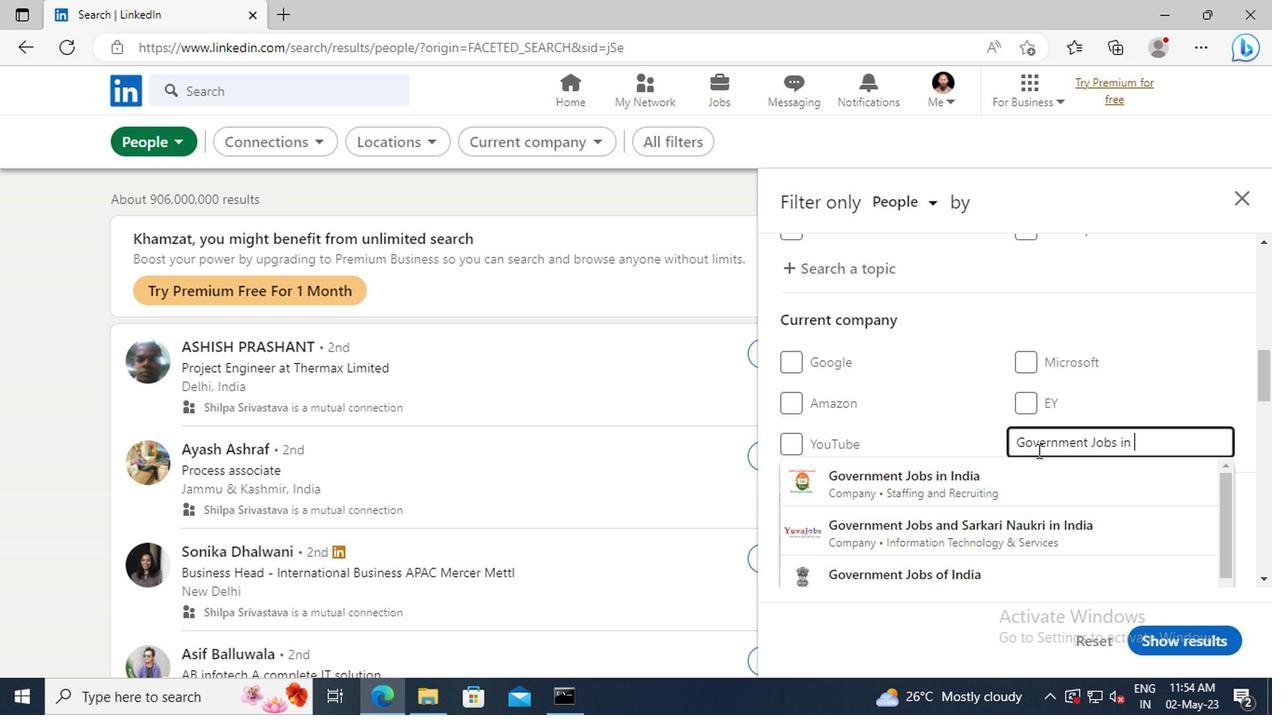 
Action: Mouse moved to (1033, 472)
Screenshot: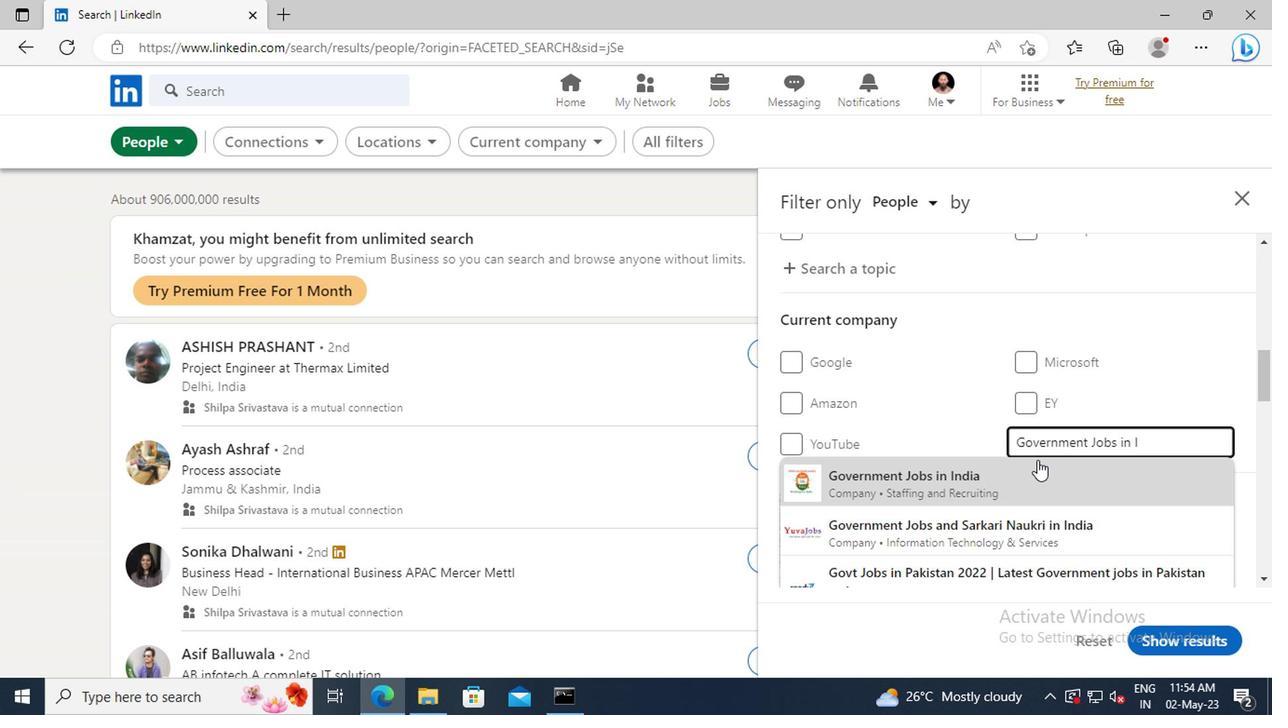 
Action: Mouse pressed left at (1033, 472)
Screenshot: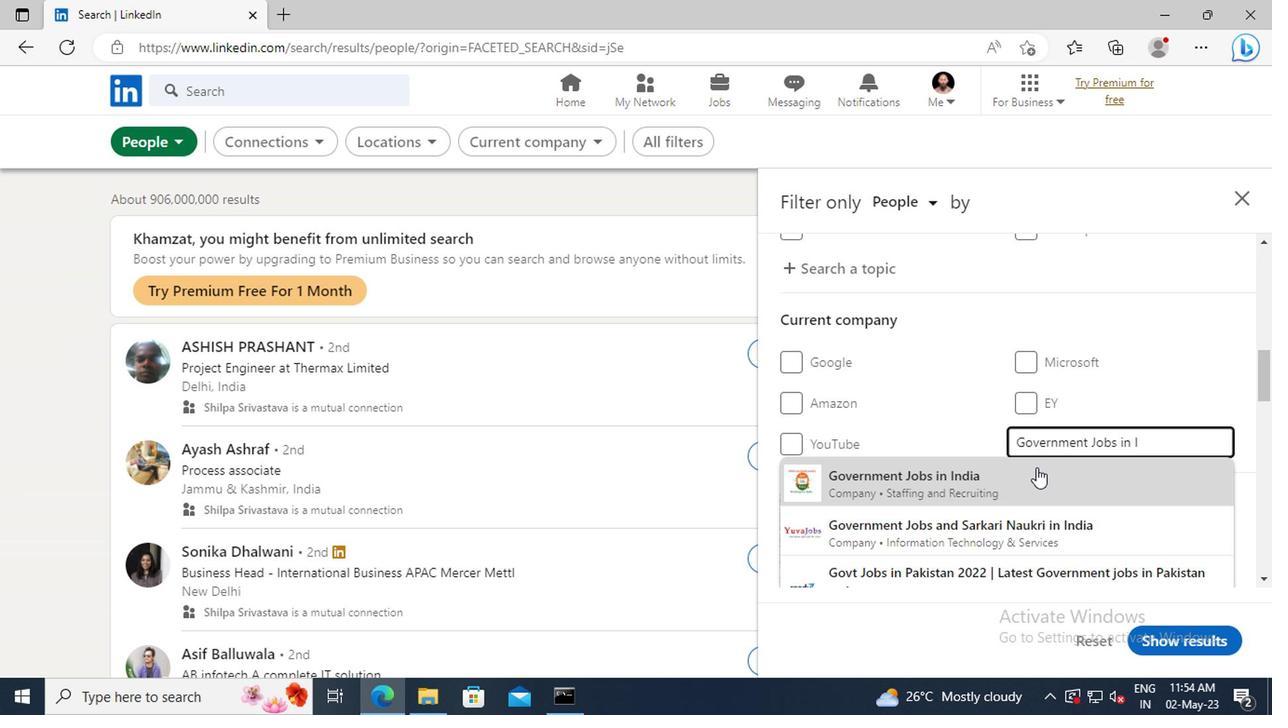 
Action: Mouse scrolled (1033, 471) with delta (0, 0)
Screenshot: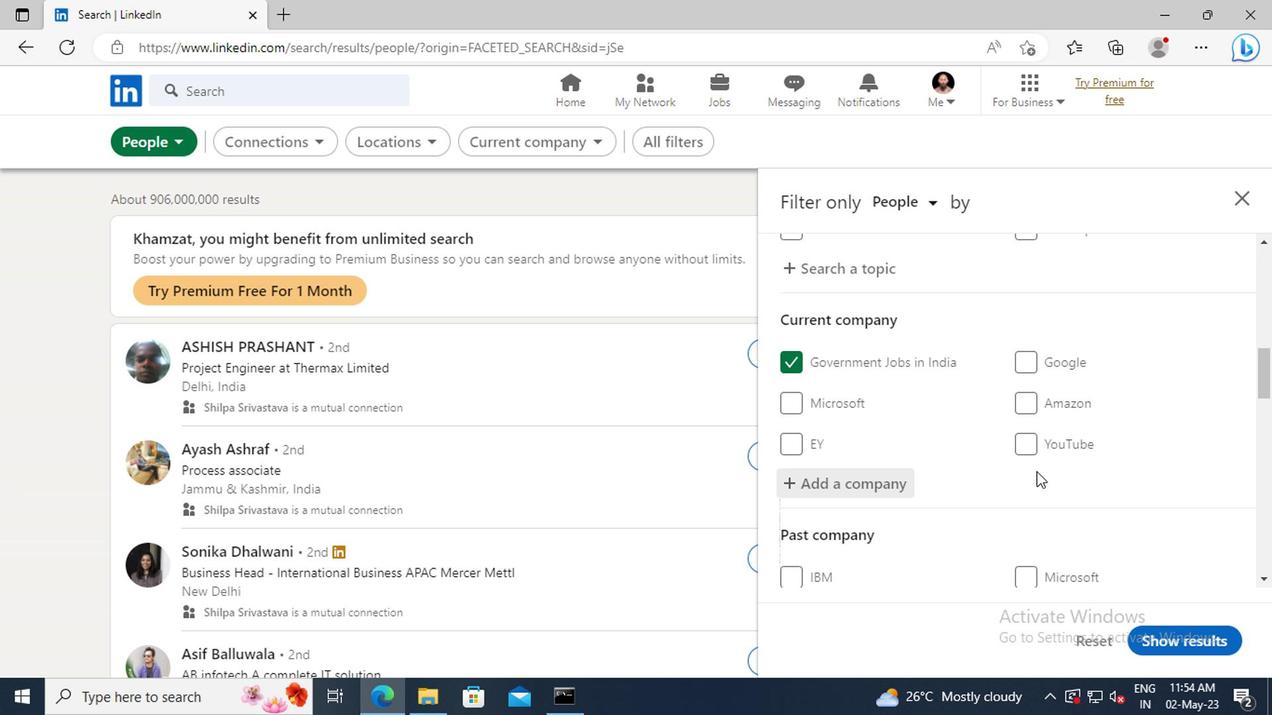 
Action: Mouse scrolled (1033, 471) with delta (0, 0)
Screenshot: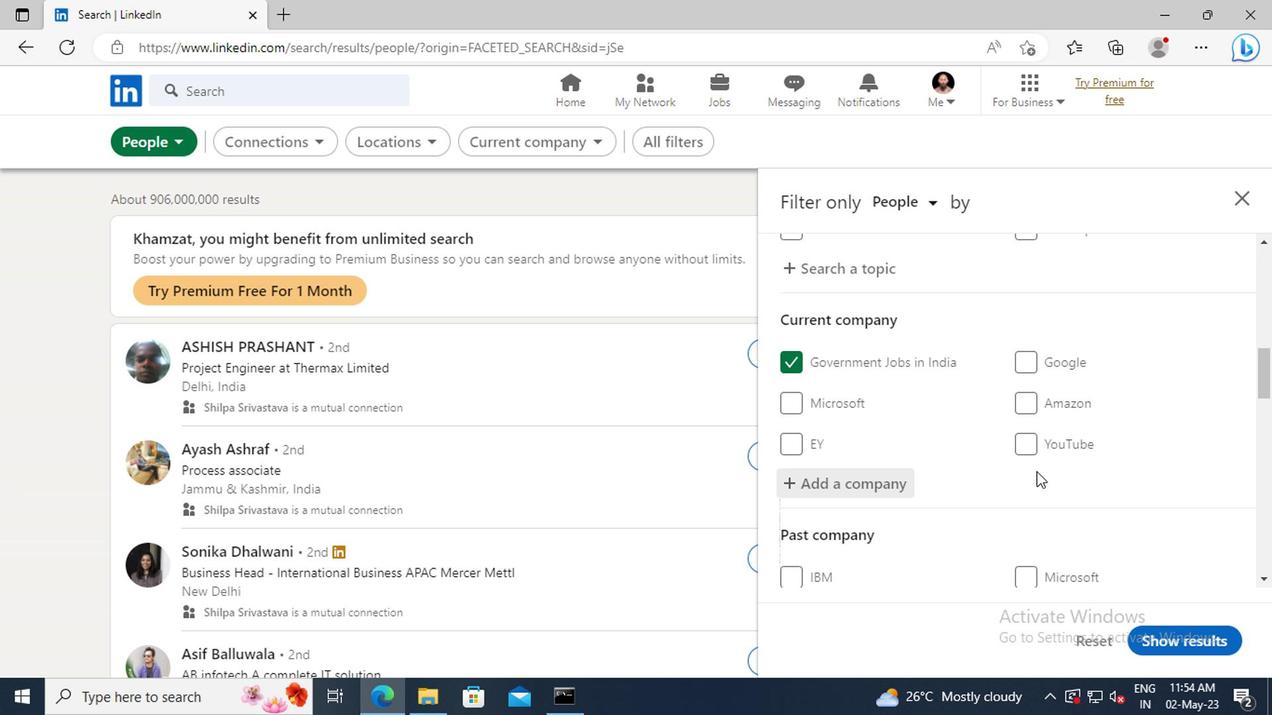 
Action: Mouse moved to (1021, 424)
Screenshot: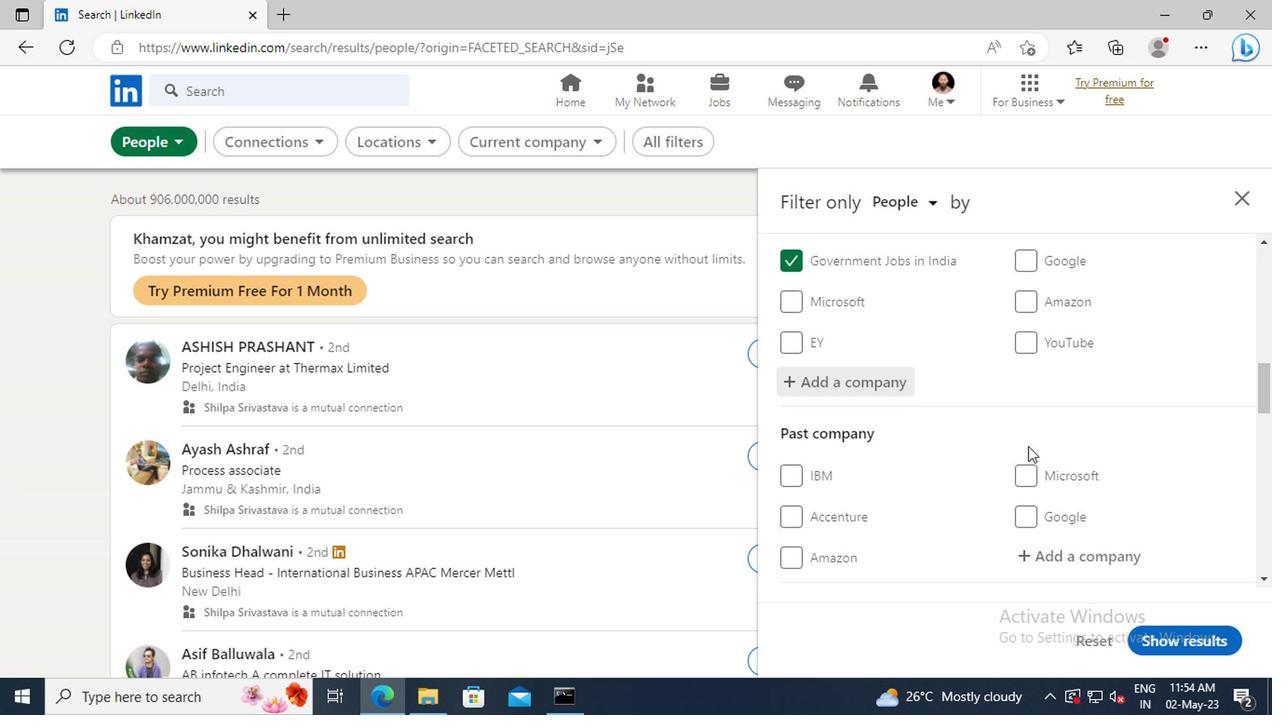 
Action: Mouse scrolled (1021, 423) with delta (0, 0)
Screenshot: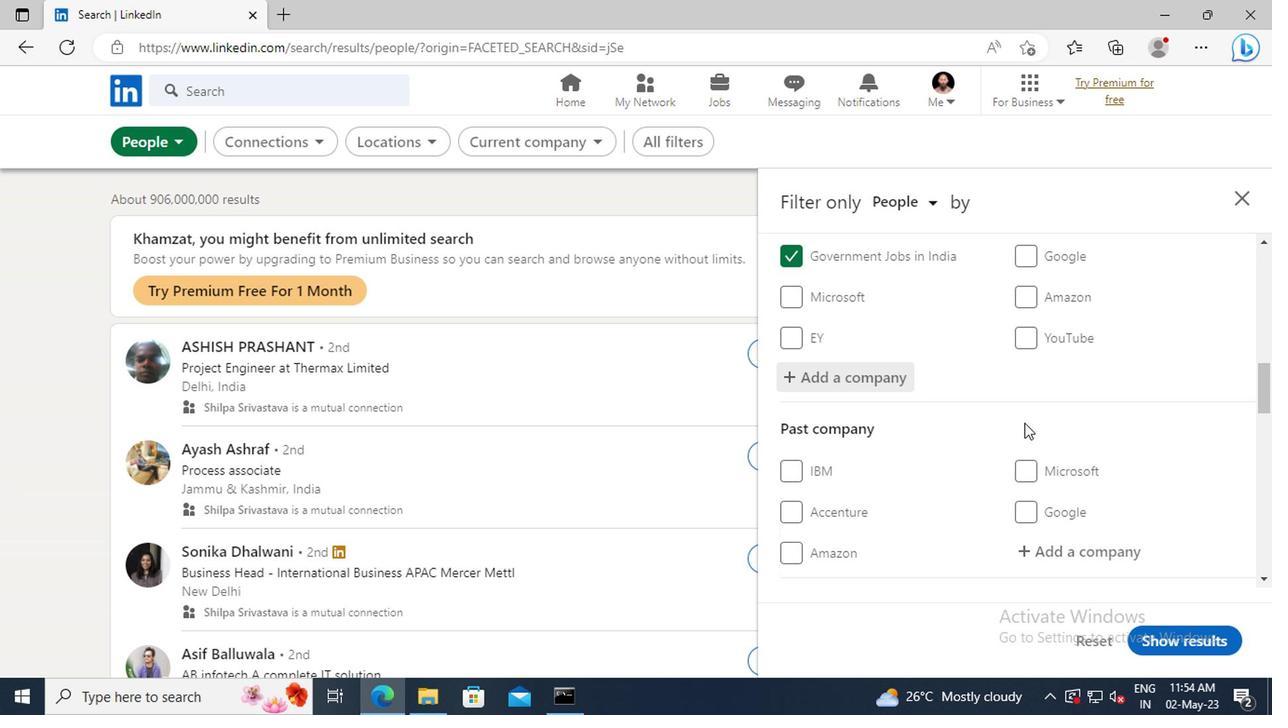 
Action: Mouse scrolled (1021, 423) with delta (0, 0)
Screenshot: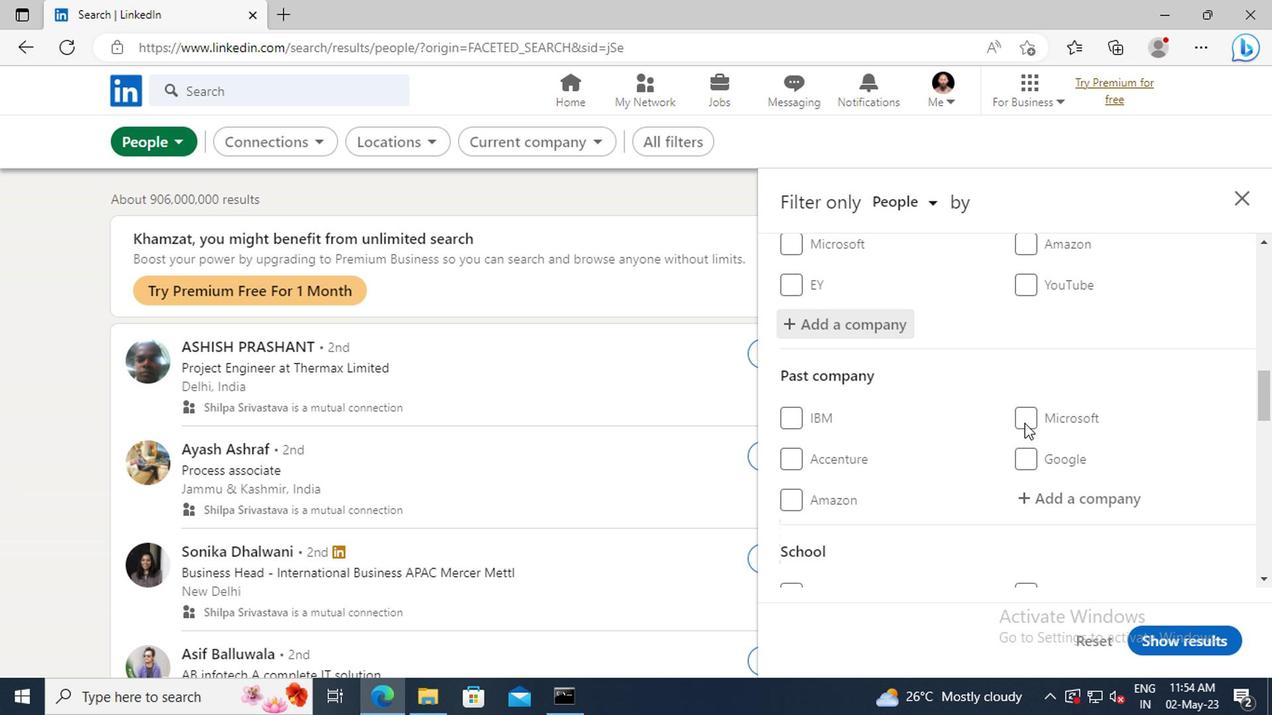 
Action: Mouse scrolled (1021, 423) with delta (0, 0)
Screenshot: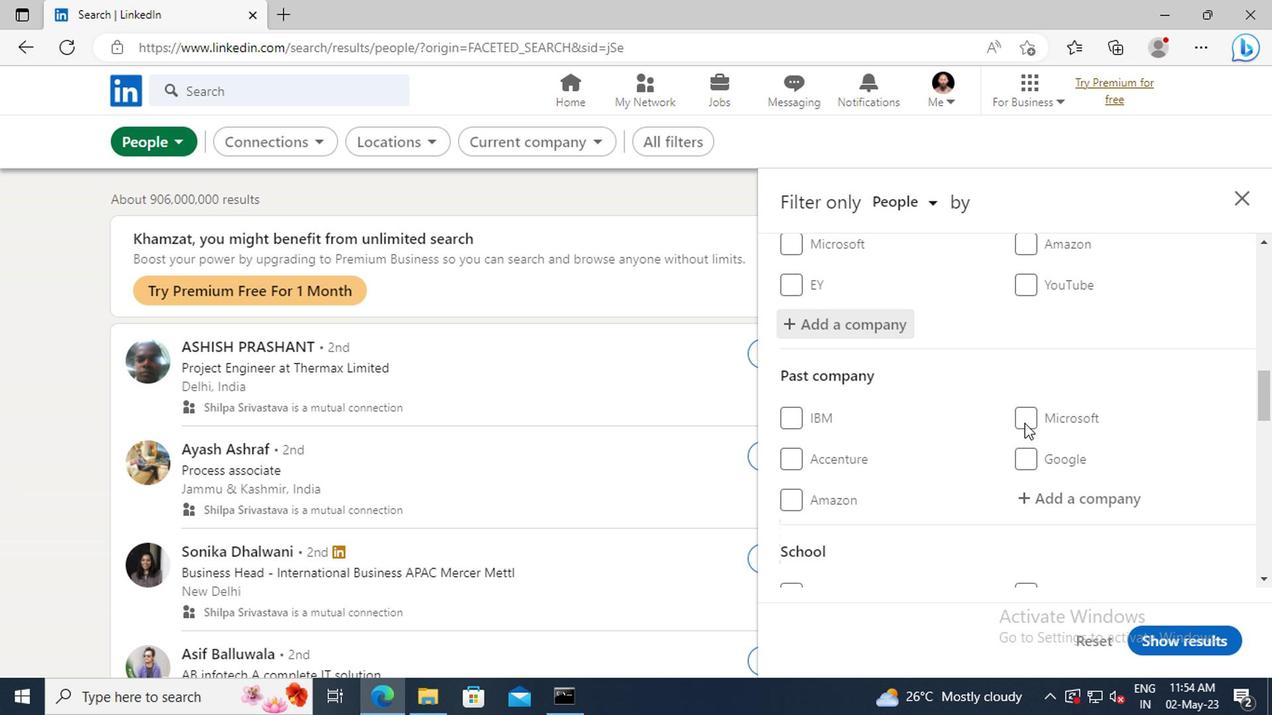 
Action: Mouse moved to (1014, 401)
Screenshot: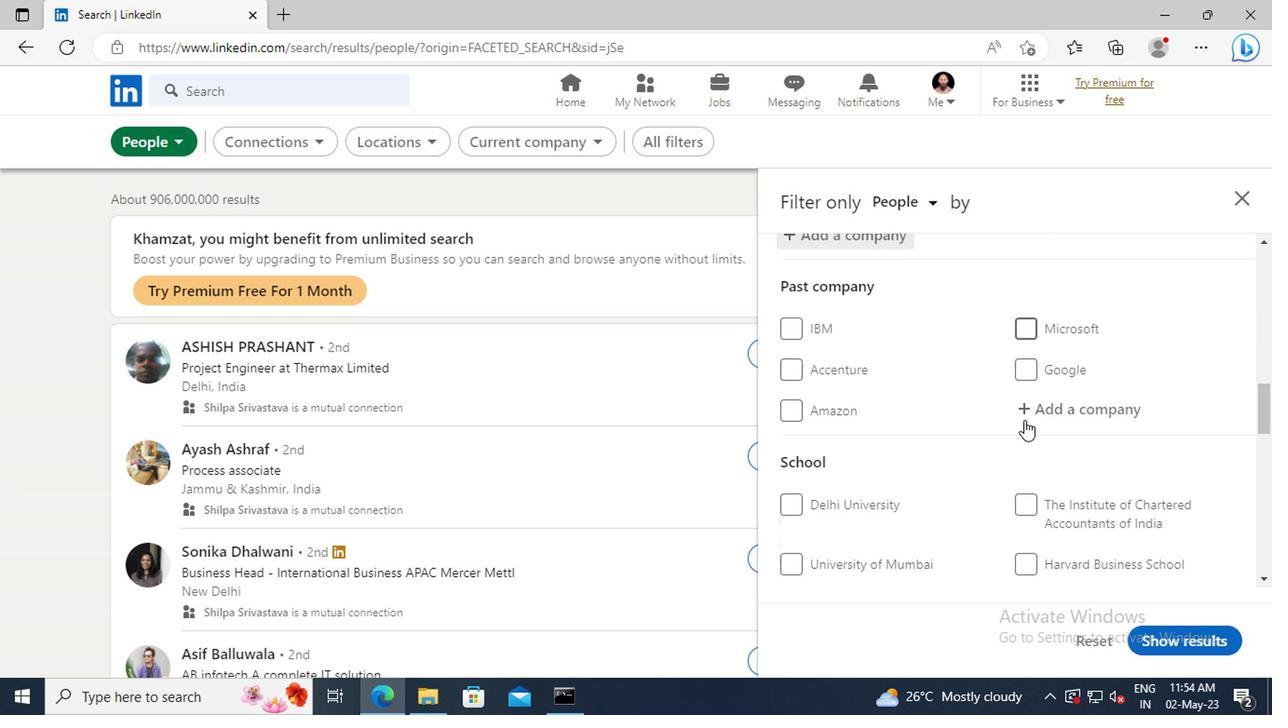 
Action: Mouse scrolled (1014, 399) with delta (0, -1)
Screenshot: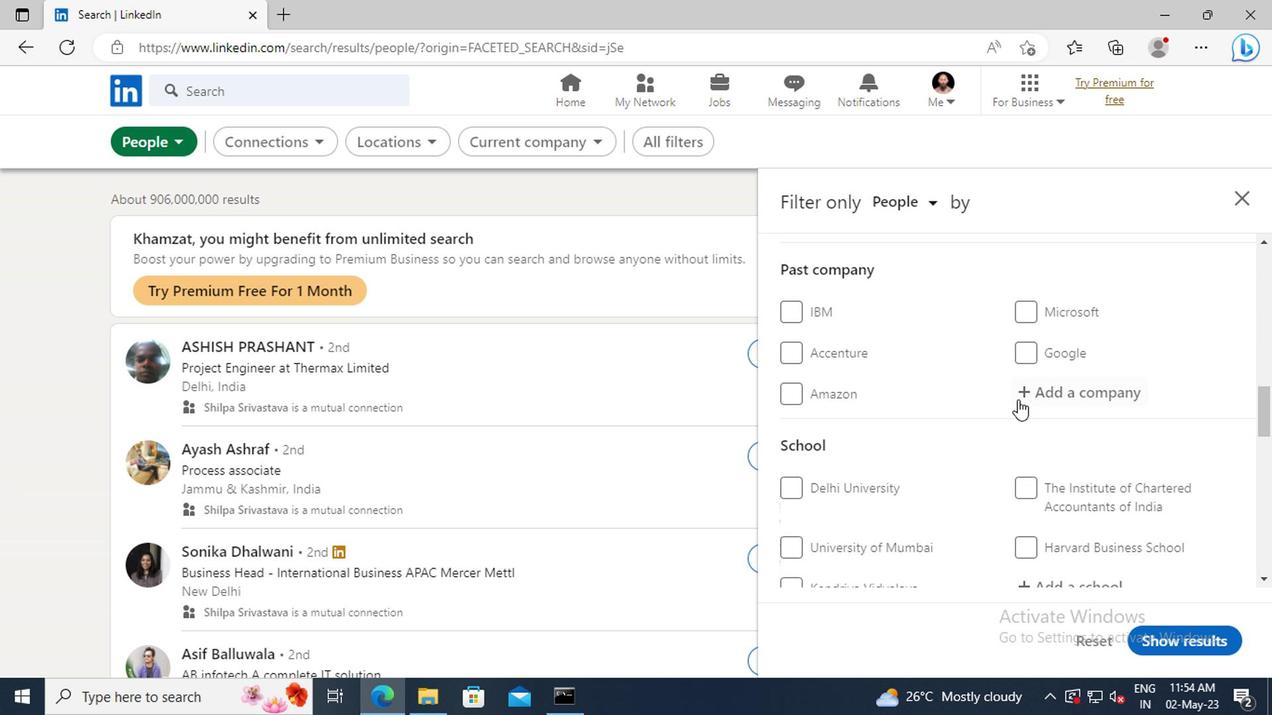 
Action: Mouse moved to (1008, 380)
Screenshot: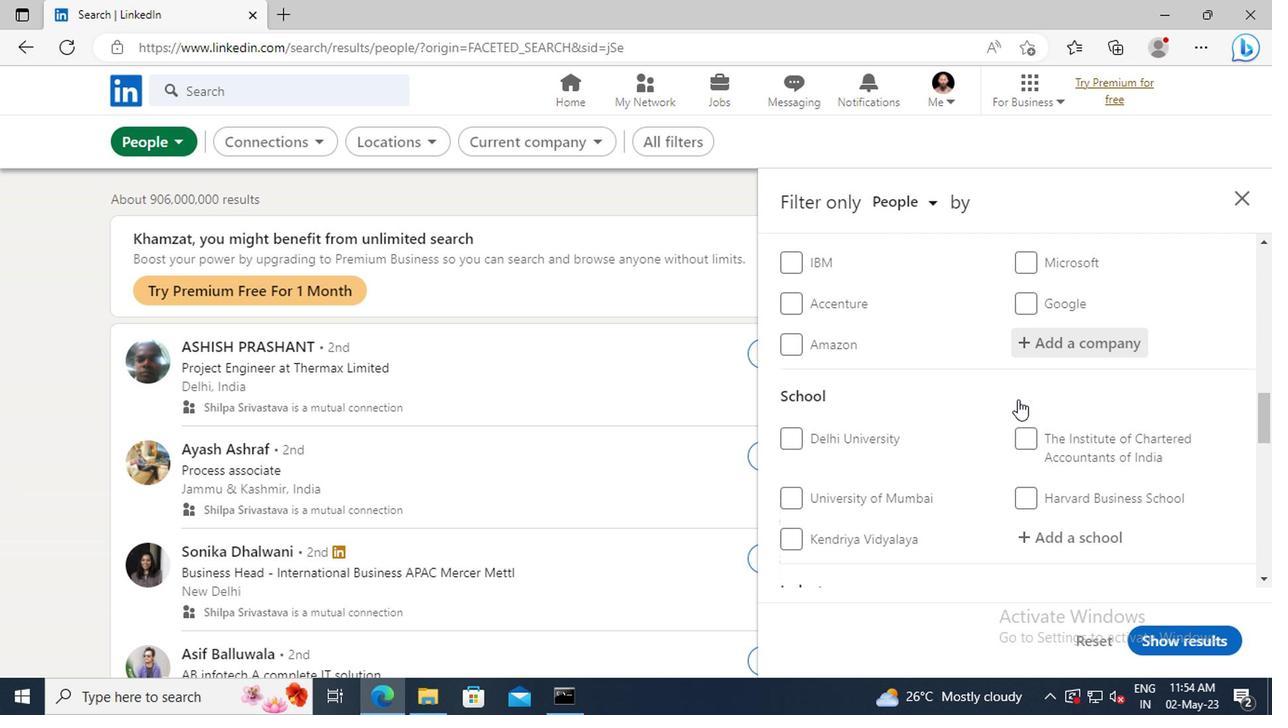 
Action: Mouse scrolled (1008, 379) with delta (0, -1)
Screenshot: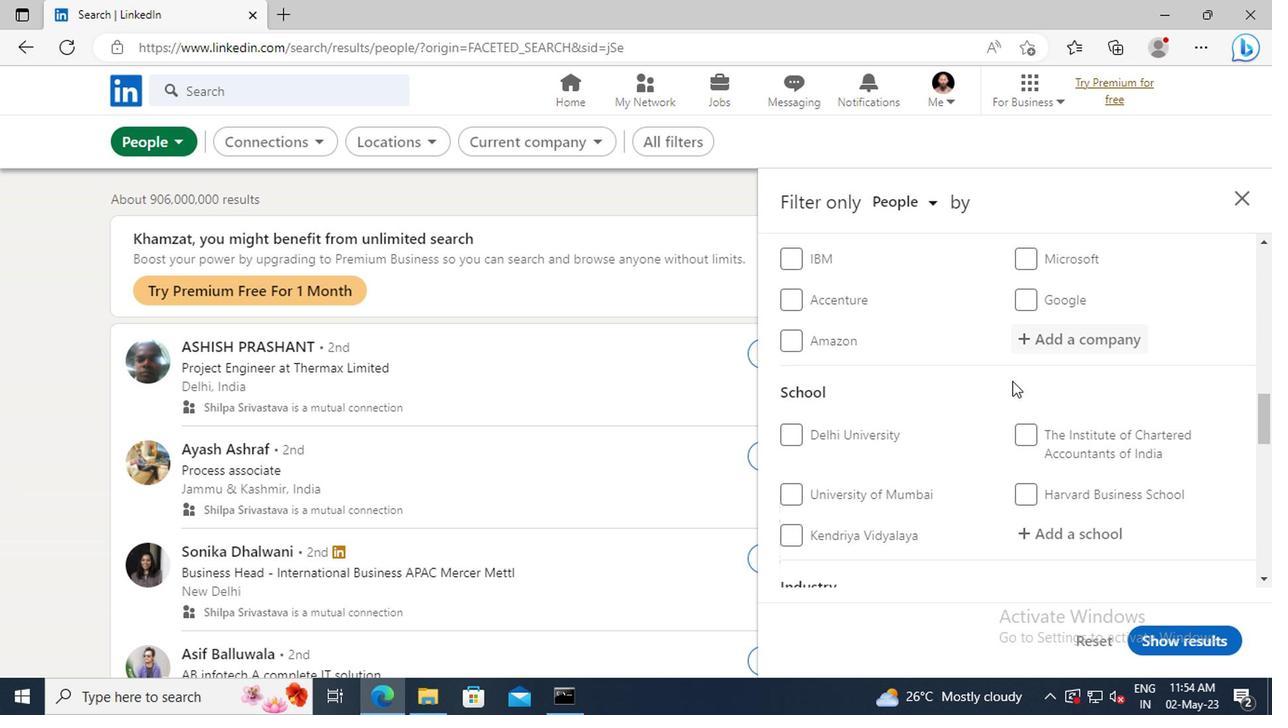 
Action: Mouse scrolled (1008, 379) with delta (0, -1)
Screenshot: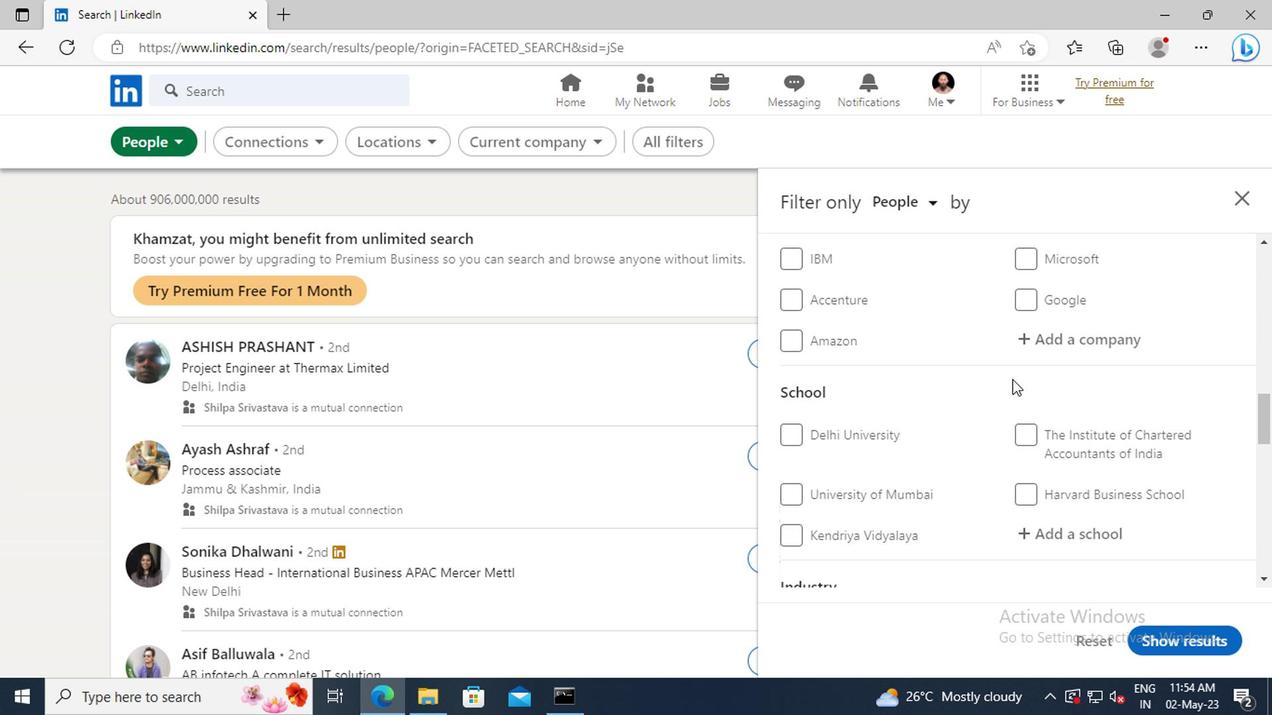 
Action: Mouse moved to (1026, 432)
Screenshot: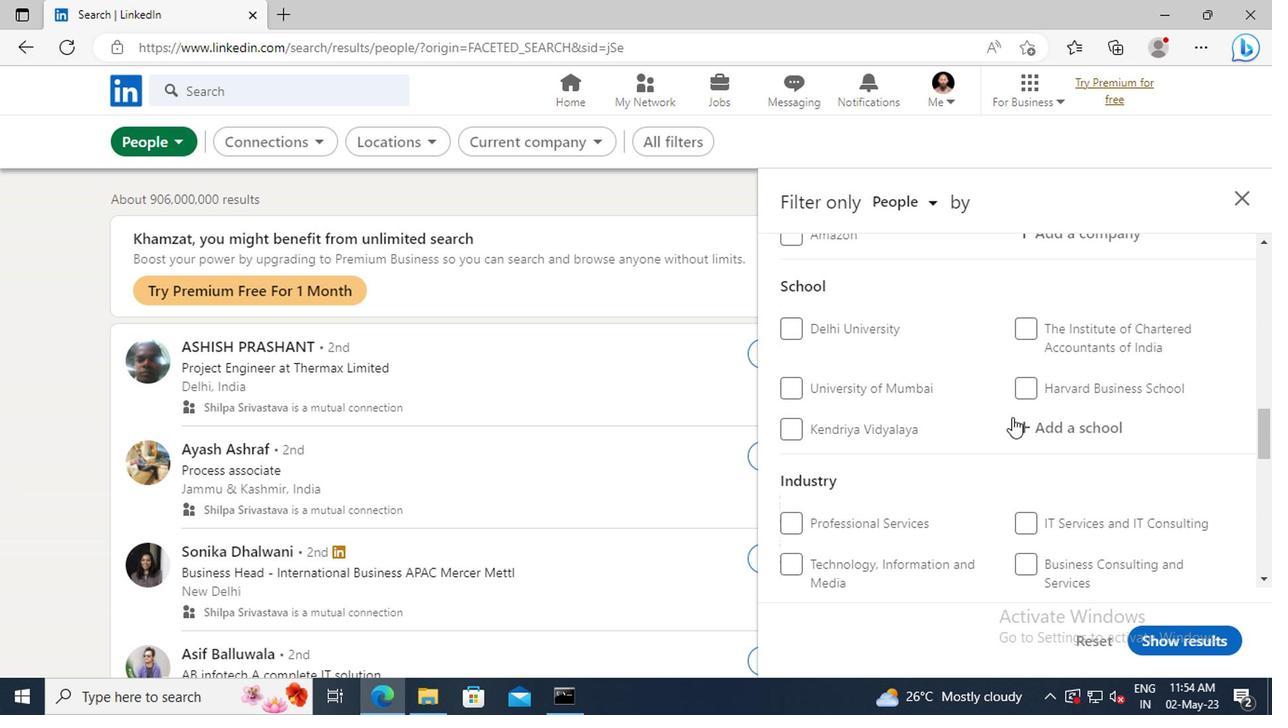 
Action: Mouse pressed left at (1026, 432)
Screenshot: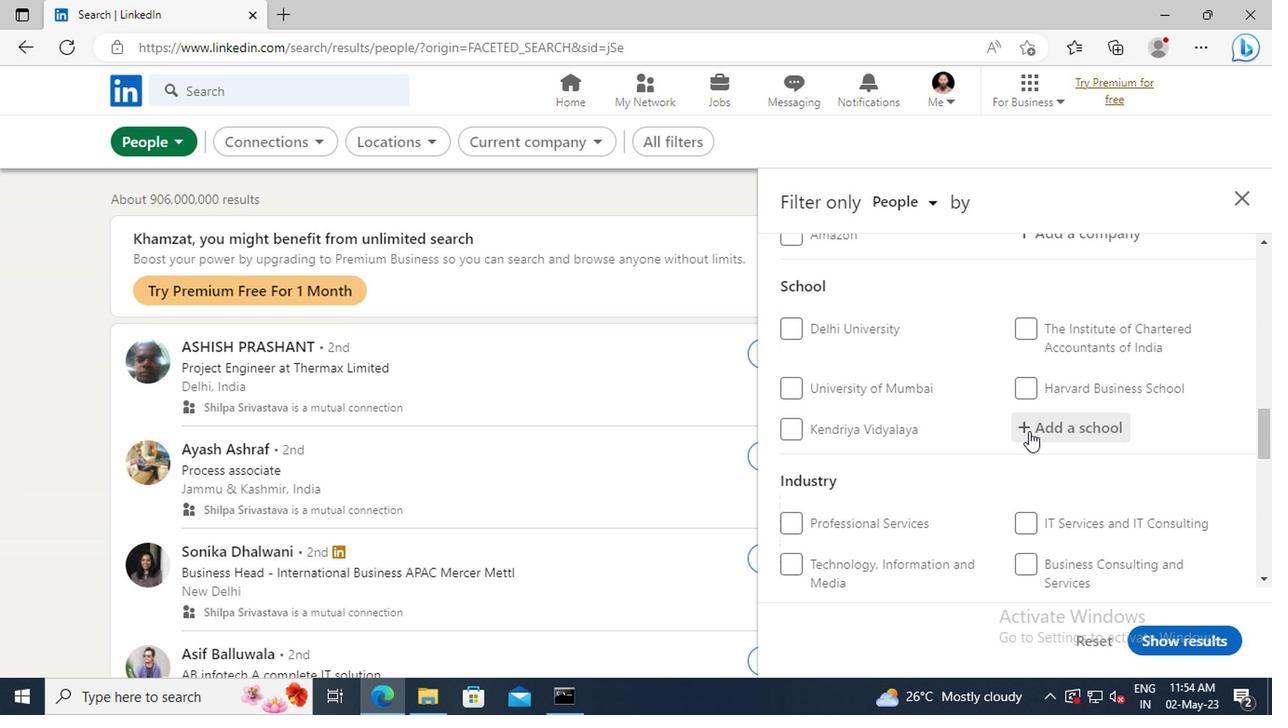 
Action: Key pressed <Key.shift>INDIAN<Key.space><Key.shift>INSTITUTE<Key.space>OF<Key.space><Key.shift>MANAGEMENT<Key.space><Key.shift>KAS
Screenshot: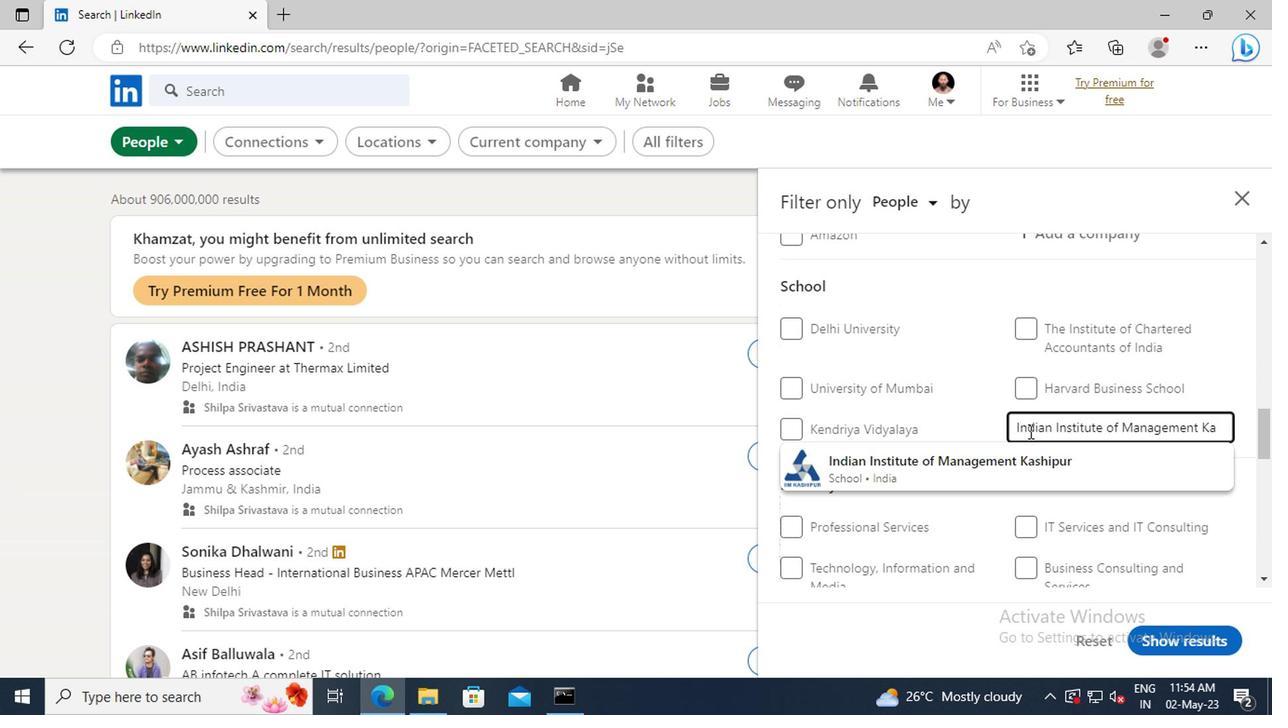 
Action: Mouse moved to (1028, 466)
Screenshot: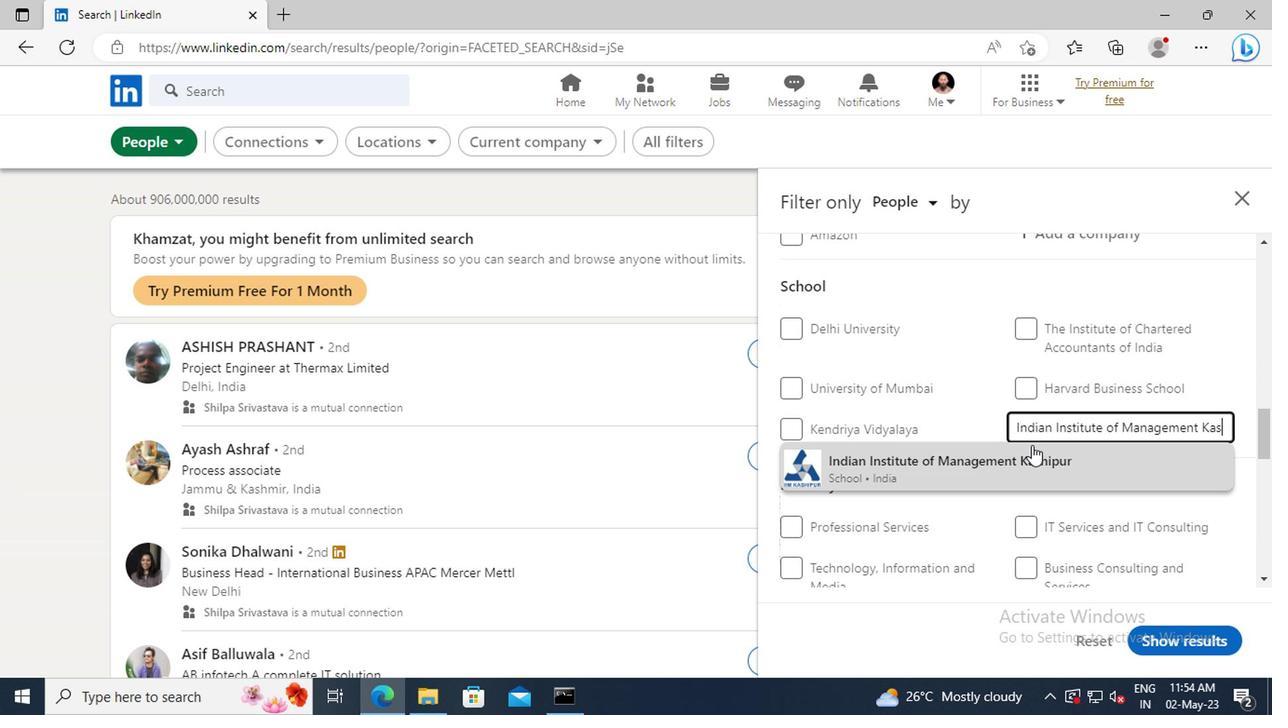 
Action: Mouse pressed left at (1028, 466)
Screenshot: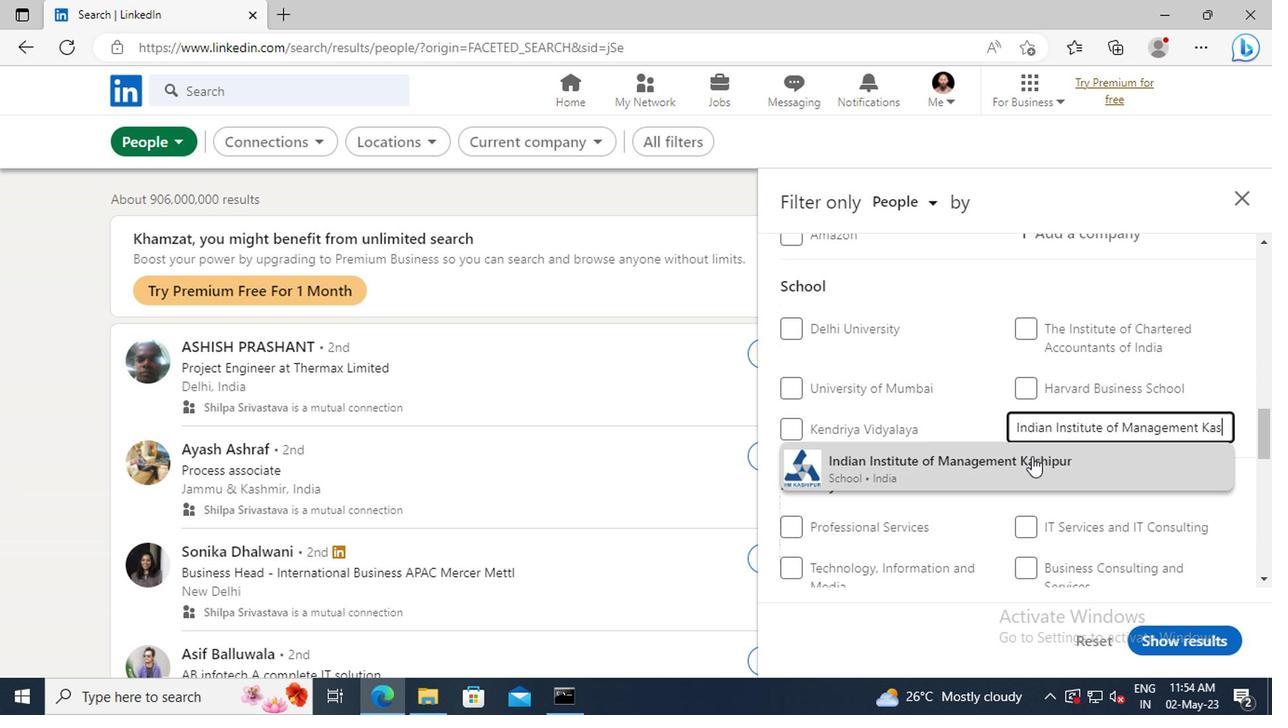 
Action: Mouse scrolled (1028, 465) with delta (0, -1)
Screenshot: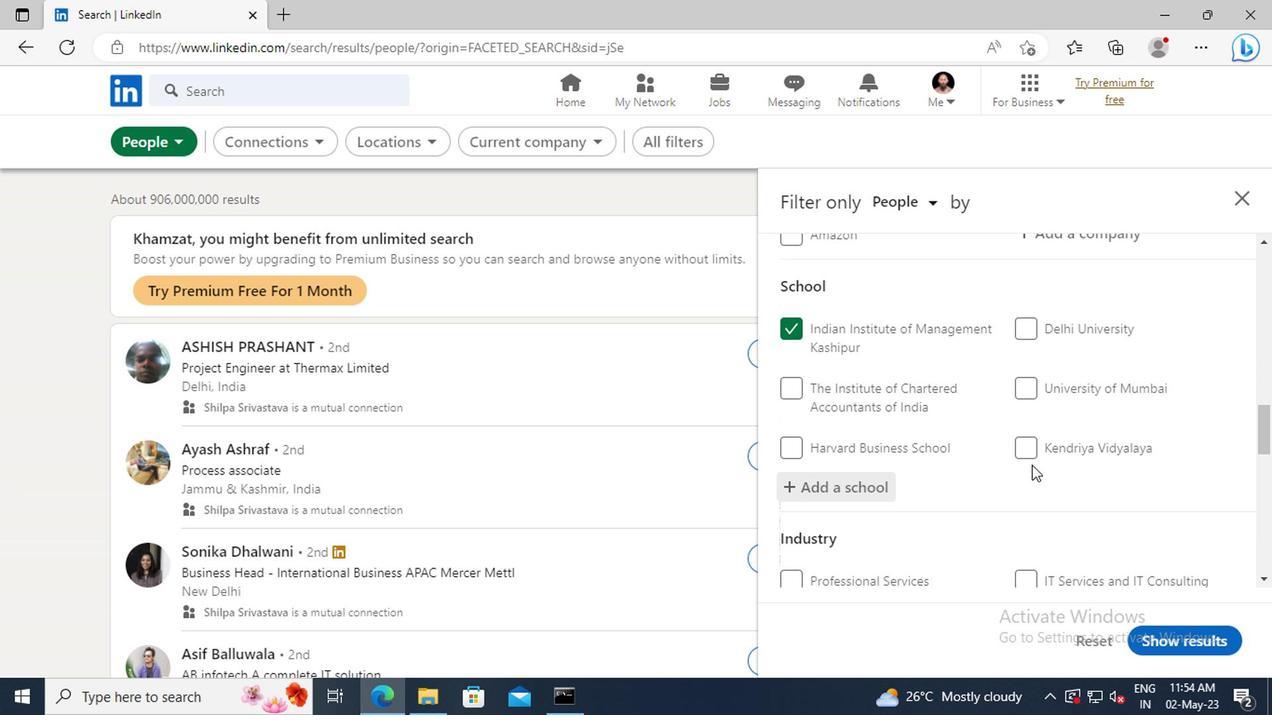 
Action: Mouse moved to (1022, 444)
Screenshot: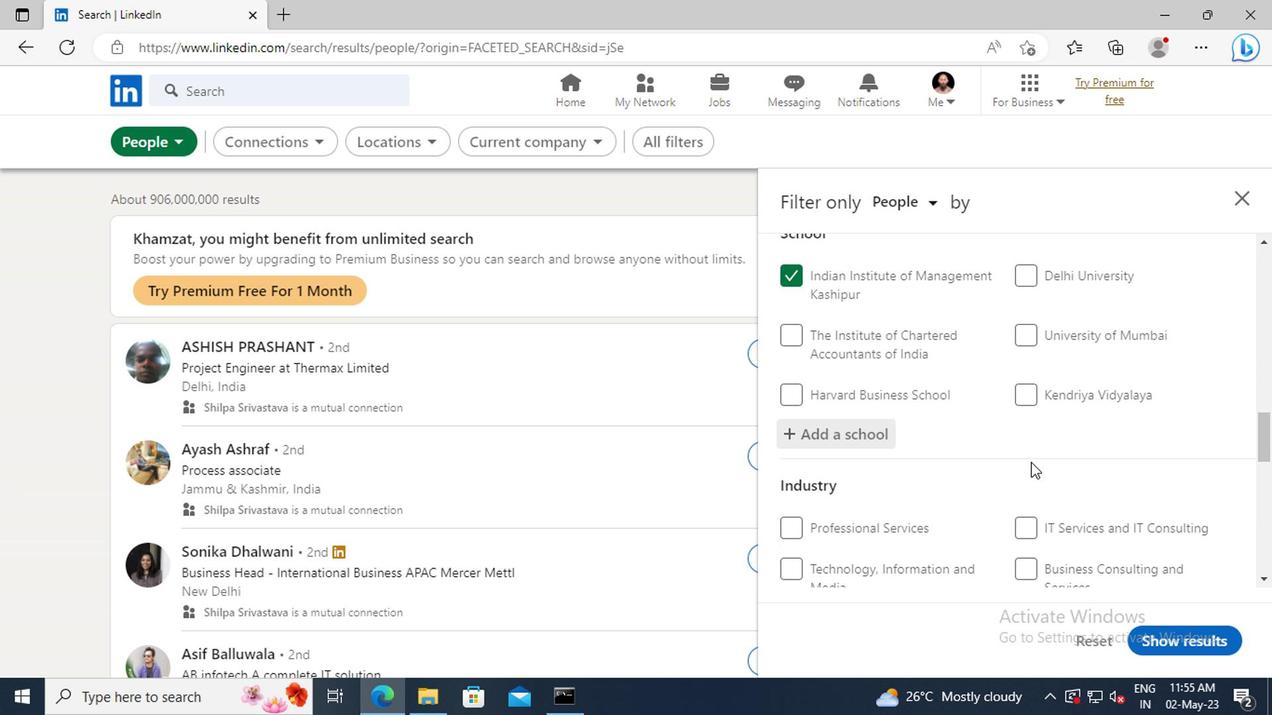 
Action: Mouse scrolled (1022, 444) with delta (0, 0)
Screenshot: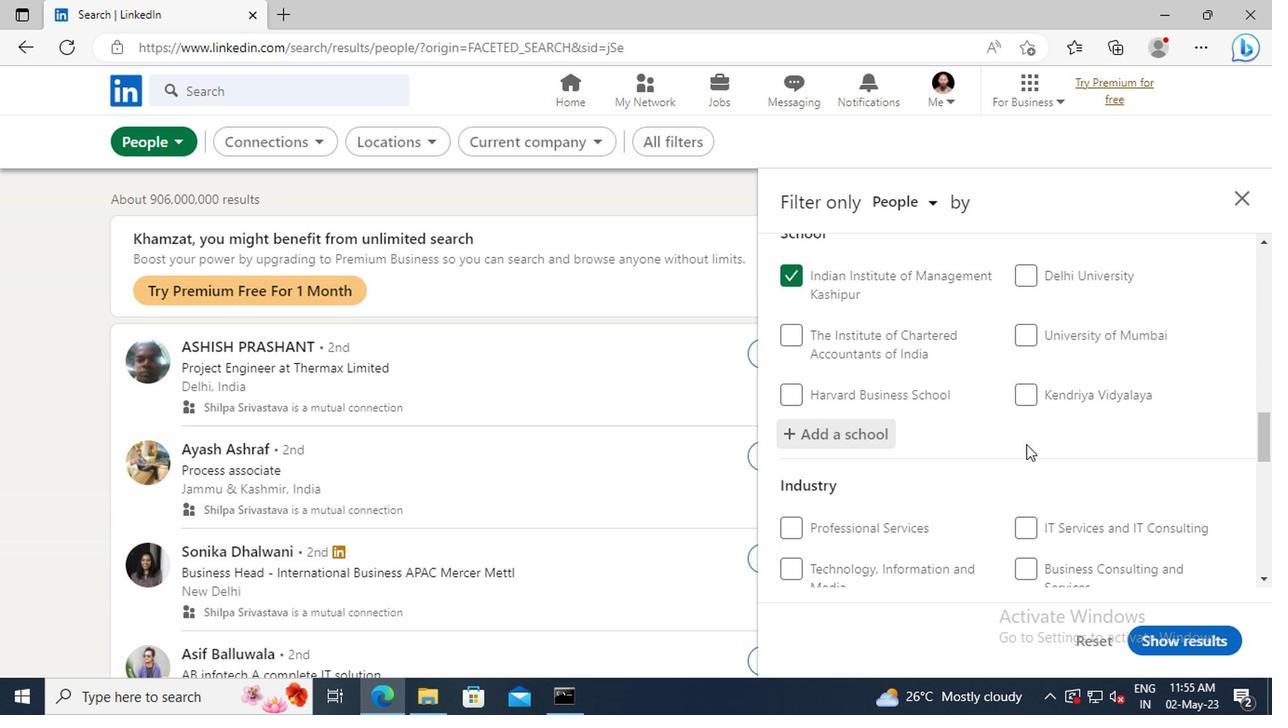 
Action: Mouse moved to (1019, 426)
Screenshot: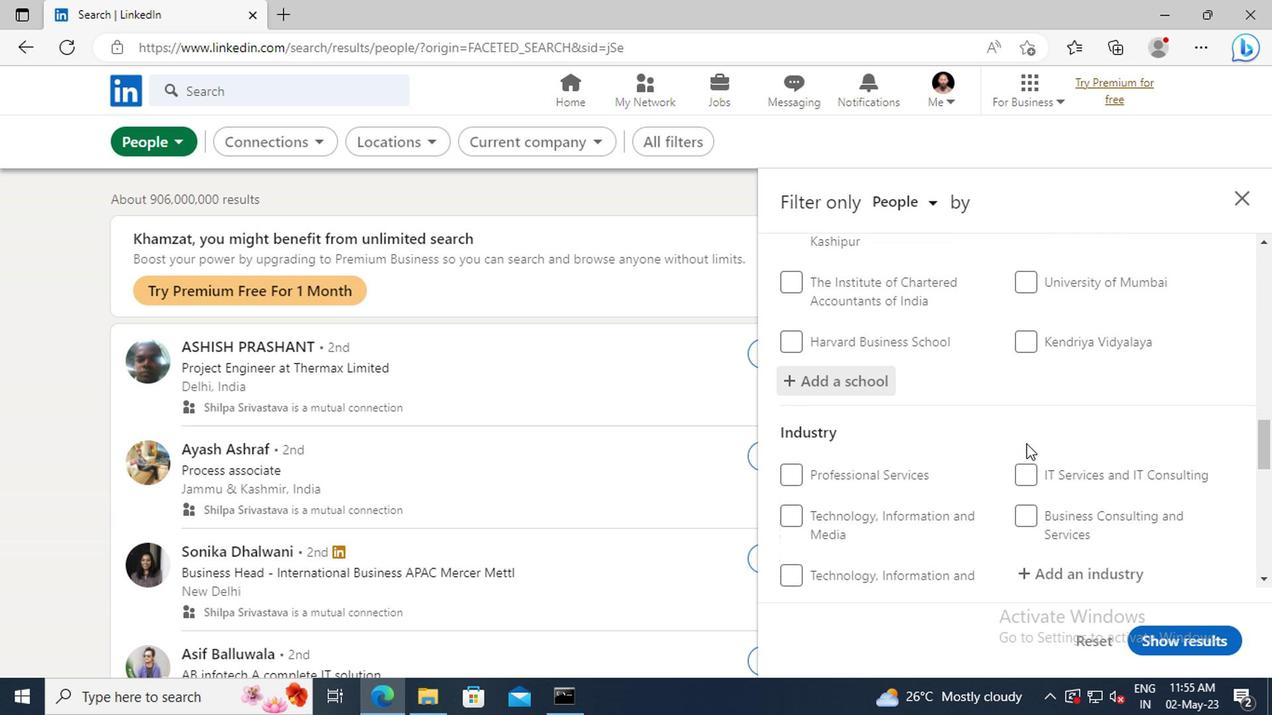 
Action: Mouse scrolled (1019, 426) with delta (0, 0)
Screenshot: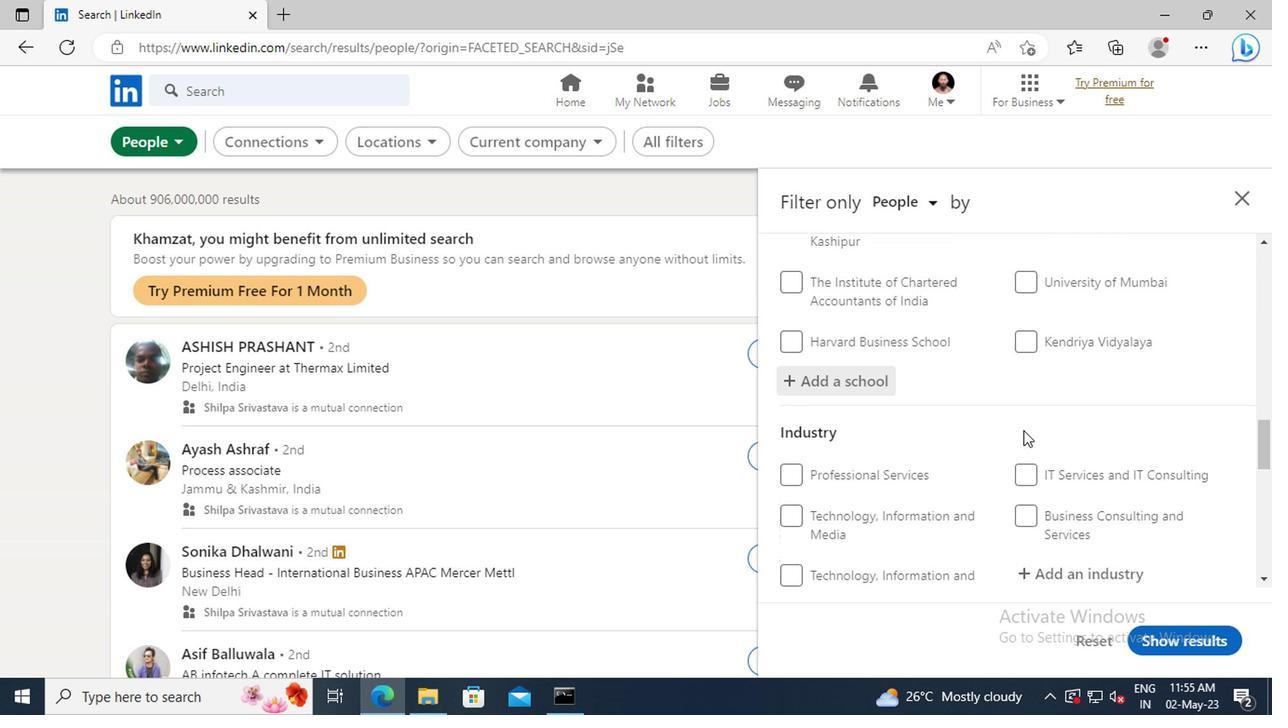 
Action: Mouse scrolled (1019, 426) with delta (0, 0)
Screenshot: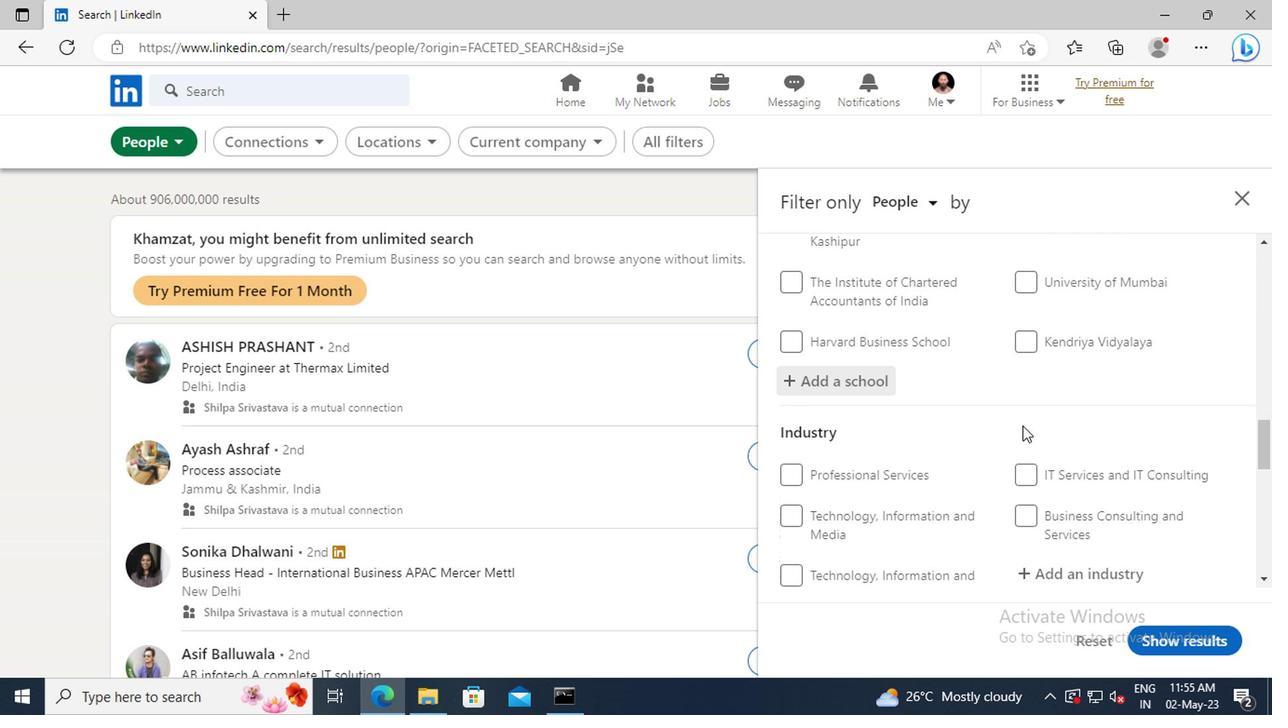 
Action: Mouse moved to (1016, 417)
Screenshot: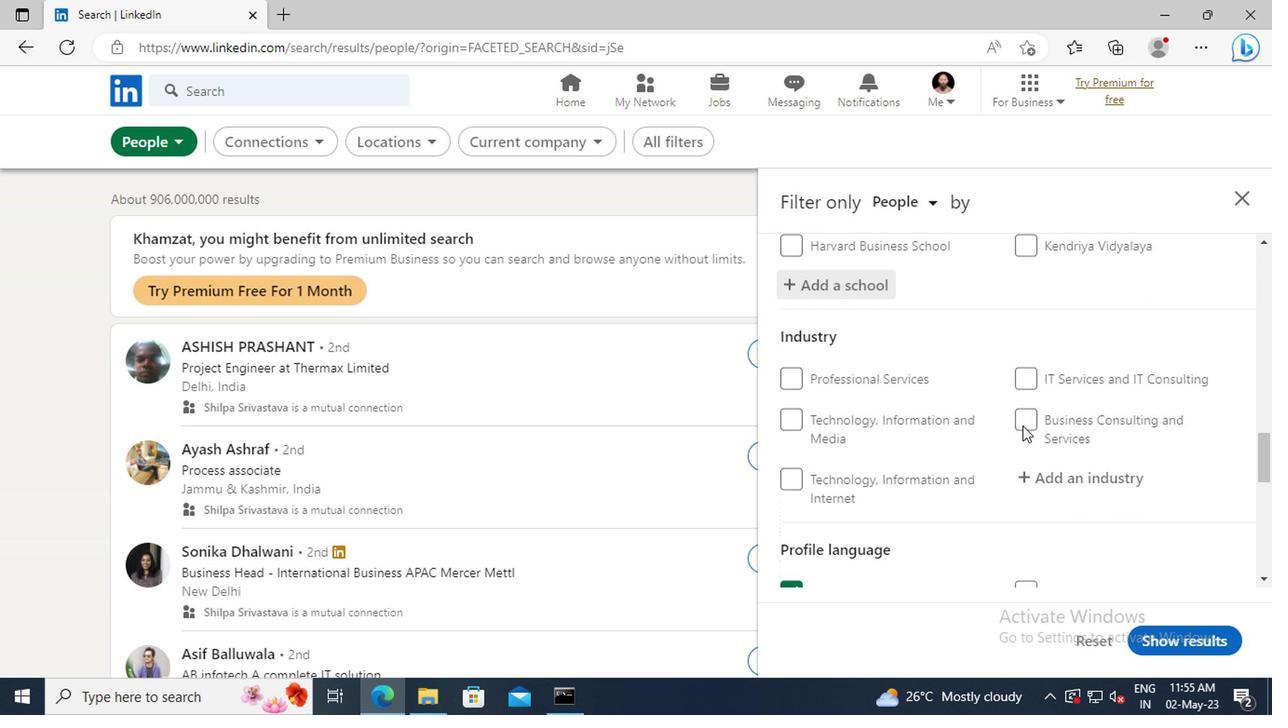 
Action: Mouse scrolled (1016, 416) with delta (0, 0)
Screenshot: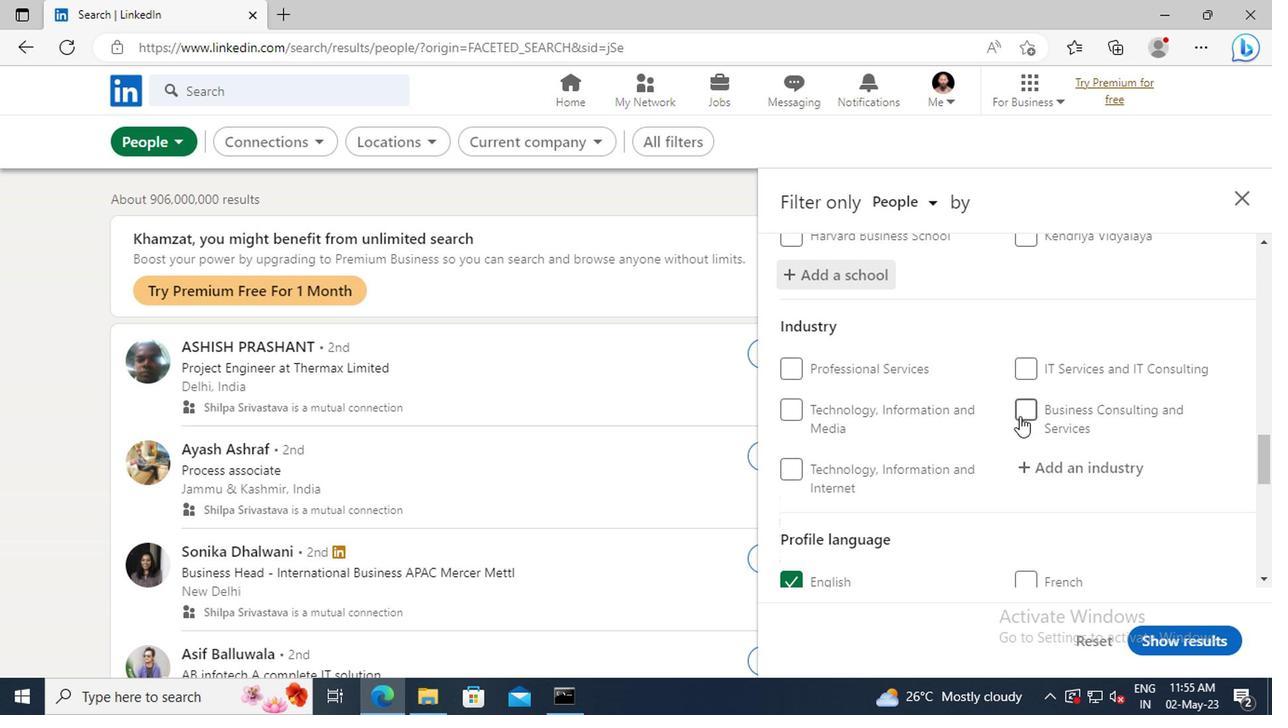 
Action: Mouse moved to (1046, 416)
Screenshot: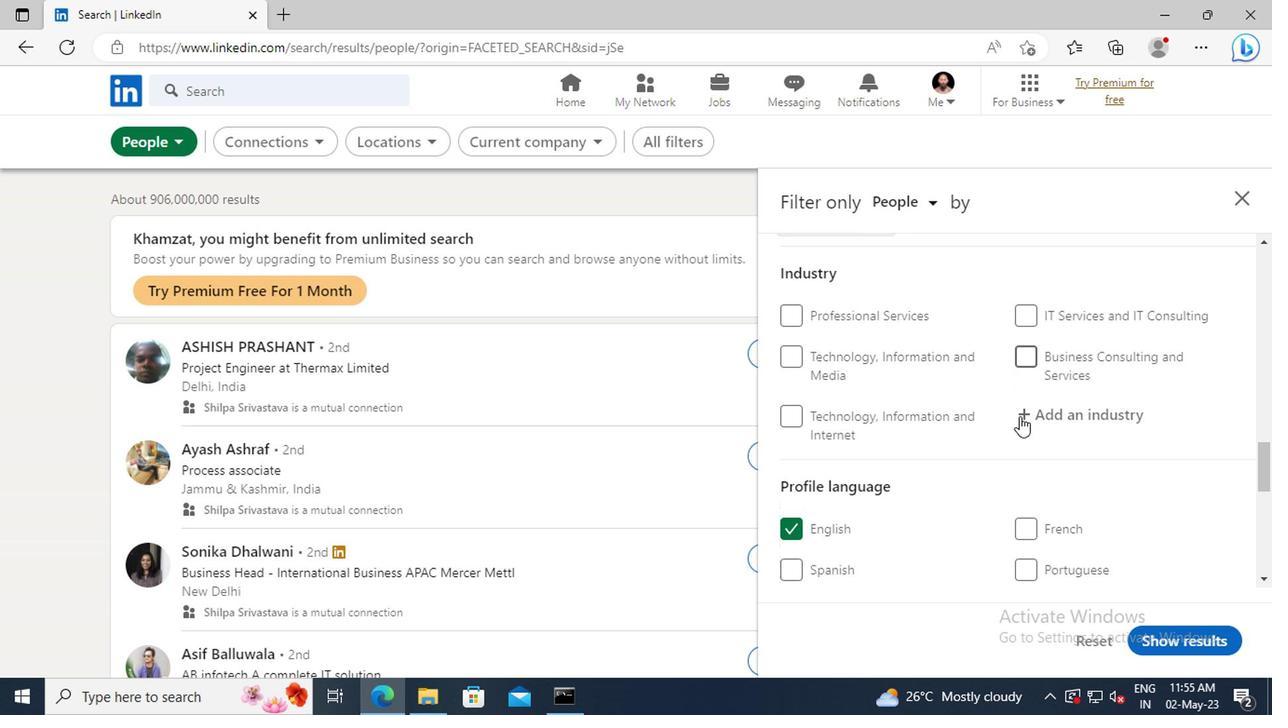 
Action: Mouse pressed left at (1046, 416)
Screenshot: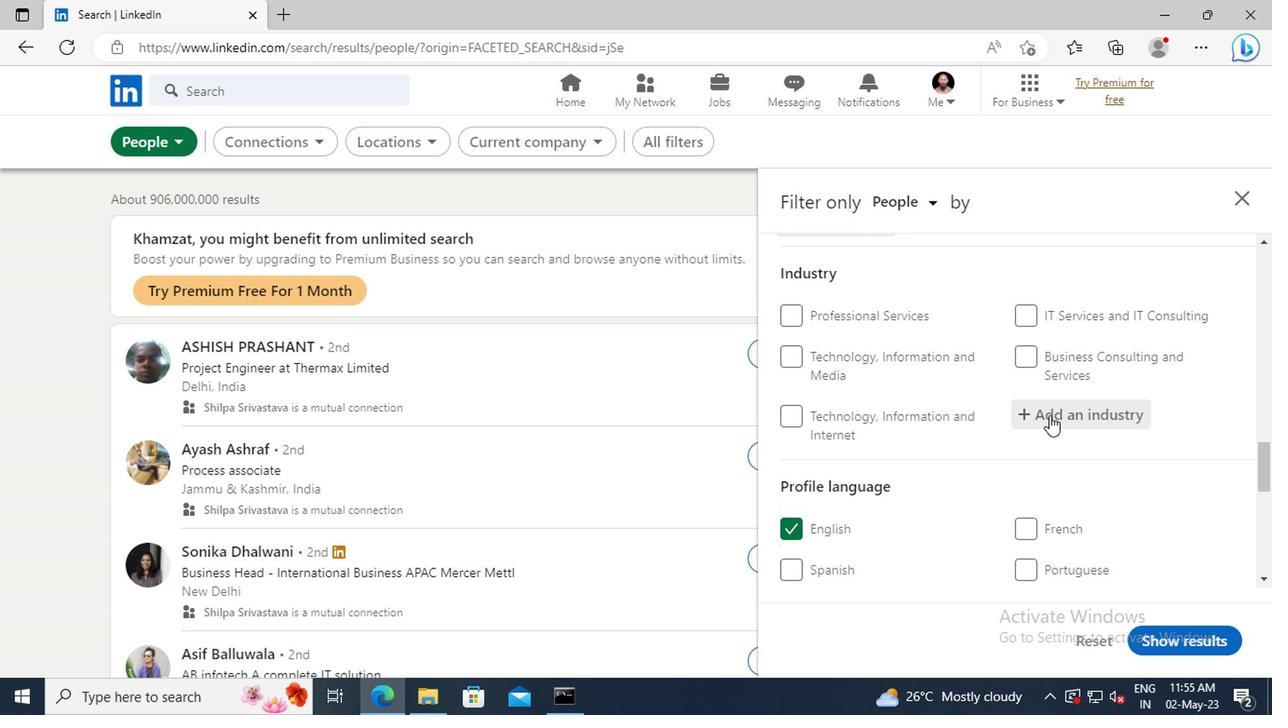
Action: Key pressed <Key.shift>FASHION<Key.space><Key.shift>ACC
Screenshot: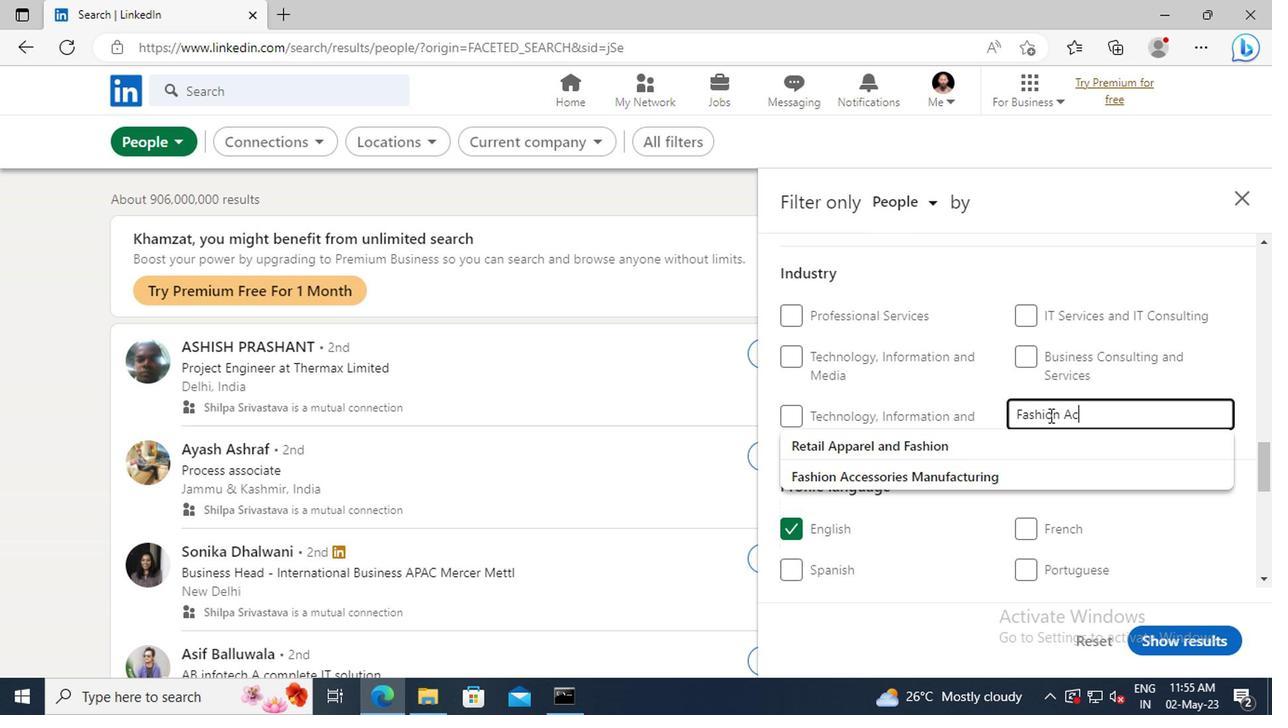 
Action: Mouse moved to (1045, 442)
Screenshot: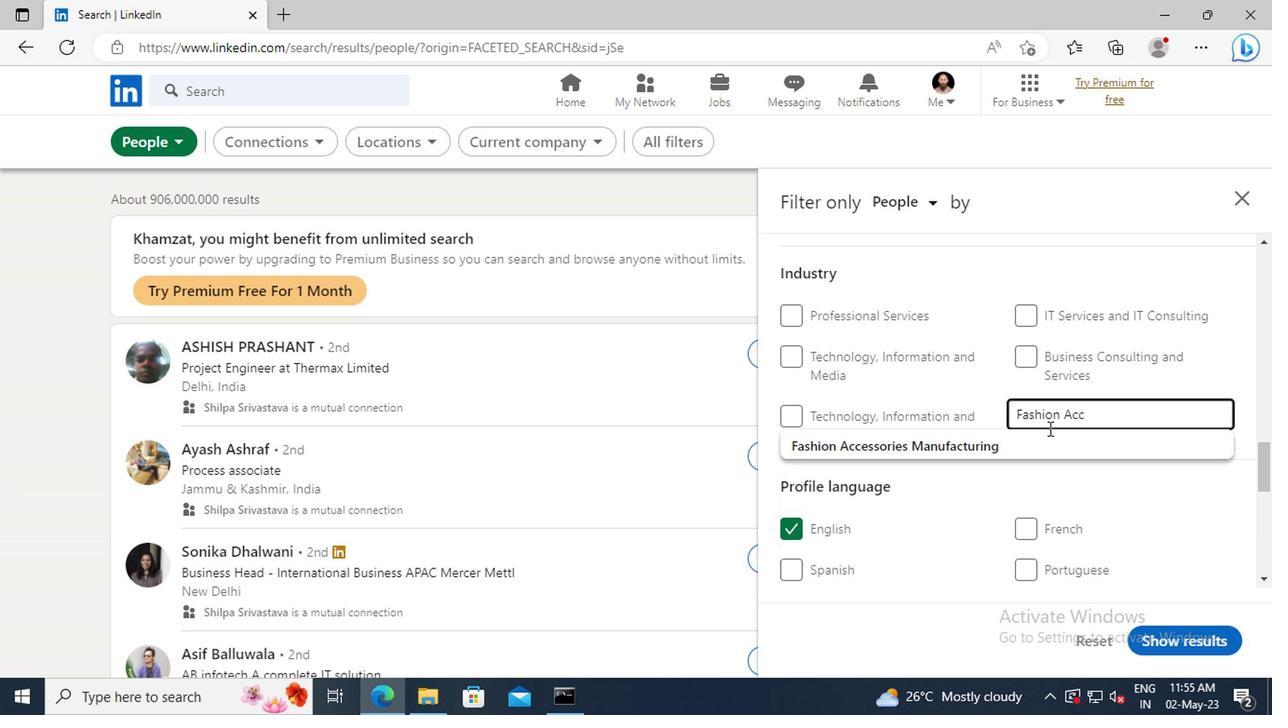 
Action: Mouse pressed left at (1045, 442)
Screenshot: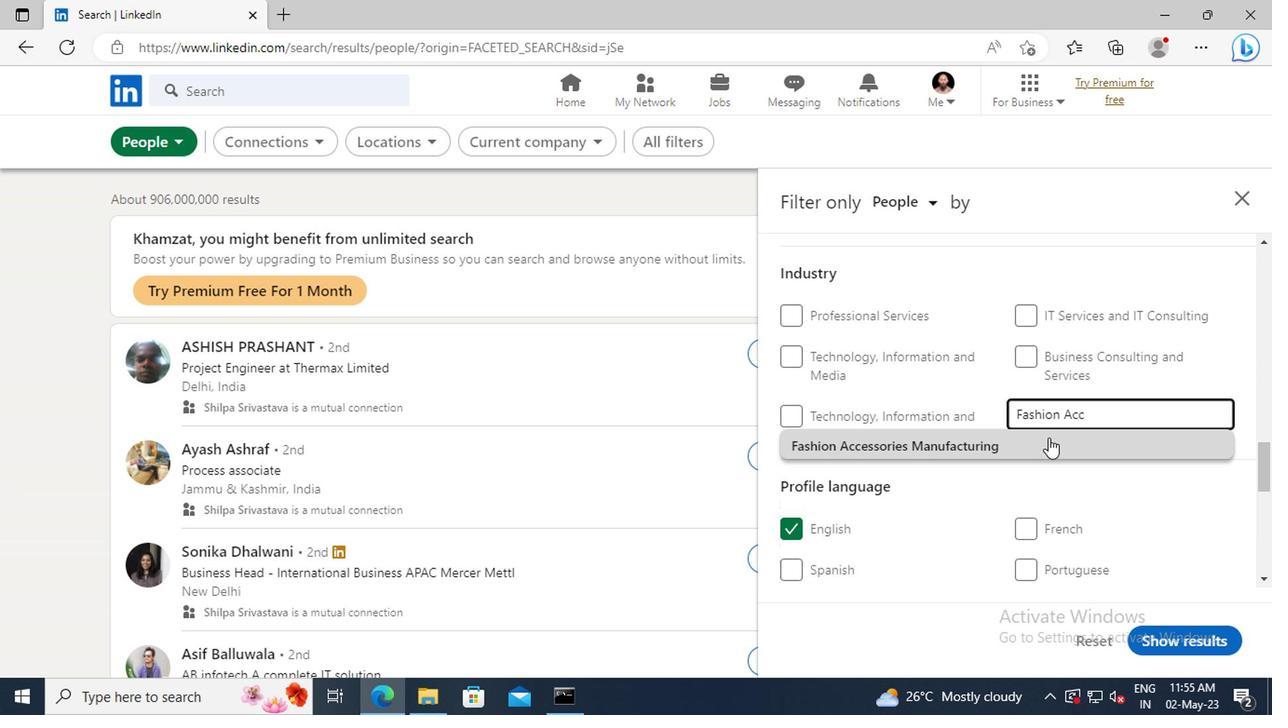 
Action: Mouse scrolled (1045, 442) with delta (0, 0)
Screenshot: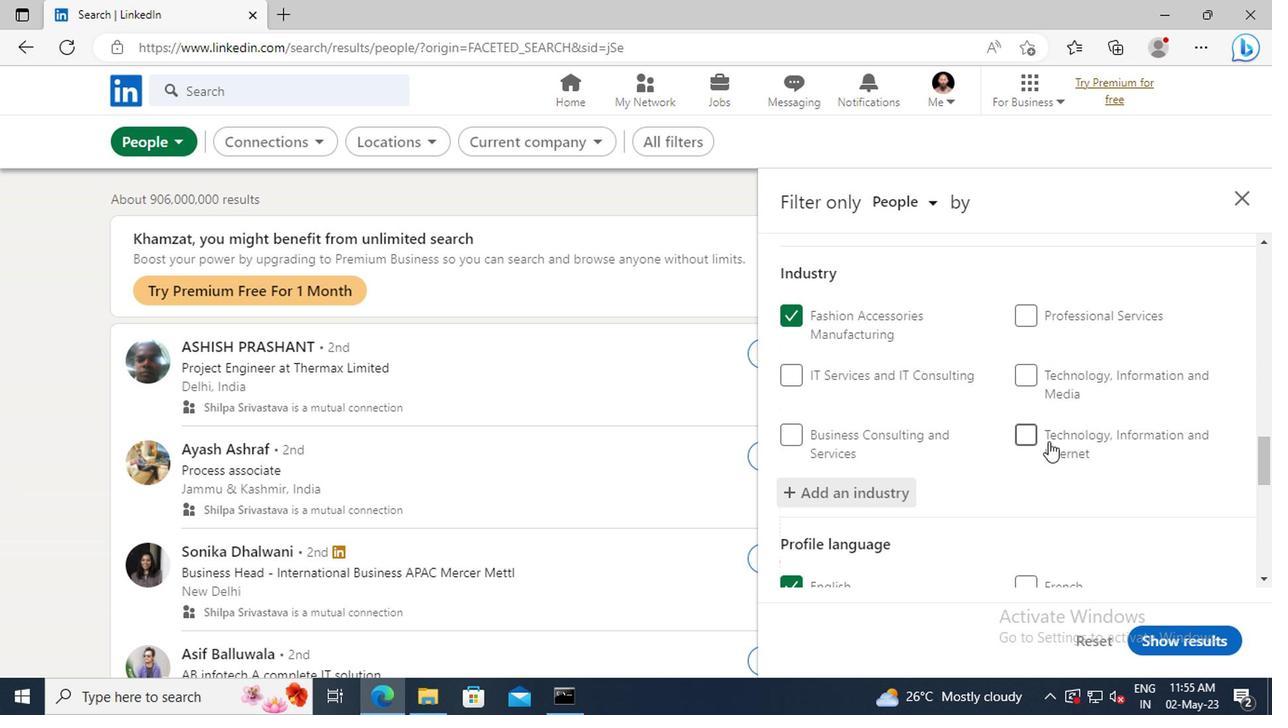 
Action: Mouse scrolled (1045, 442) with delta (0, 0)
Screenshot: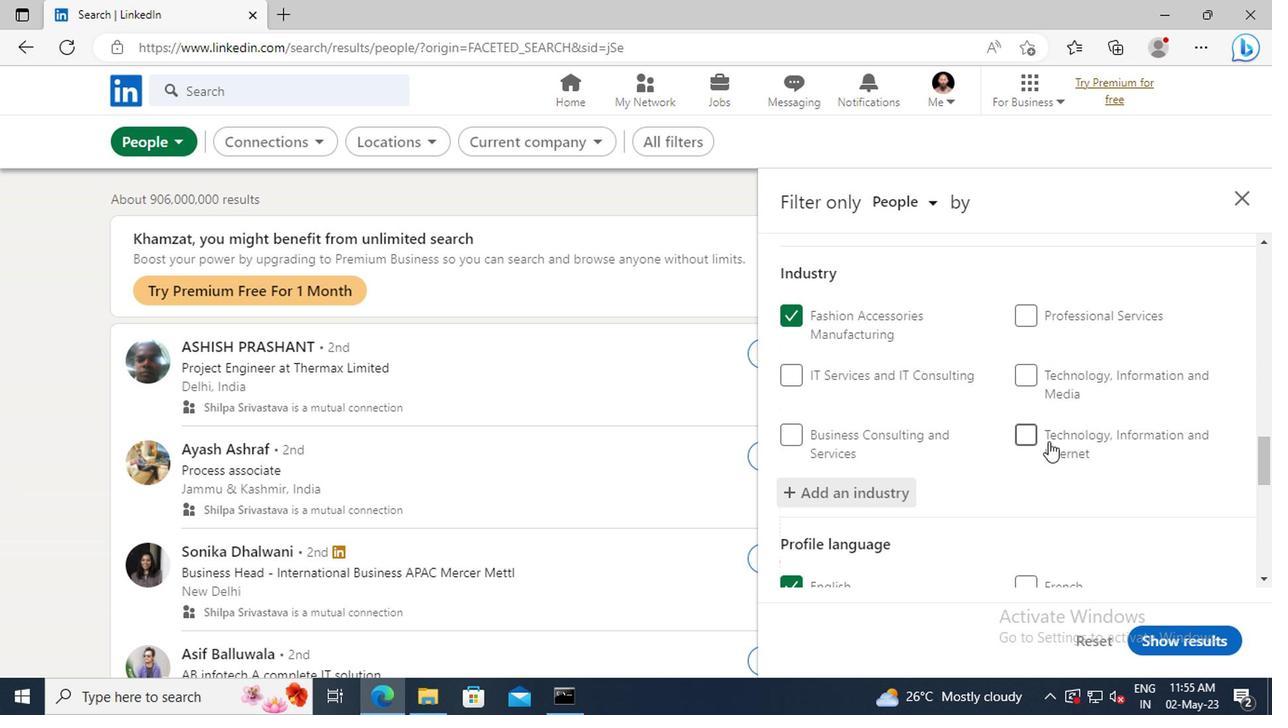 
Action: Mouse scrolled (1045, 442) with delta (0, 0)
Screenshot: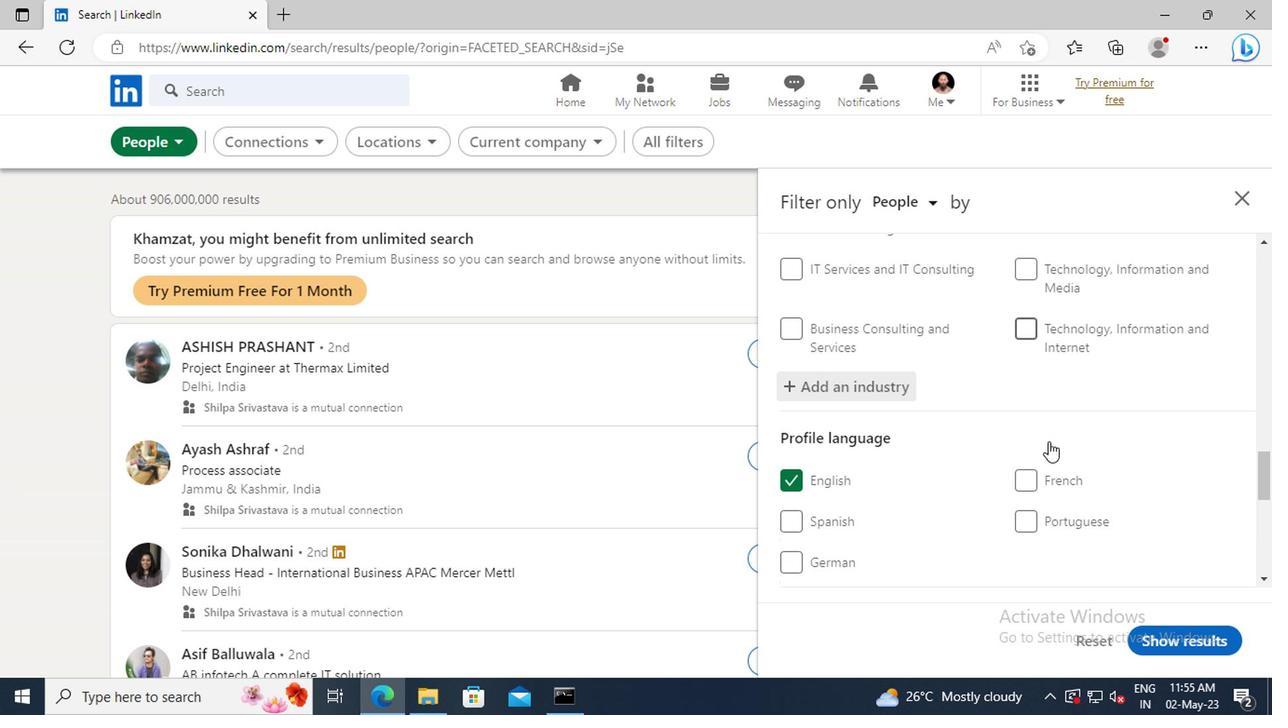 
Action: Mouse moved to (1045, 414)
Screenshot: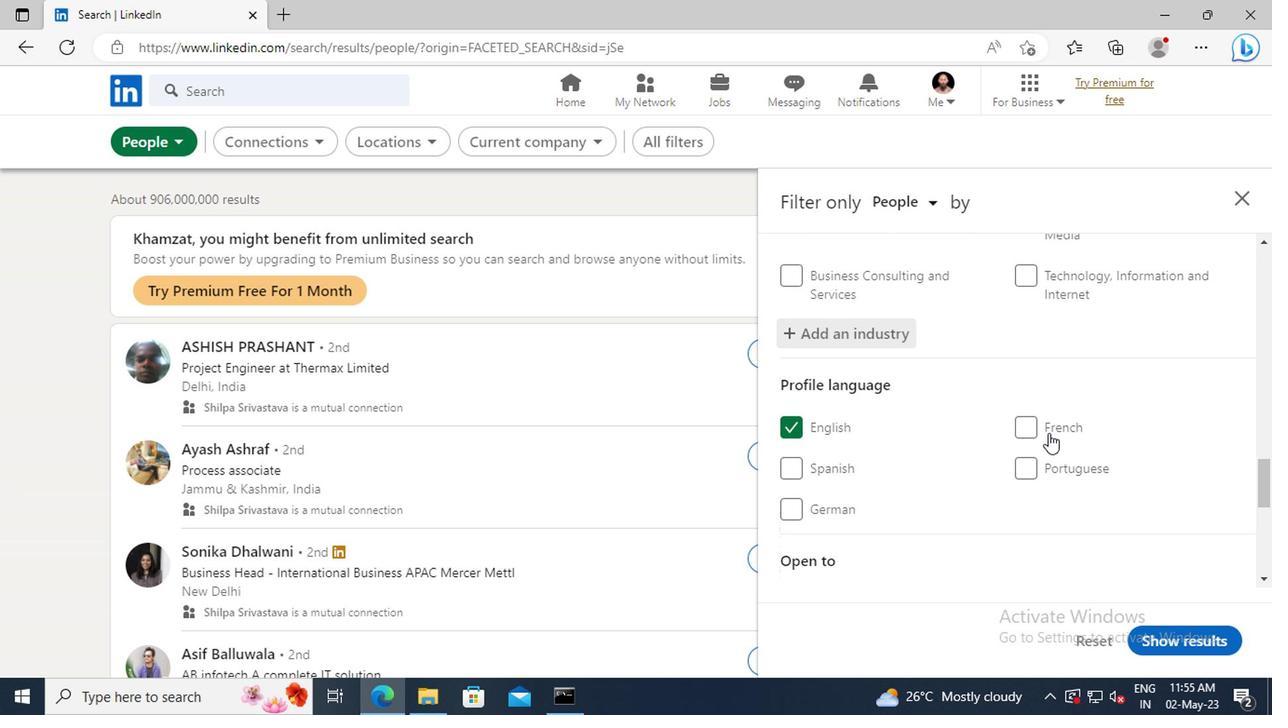 
Action: Mouse scrolled (1045, 412) with delta (0, -1)
Screenshot: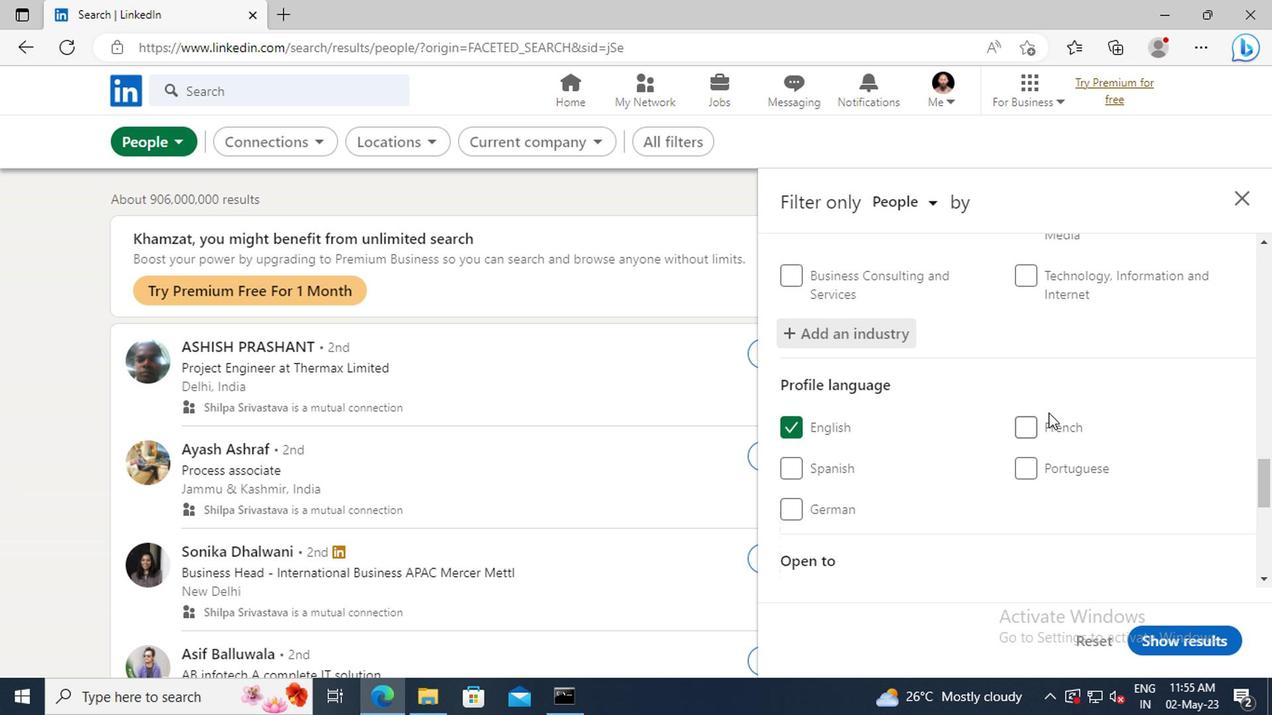 
Action: Mouse scrolled (1045, 412) with delta (0, -1)
Screenshot: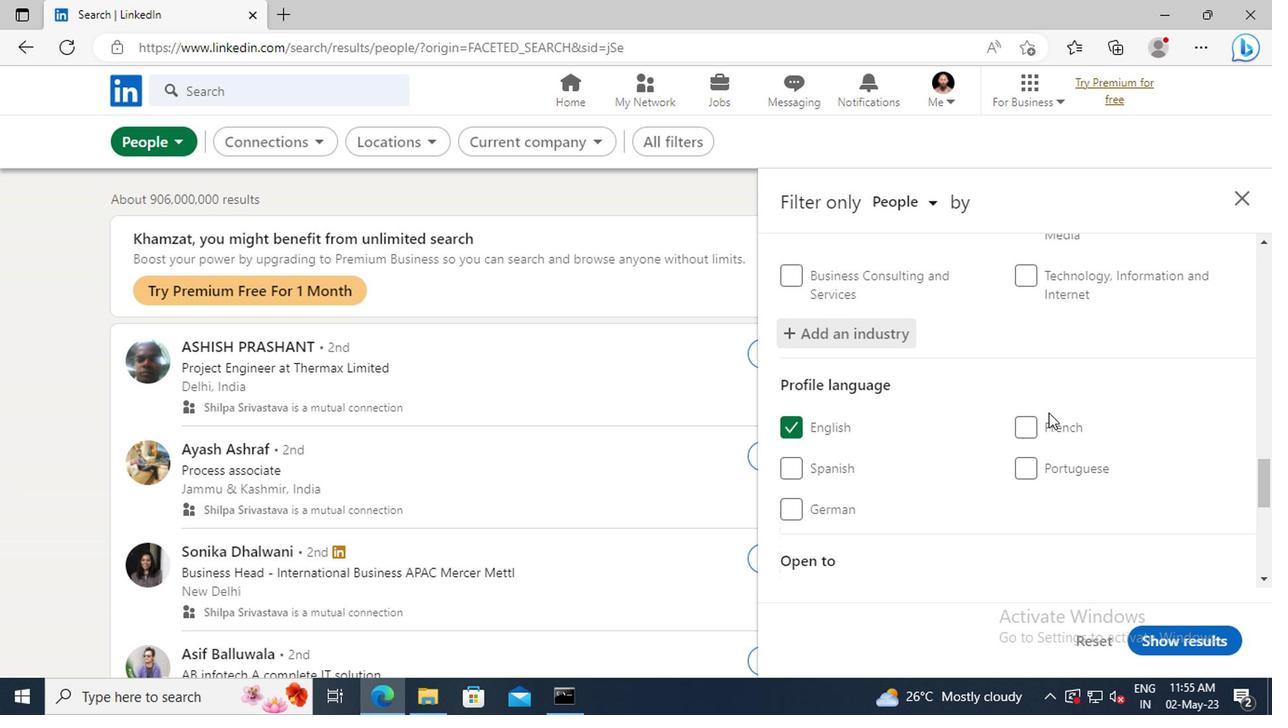 
Action: Mouse moved to (1039, 390)
Screenshot: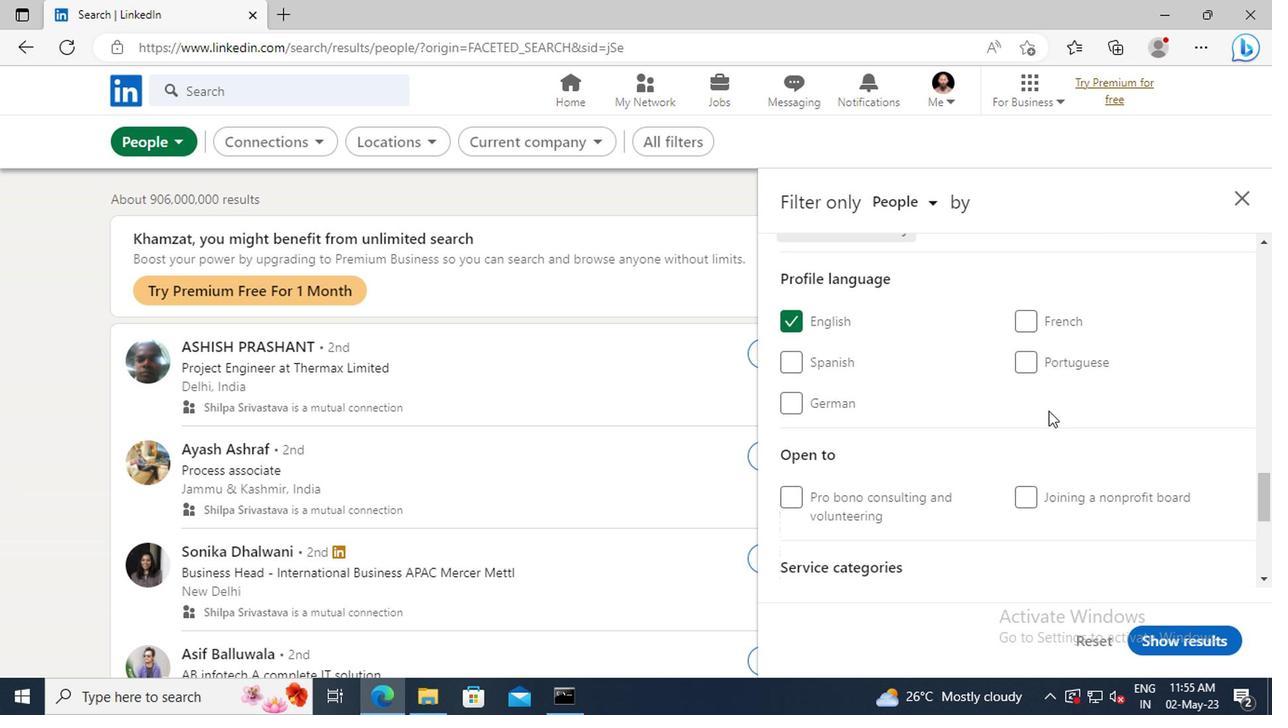 
Action: Mouse scrolled (1039, 389) with delta (0, 0)
Screenshot: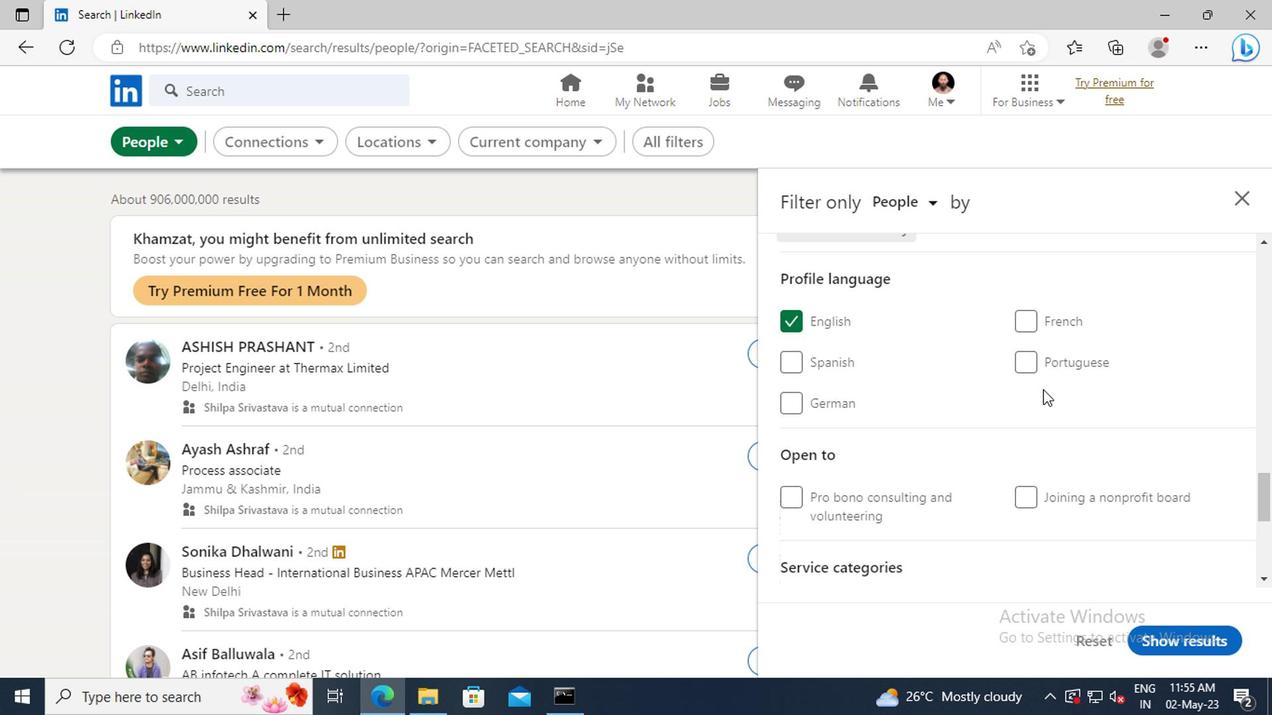 
Action: Mouse scrolled (1039, 389) with delta (0, 0)
Screenshot: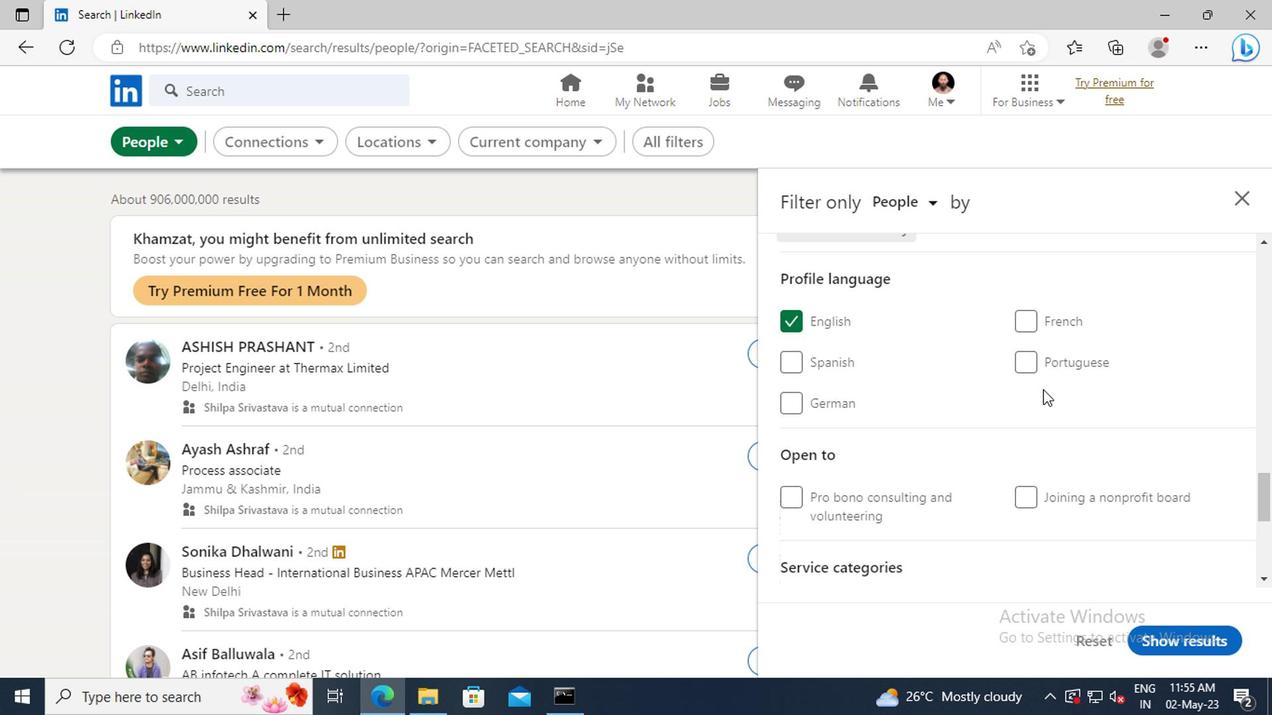 
Action: Mouse moved to (1038, 387)
Screenshot: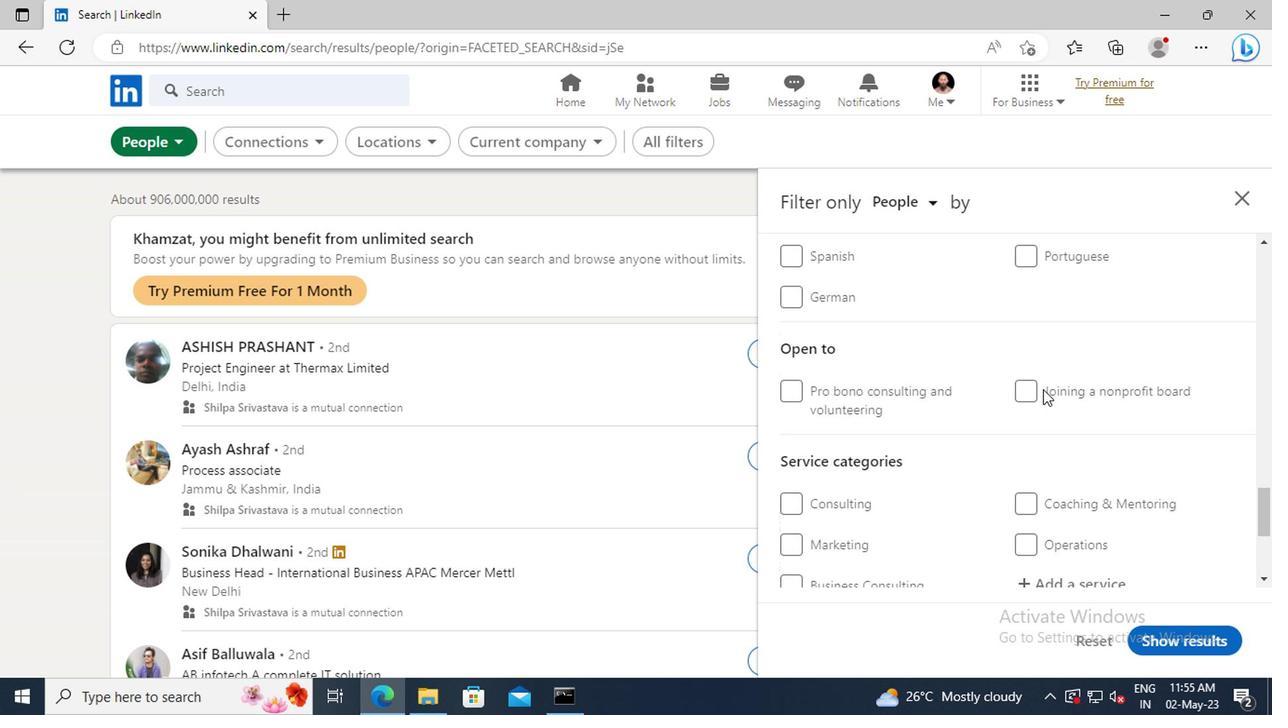 
Action: Mouse scrolled (1038, 385) with delta (0, -1)
Screenshot: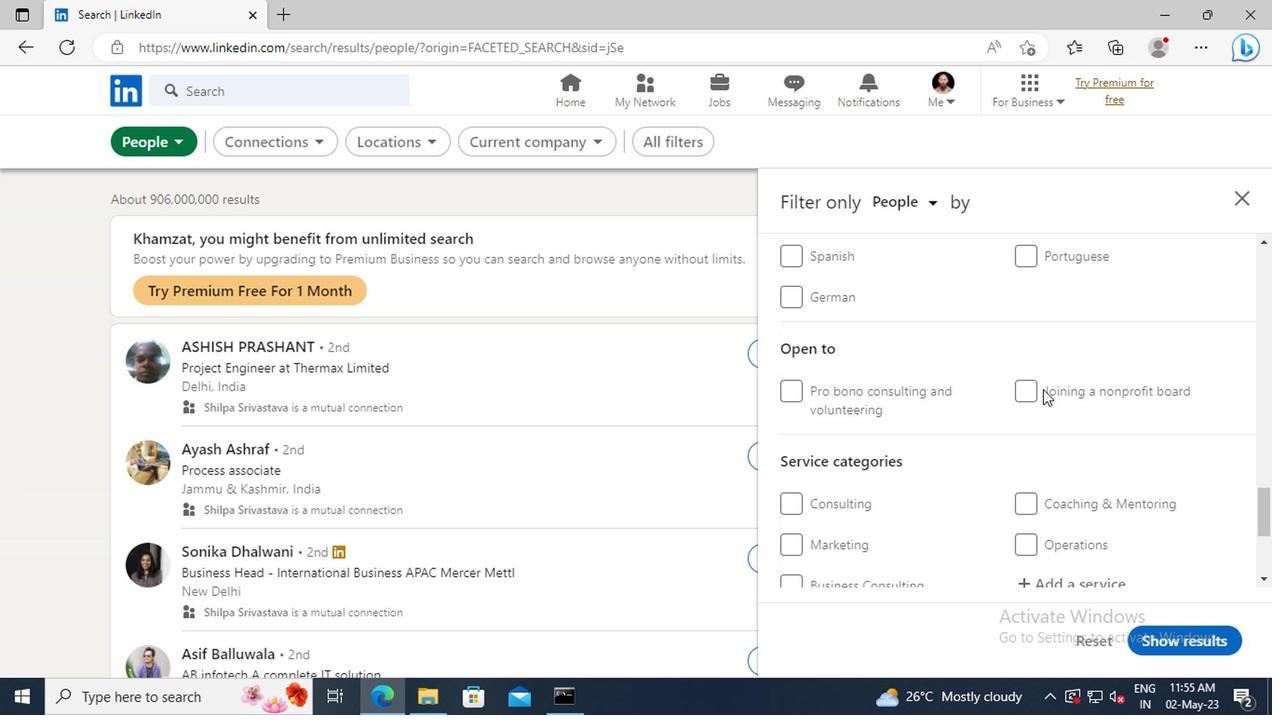 
Action: Mouse scrolled (1038, 385) with delta (0, -1)
Screenshot: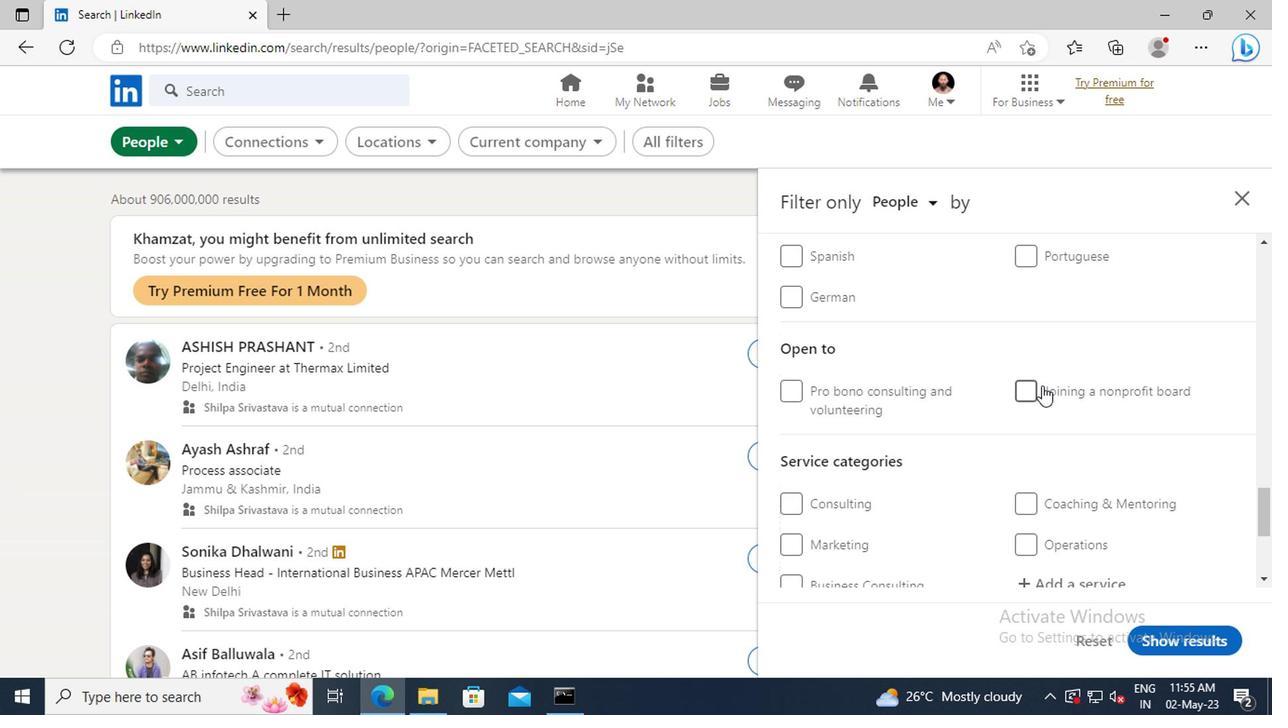 
Action: Mouse scrolled (1038, 385) with delta (0, -1)
Screenshot: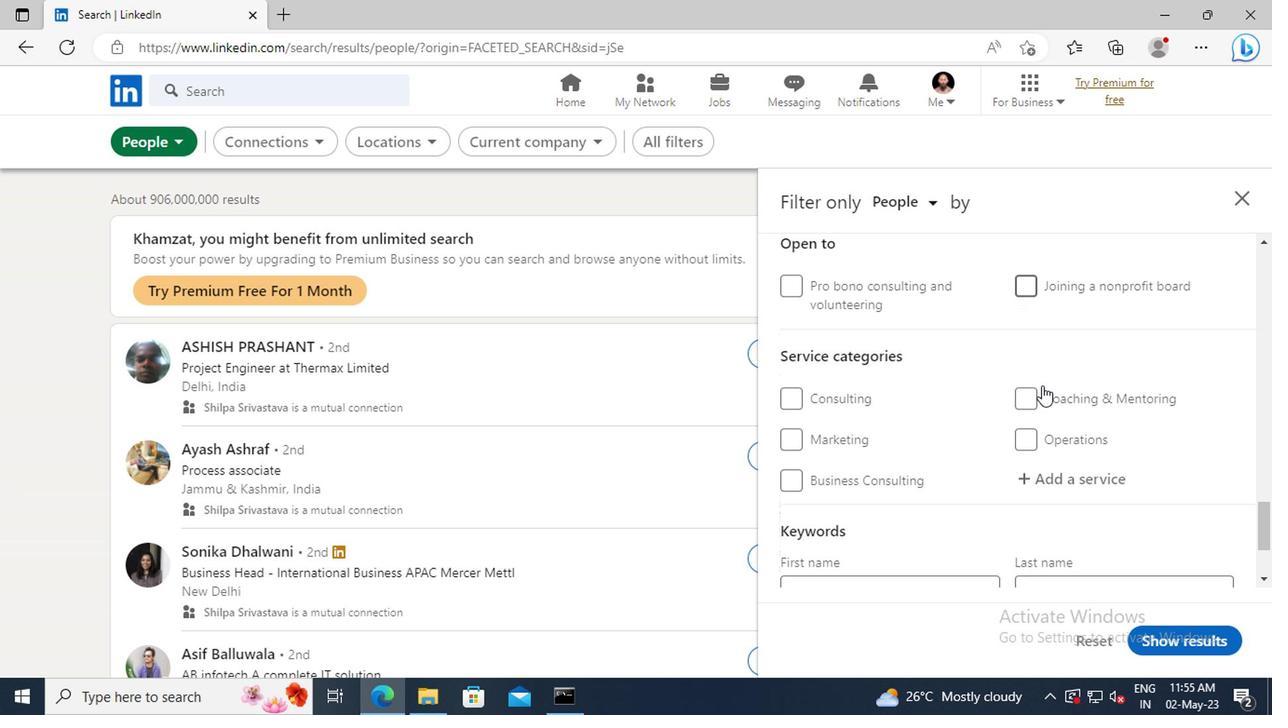 
Action: Mouse moved to (1038, 423)
Screenshot: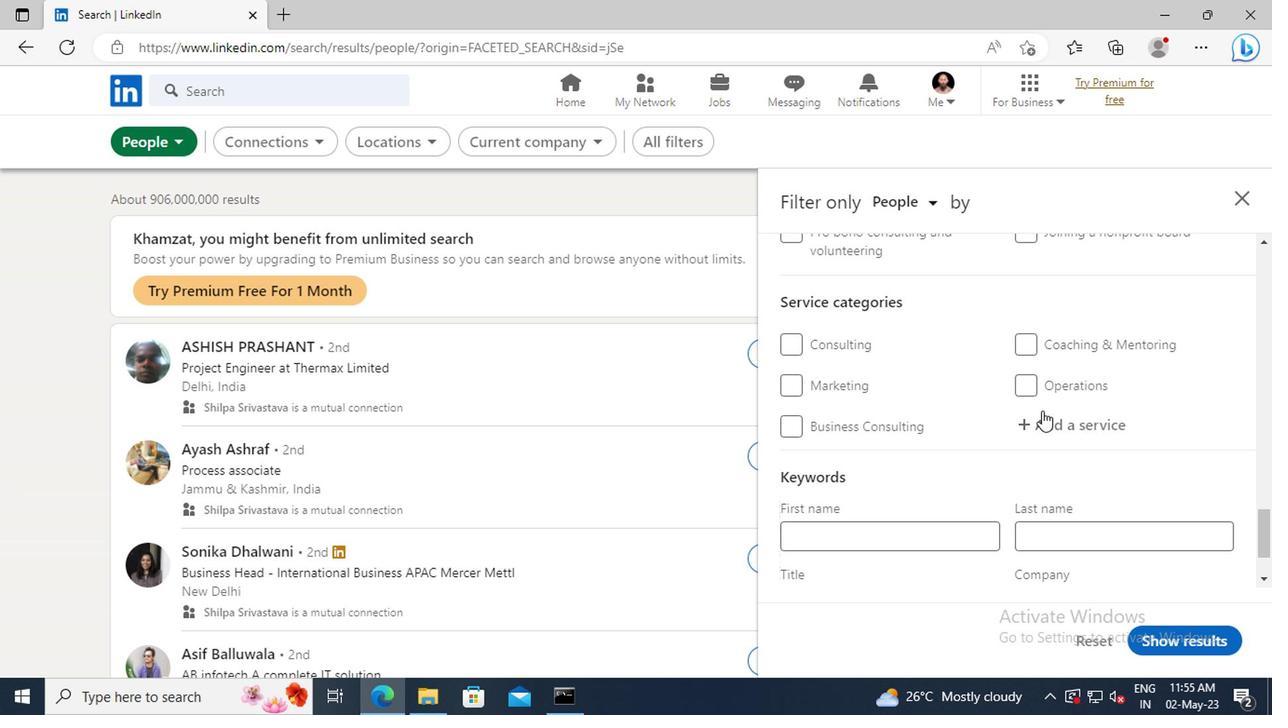 
Action: Mouse pressed left at (1038, 423)
Screenshot: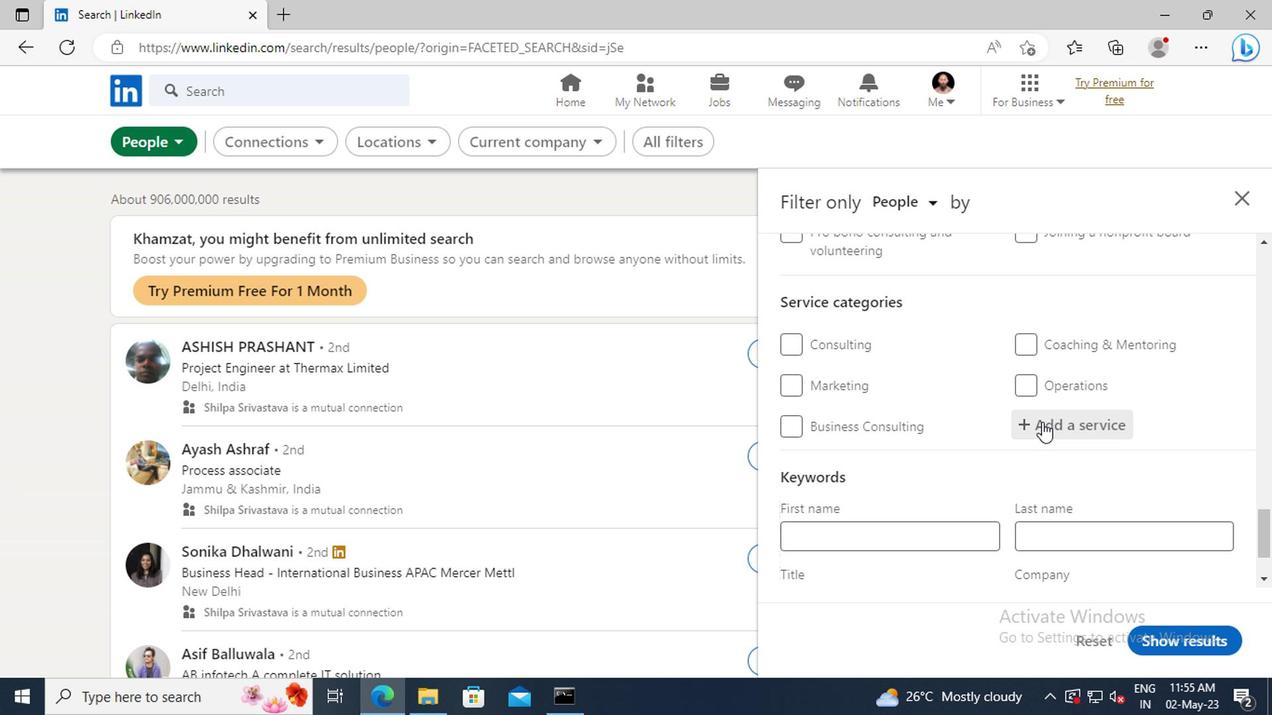 
Action: Key pressed <Key.shift>NETWORK<Key.space><Key.shift>SUPP
Screenshot: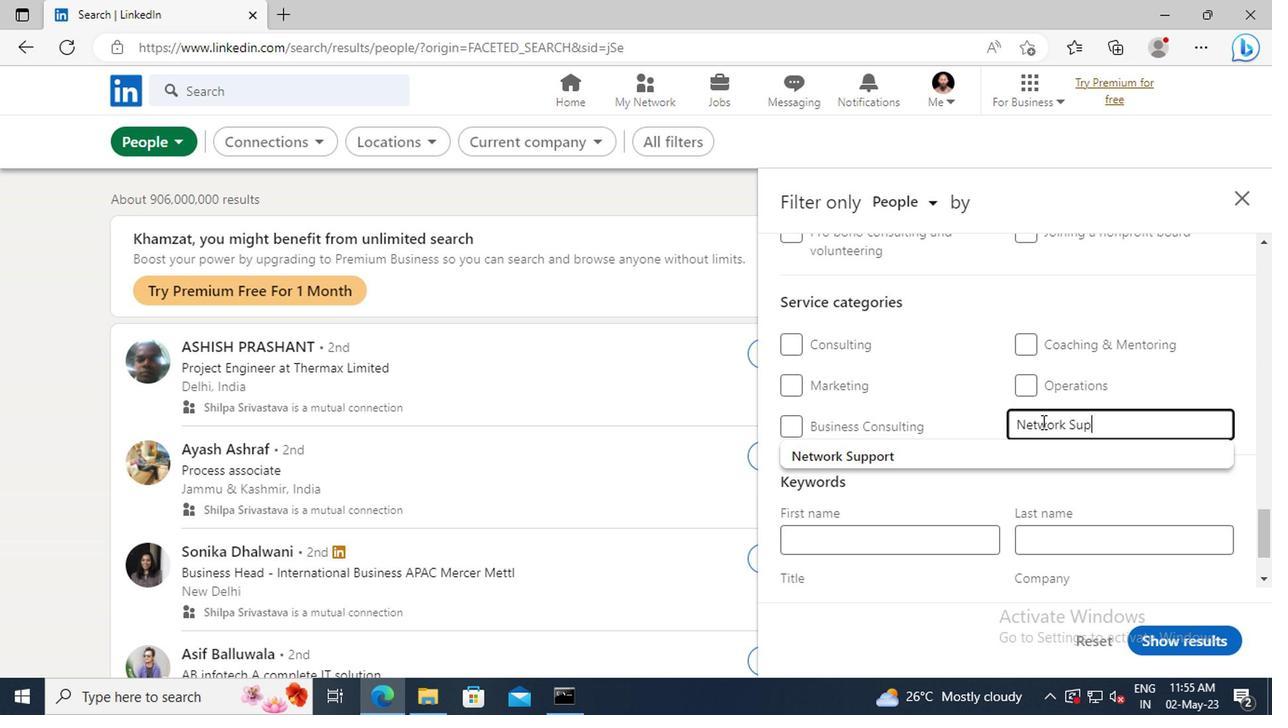 
Action: Mouse moved to (1041, 455)
Screenshot: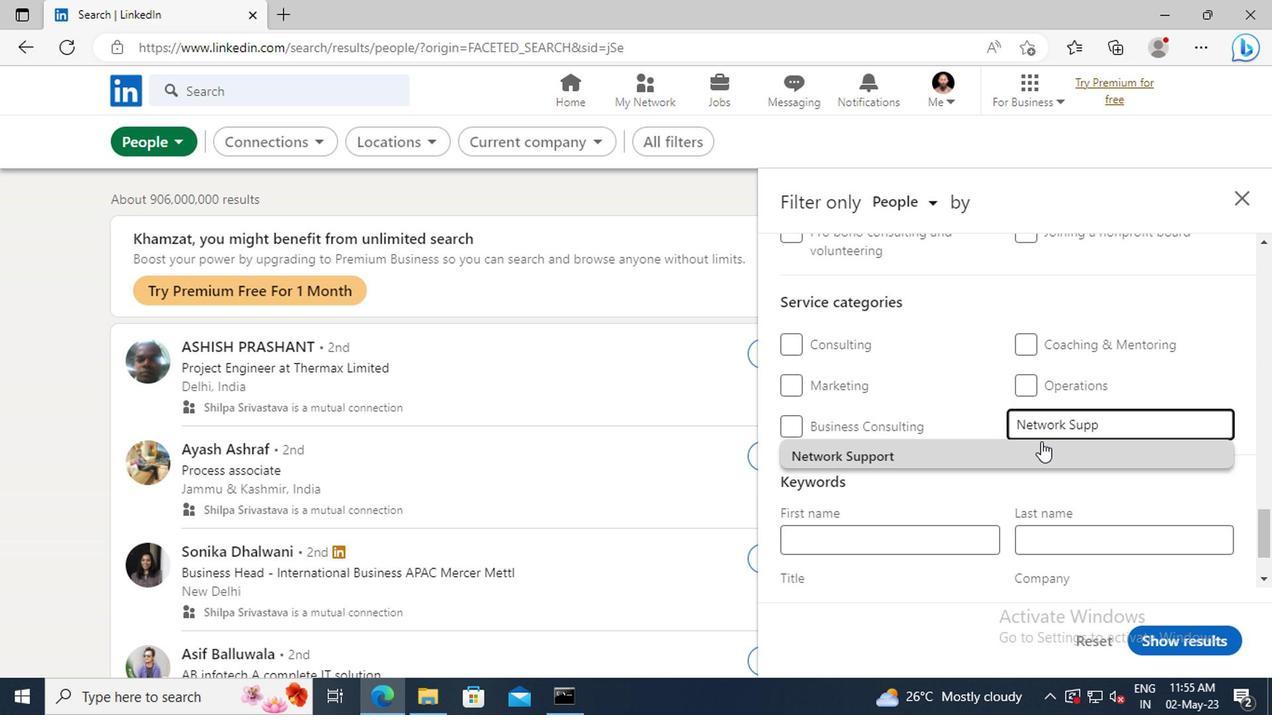 
Action: Mouse pressed left at (1041, 455)
Screenshot: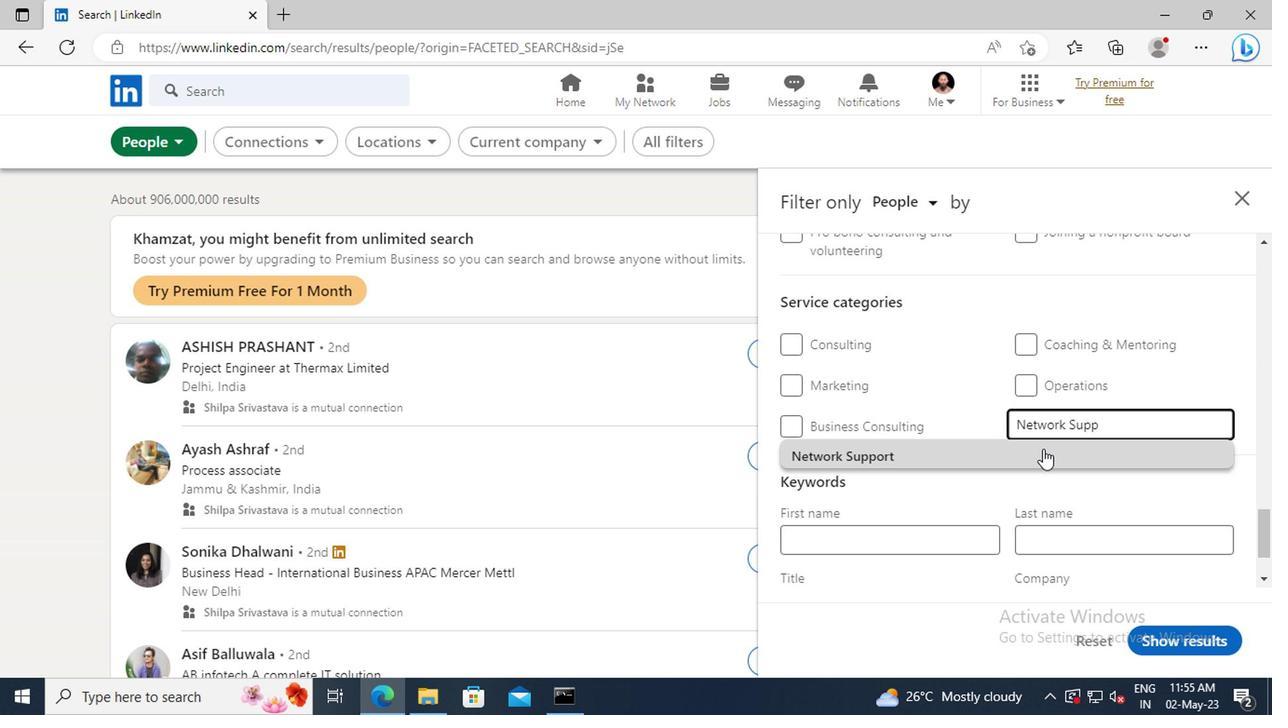 
Action: Mouse scrolled (1041, 454) with delta (0, -1)
Screenshot: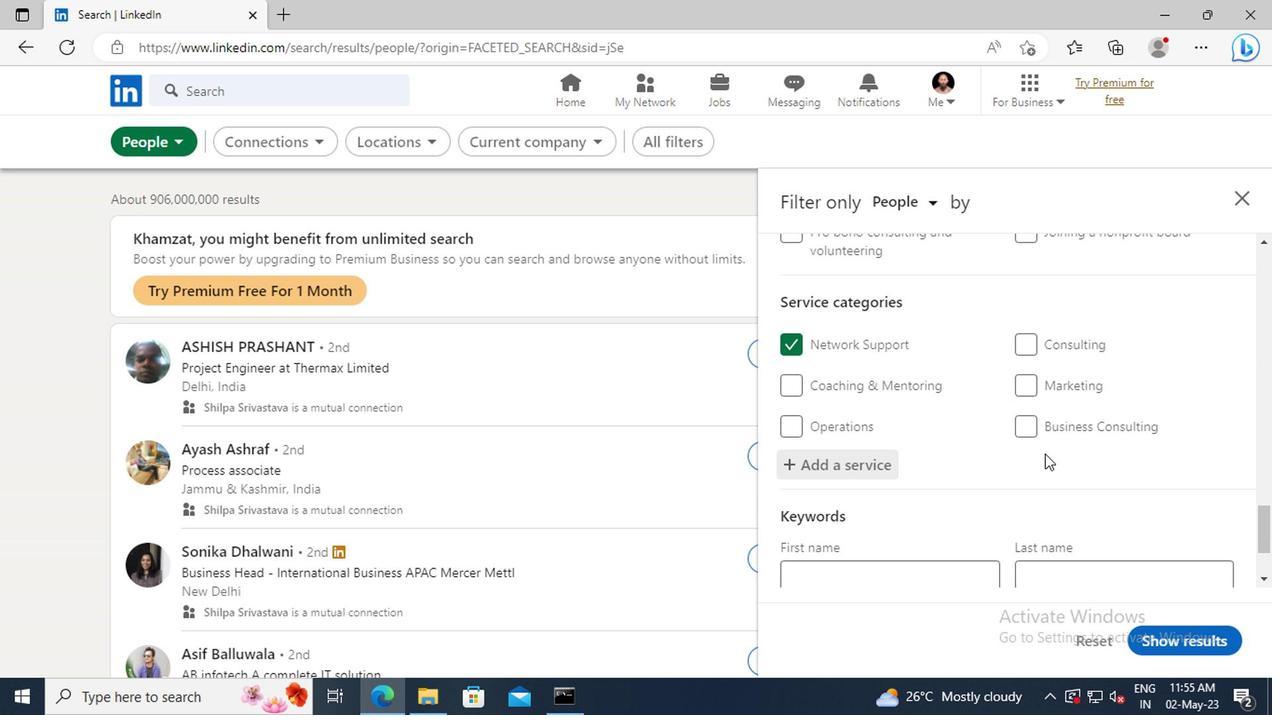 
Action: Mouse scrolled (1041, 454) with delta (0, -1)
Screenshot: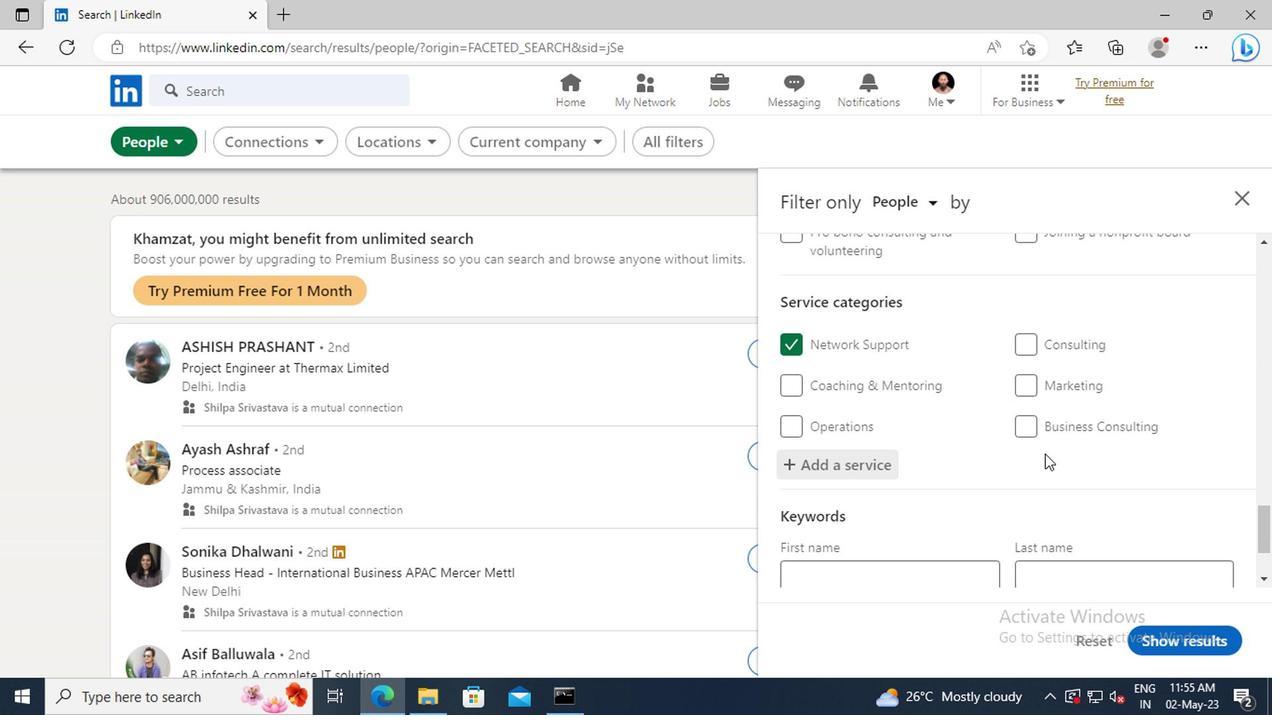 
Action: Mouse scrolled (1041, 454) with delta (0, -1)
Screenshot: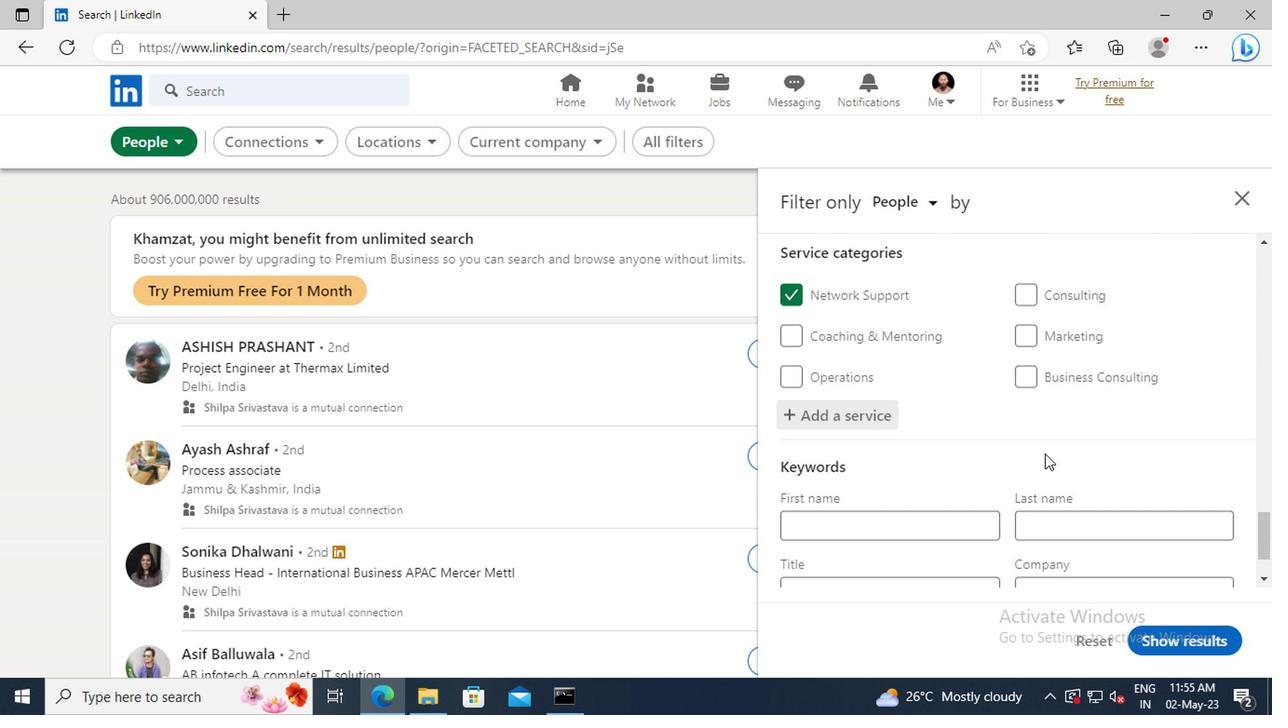 
Action: Mouse moved to (848, 505)
Screenshot: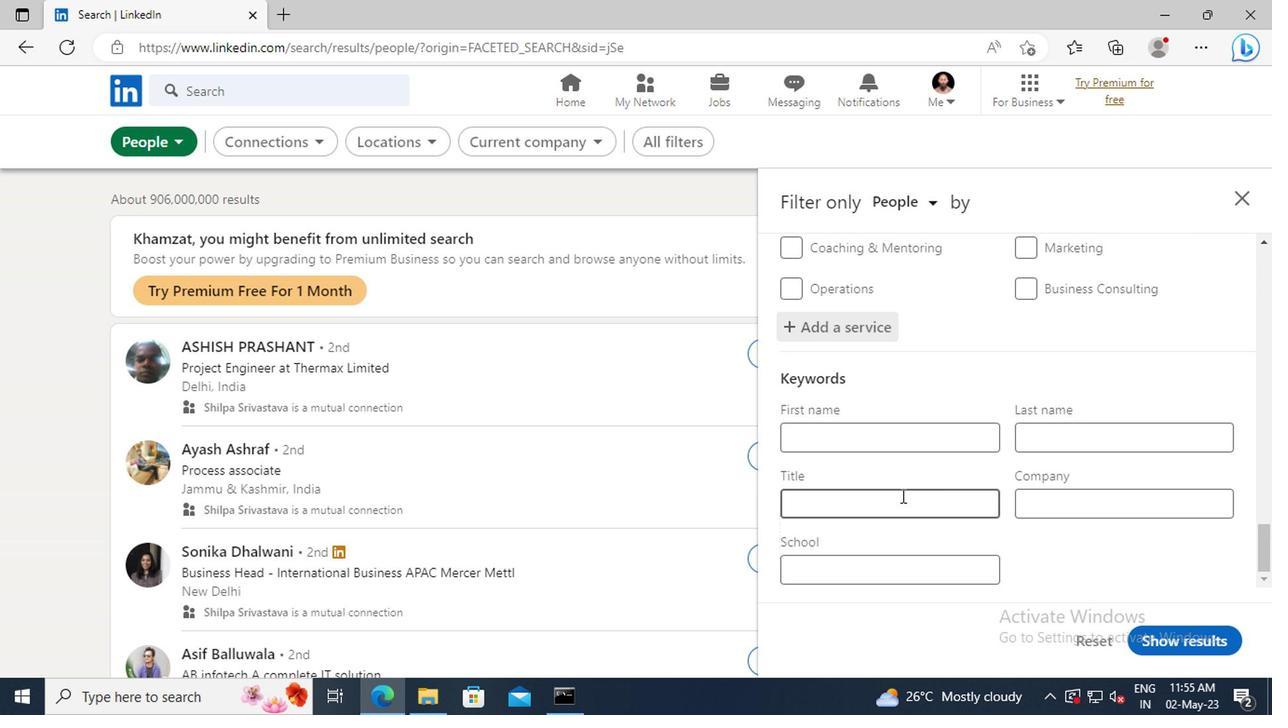 
Action: Mouse pressed left at (848, 505)
Screenshot: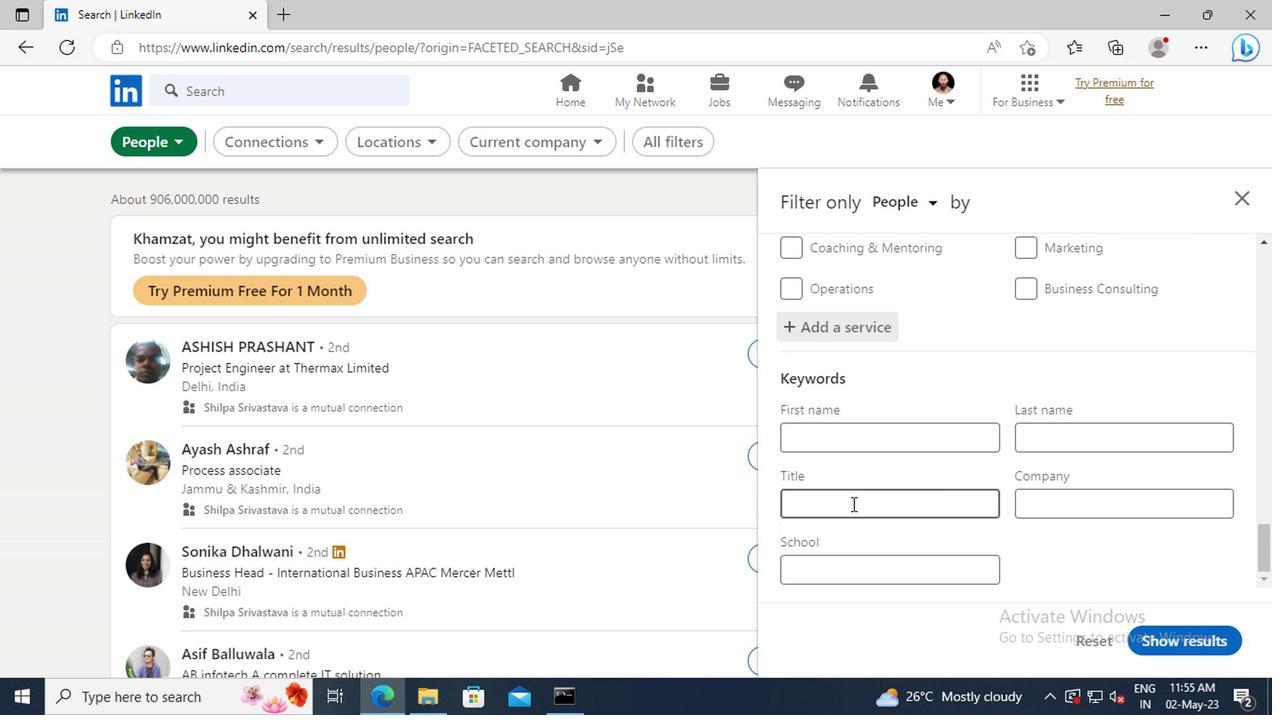 
Action: Key pressed <Key.shift>HOMELESS<Key.space><Key.shift>SHELTER<Key.space><Key.shift>WORKER<Key.enter>
Screenshot: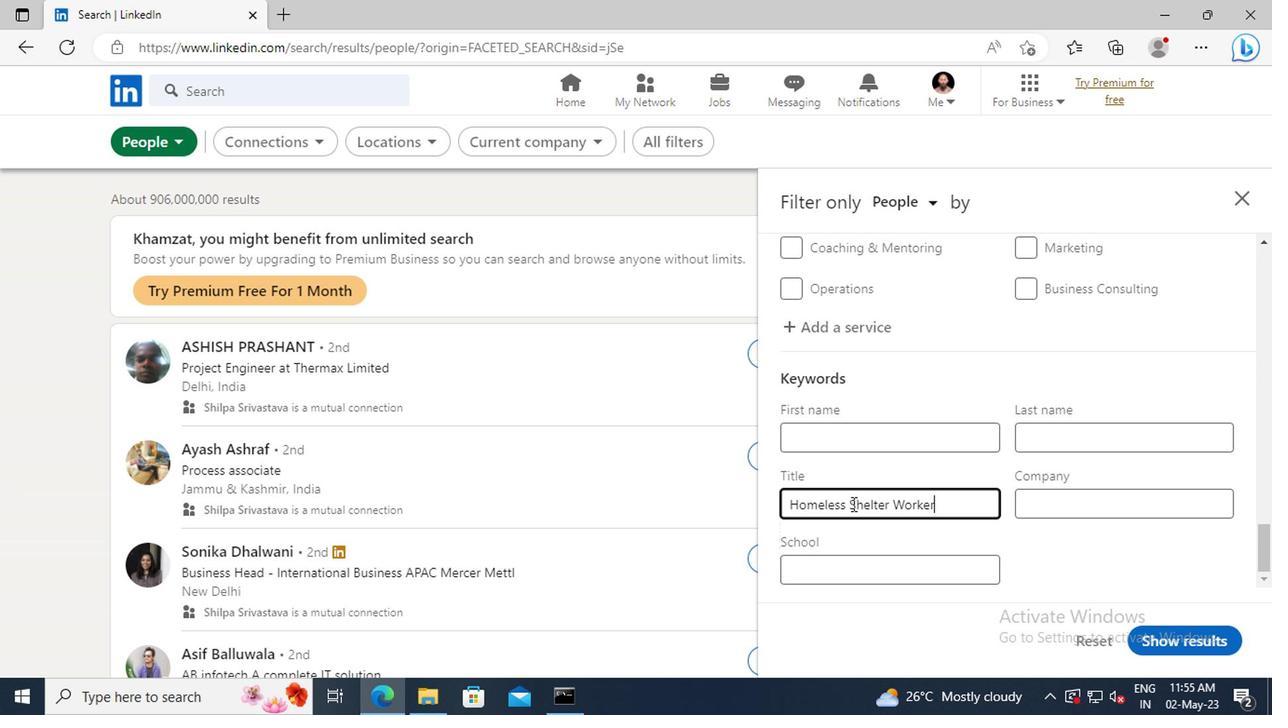 
Action: Mouse moved to (1159, 642)
Screenshot: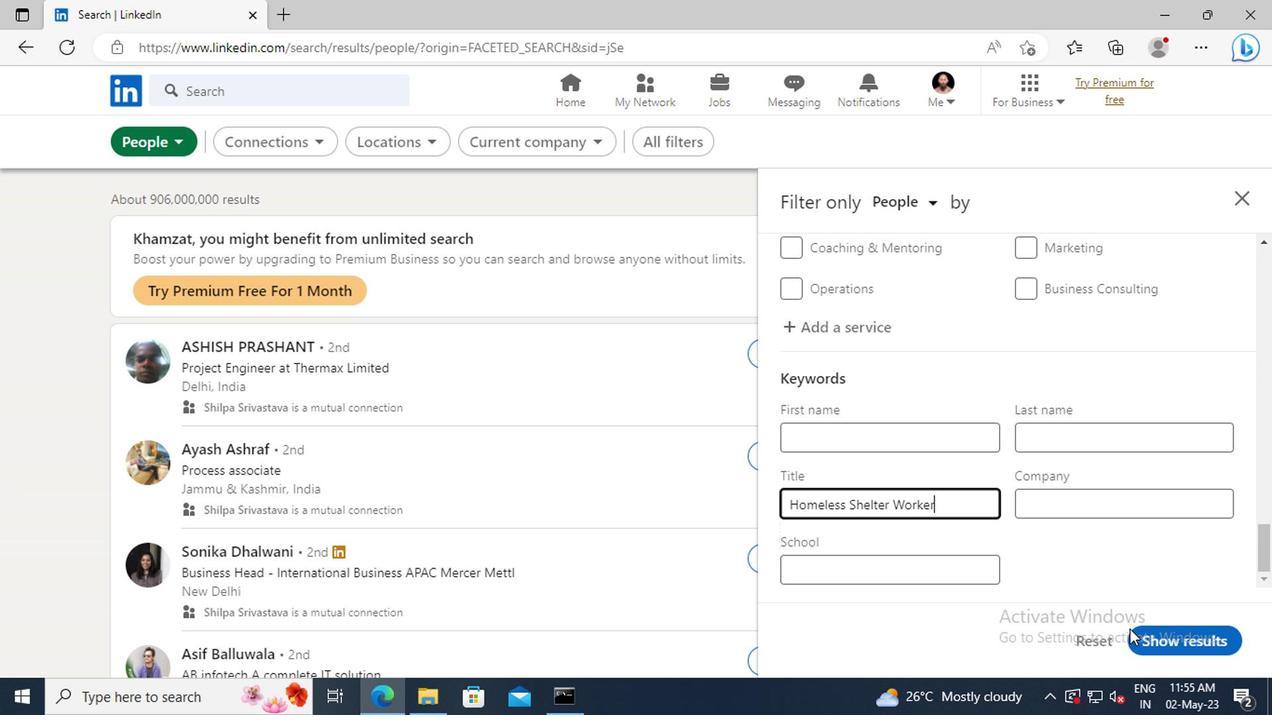 
Action: Mouse pressed left at (1159, 642)
Screenshot: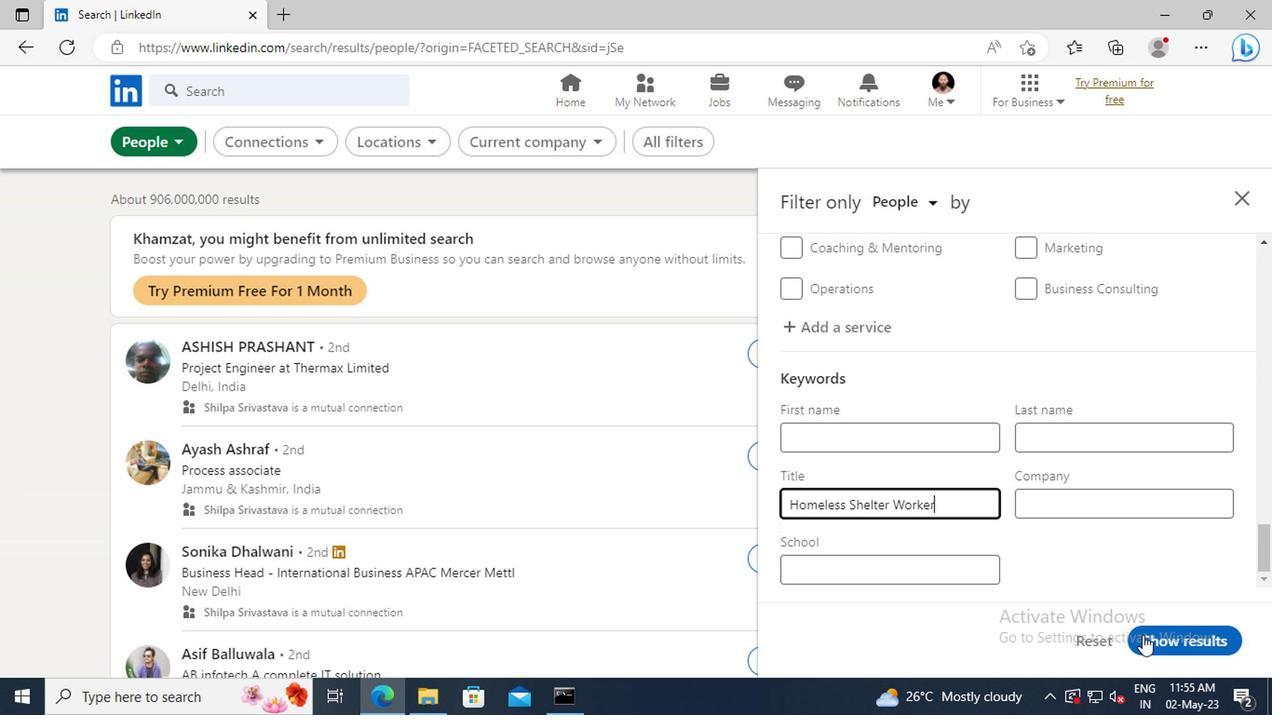 
